 Task: Look for space in Belawan, Indonesia from 6th September, 2023 to 15th September, 2023 for 6 adults in price range Rs.8000 to Rs.12000. Place can be entire place or private room with 6 bedrooms having 6 beds and 6 bathrooms. Property type can be house, flat, guest house. Amenities needed are: wifi, TV, free parkinig on premises, gym, breakfast. Booking option can be shelf check-in. Required host language is English.
Action: Mouse moved to (537, 112)
Screenshot: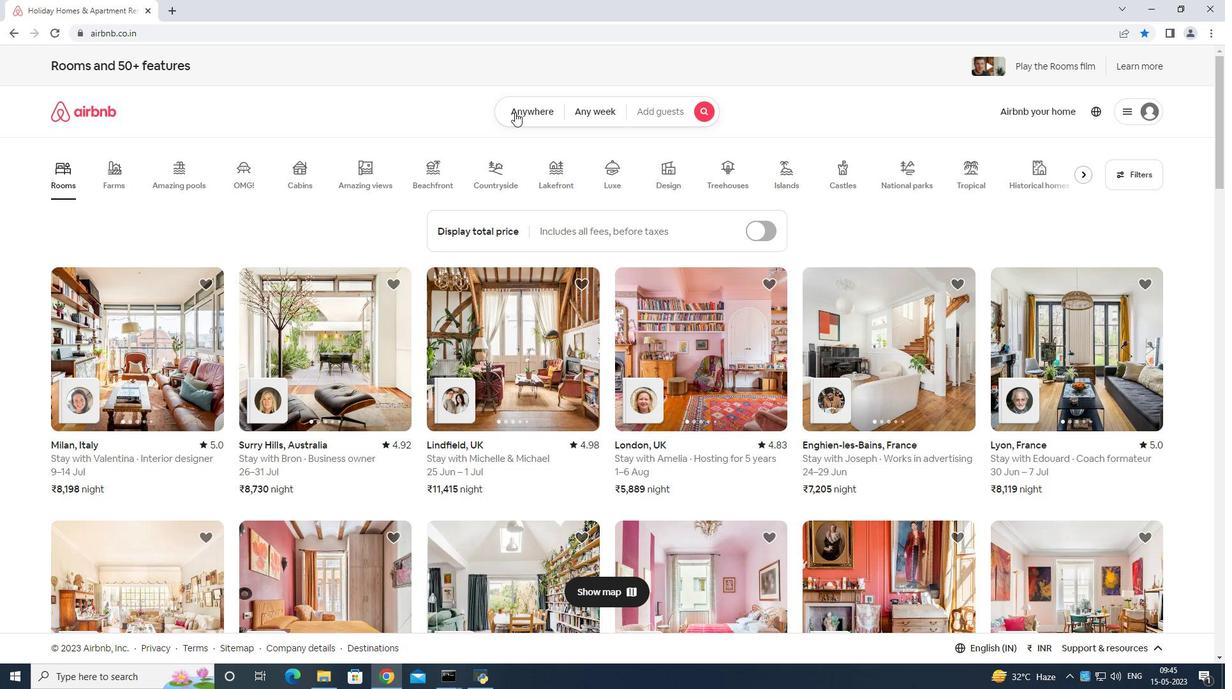 
Action: Mouse pressed left at (537, 112)
Screenshot: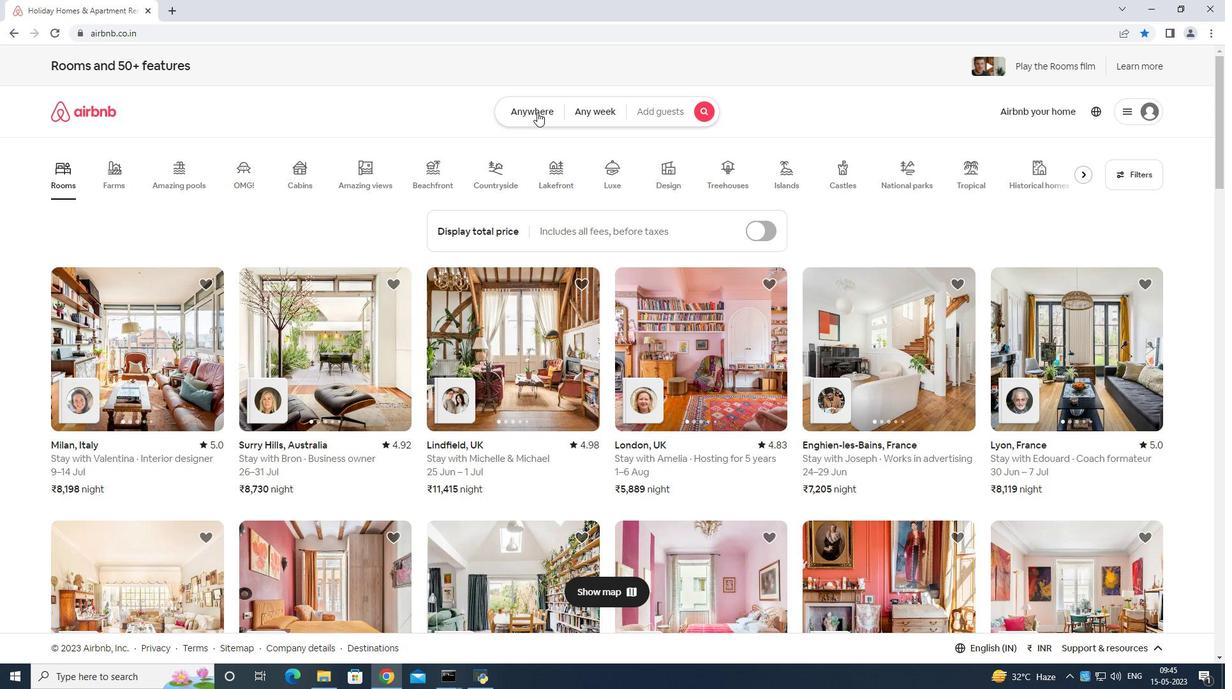 
Action: Mouse moved to (492, 149)
Screenshot: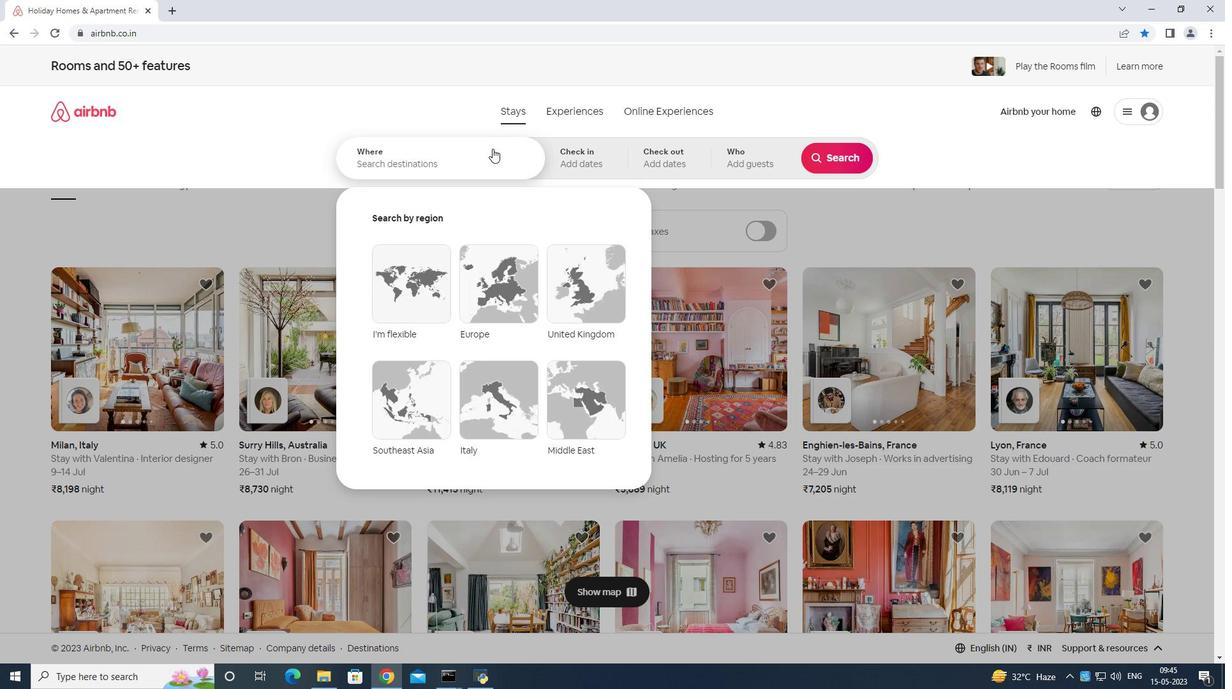 
Action: Mouse pressed left at (492, 149)
Screenshot: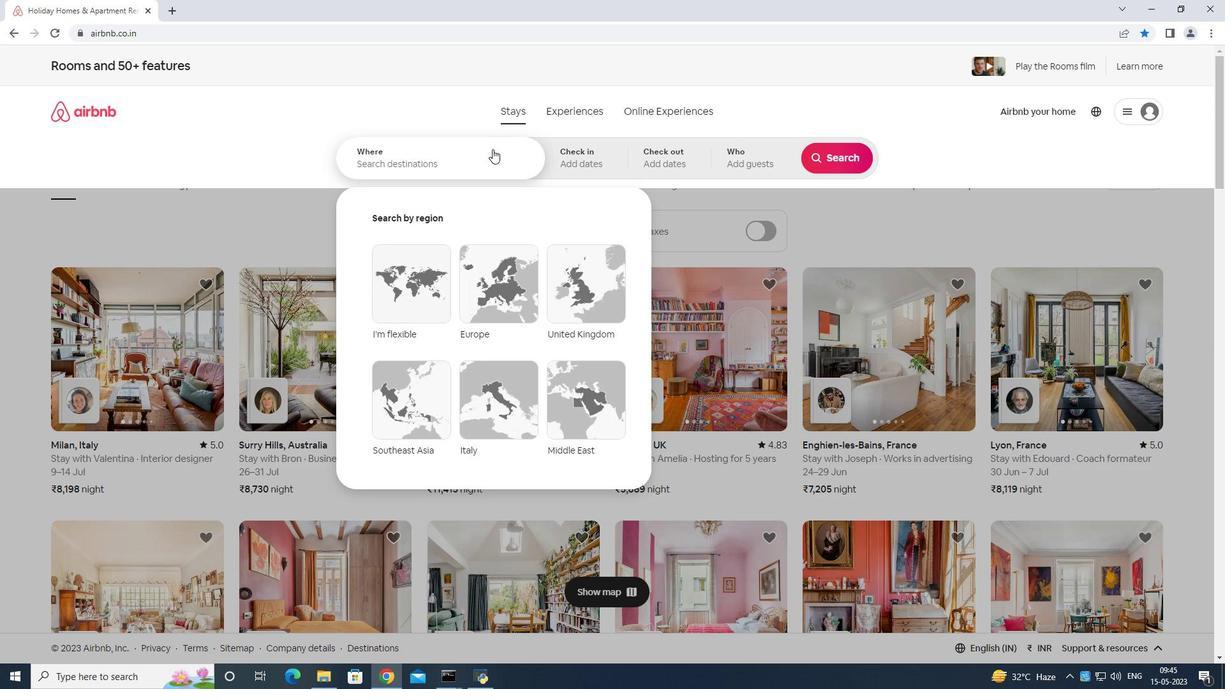 
Action: Key pressed <Key.shift>Belawan<Key.space>indonesia<Key.enter>
Screenshot: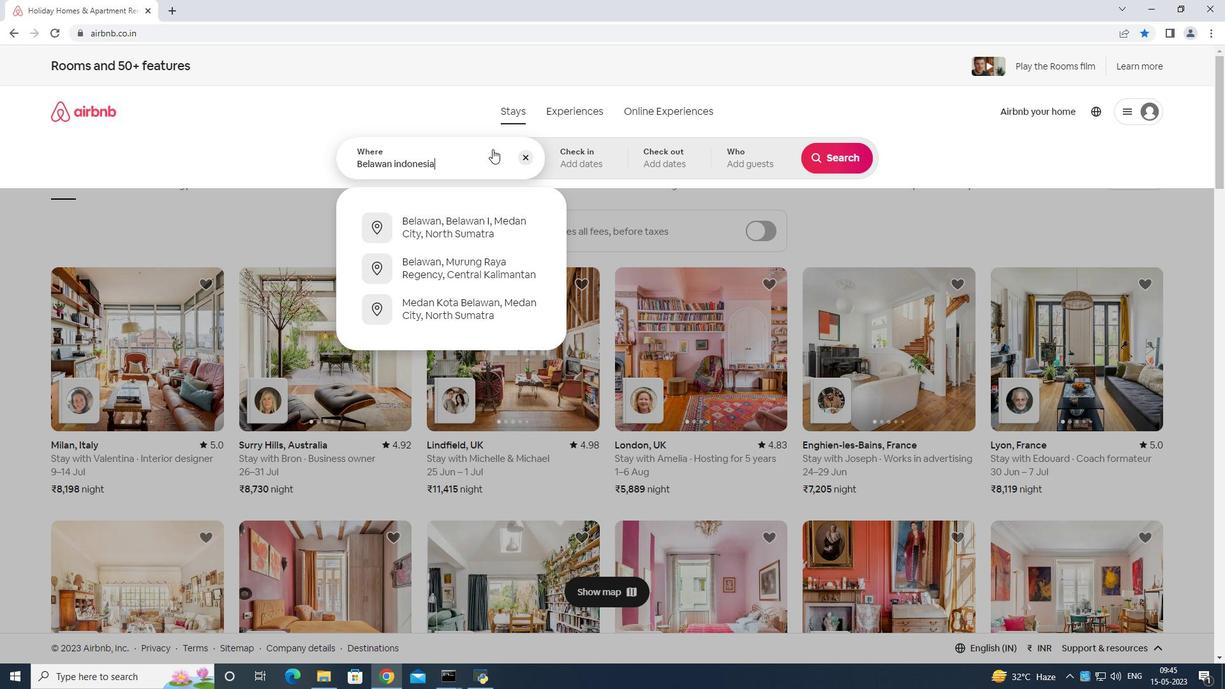 
Action: Mouse moved to (866, 266)
Screenshot: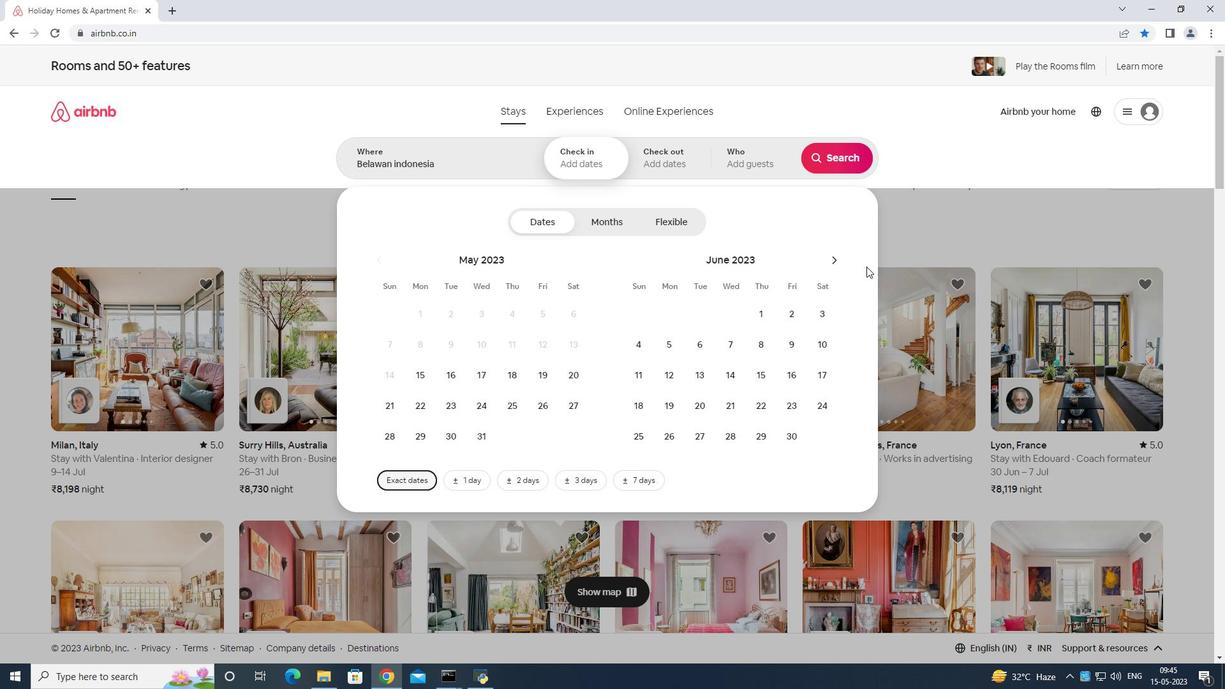 
Action: Mouse pressed left at (866, 266)
Screenshot: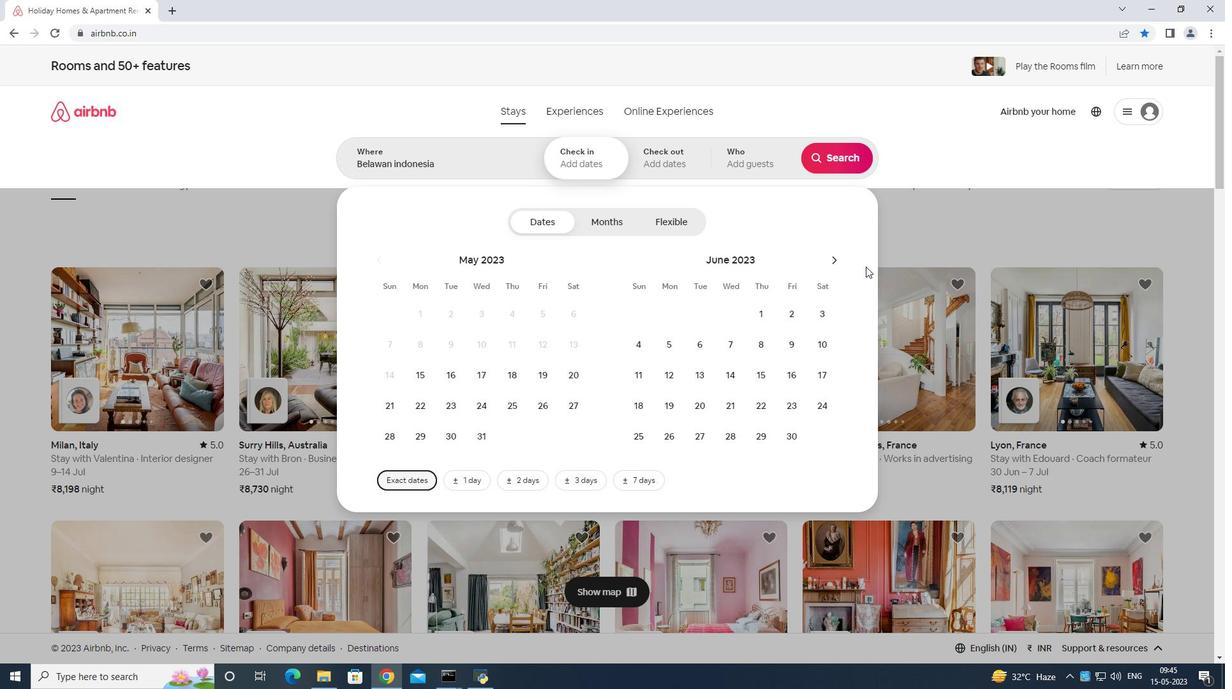 
Action: Mouse moved to (843, 261)
Screenshot: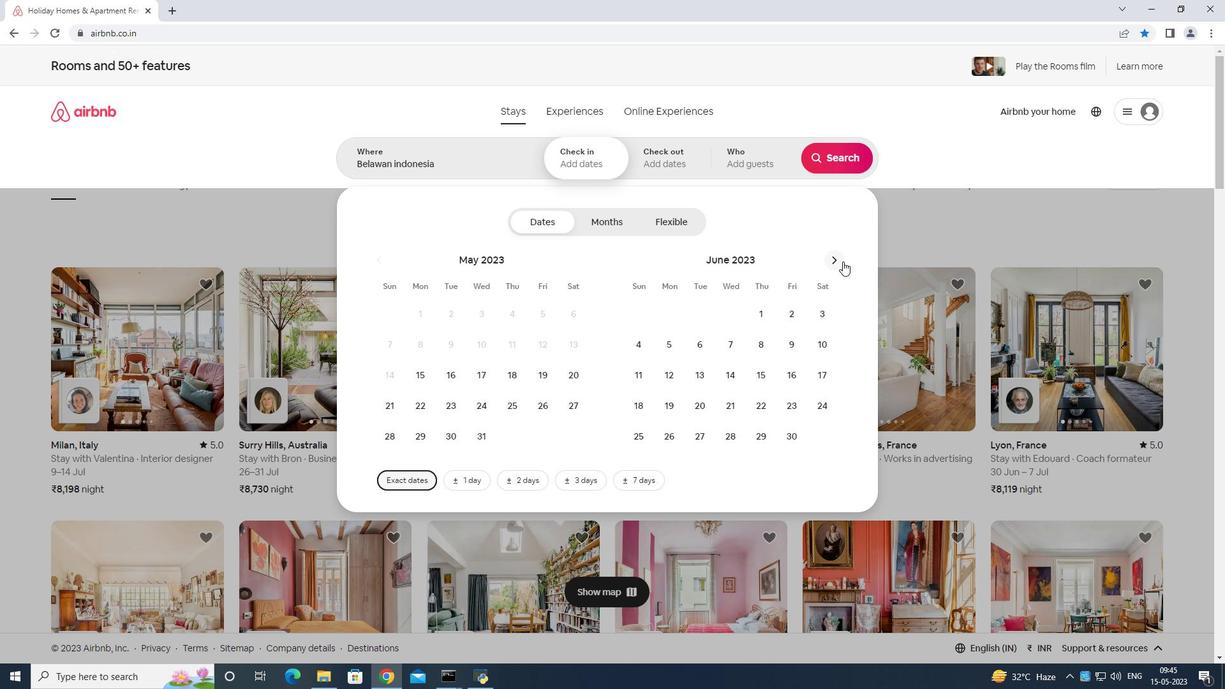 
Action: Mouse pressed left at (843, 261)
Screenshot: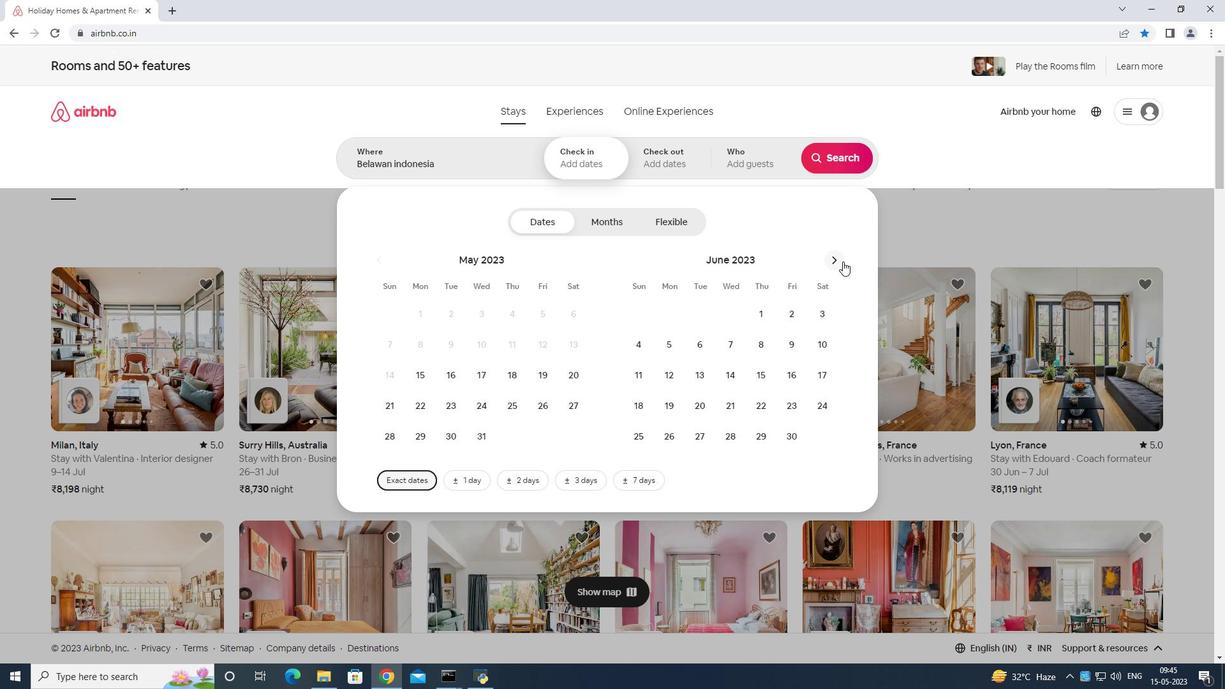 
Action: Mouse pressed left at (843, 261)
Screenshot: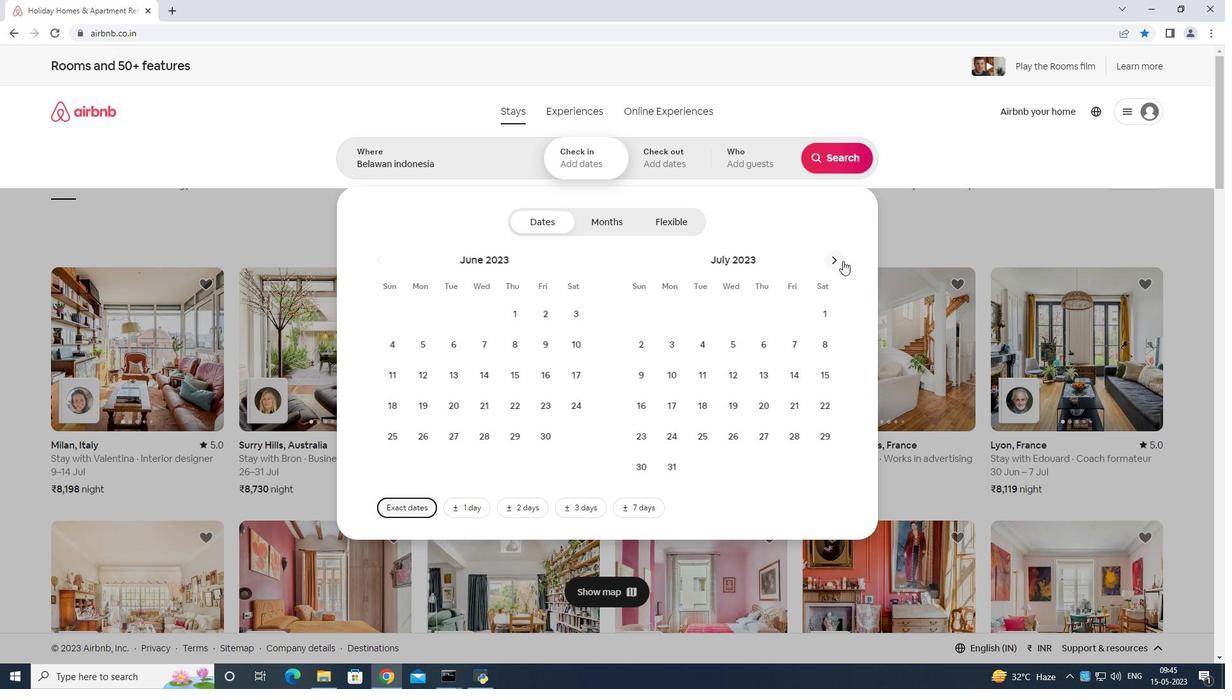 
Action: Mouse pressed left at (843, 261)
Screenshot: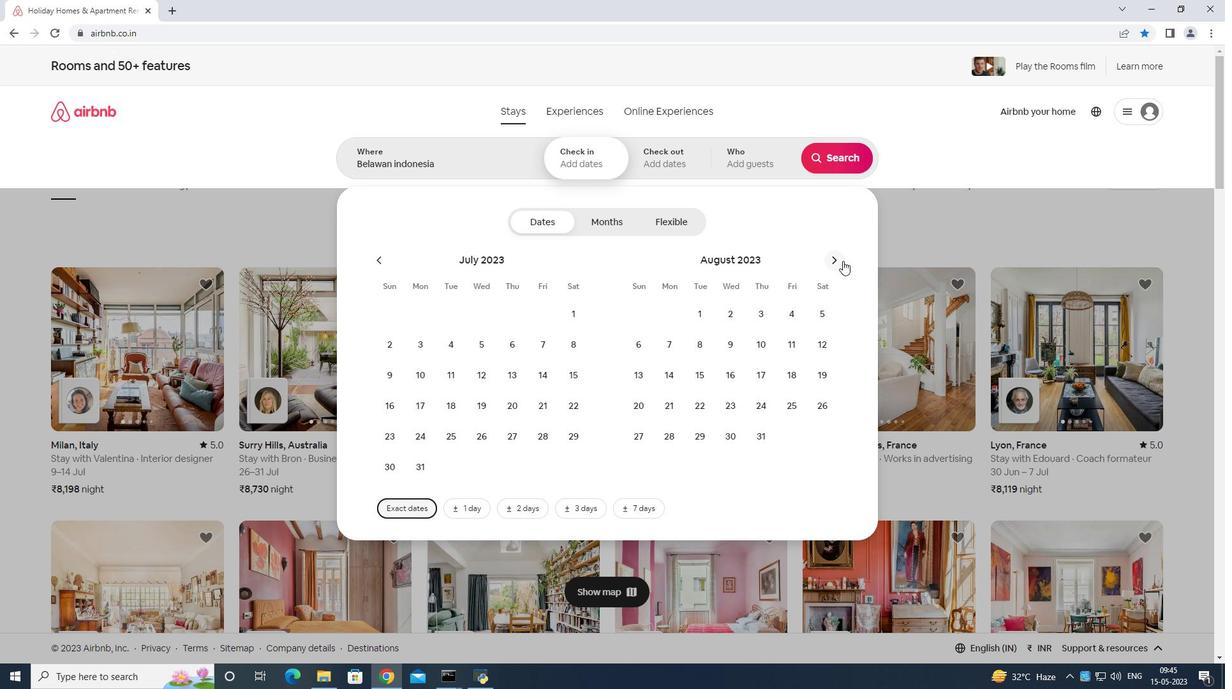 
Action: Mouse moved to (734, 331)
Screenshot: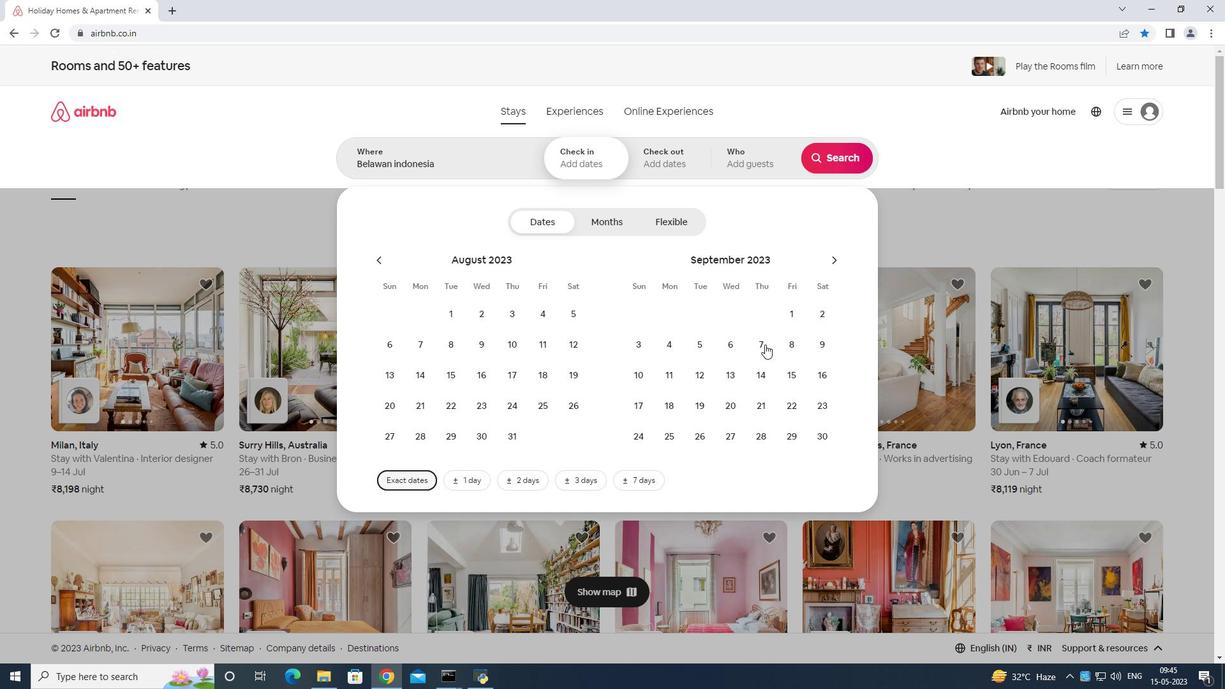 
Action: Mouse pressed left at (734, 331)
Screenshot: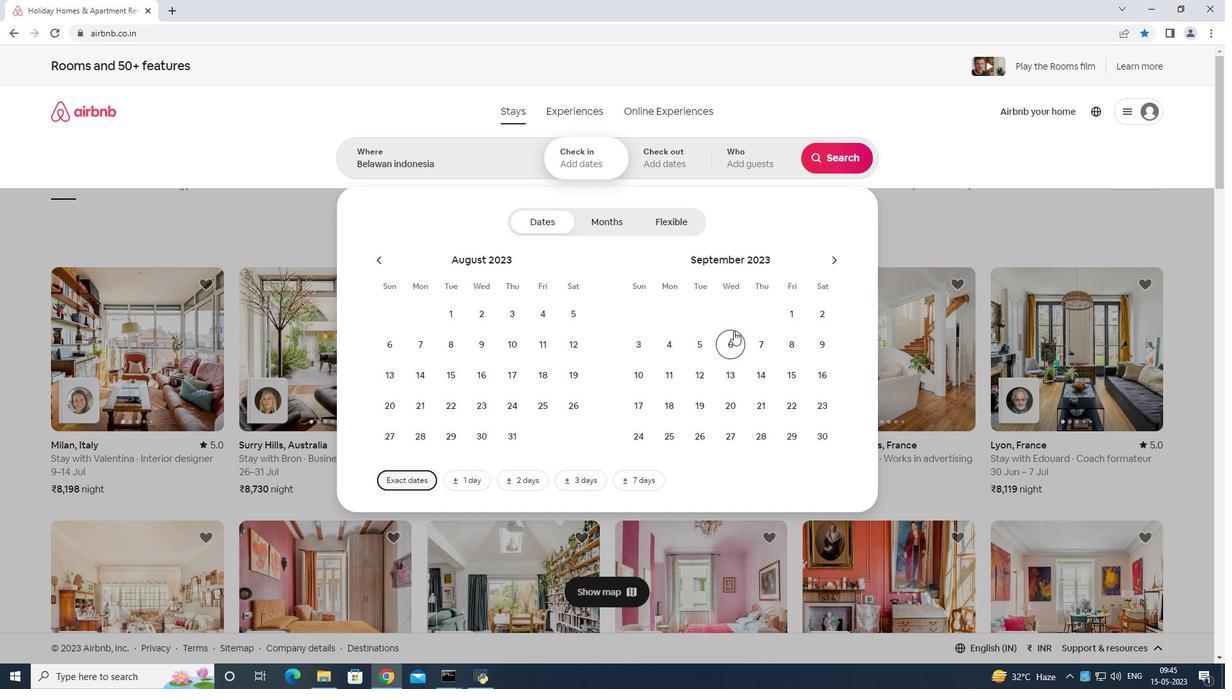 
Action: Mouse moved to (792, 375)
Screenshot: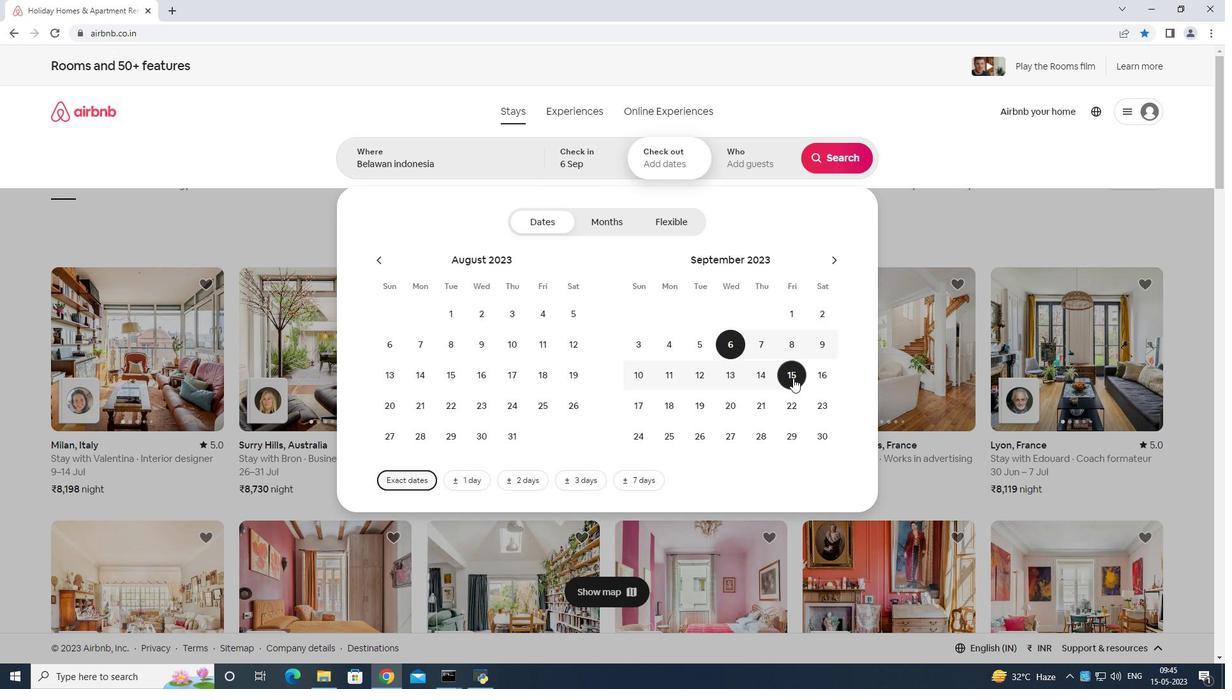 
Action: Mouse pressed left at (792, 375)
Screenshot: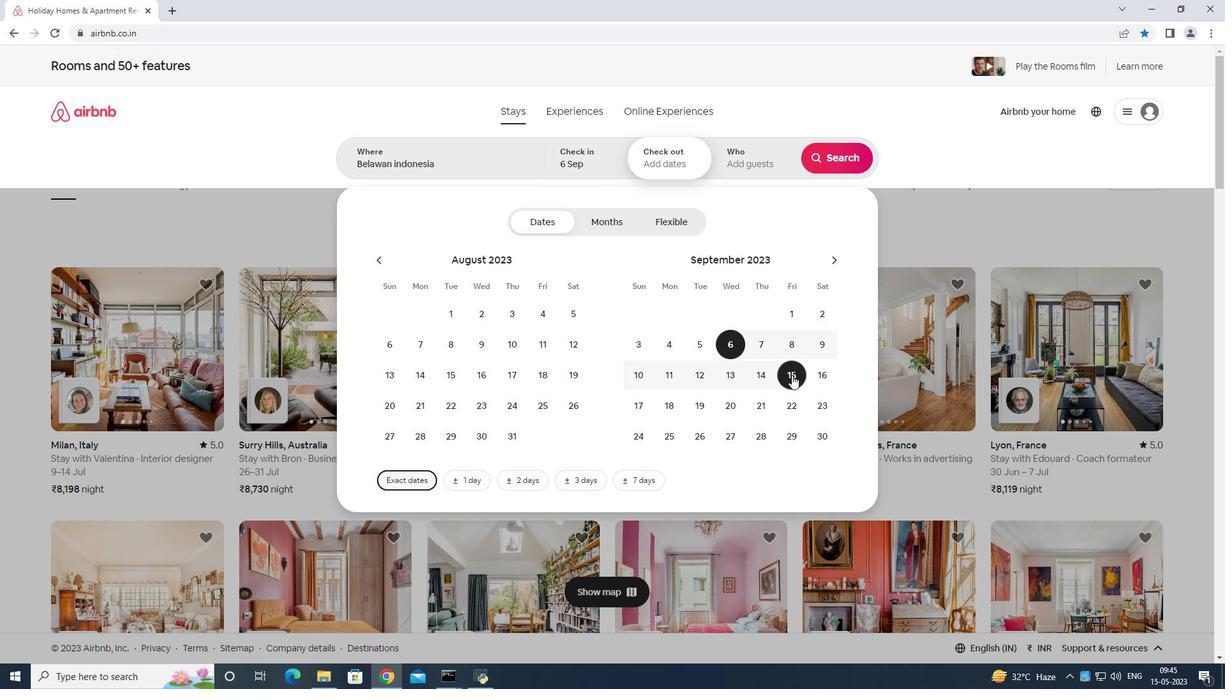 
Action: Mouse moved to (739, 156)
Screenshot: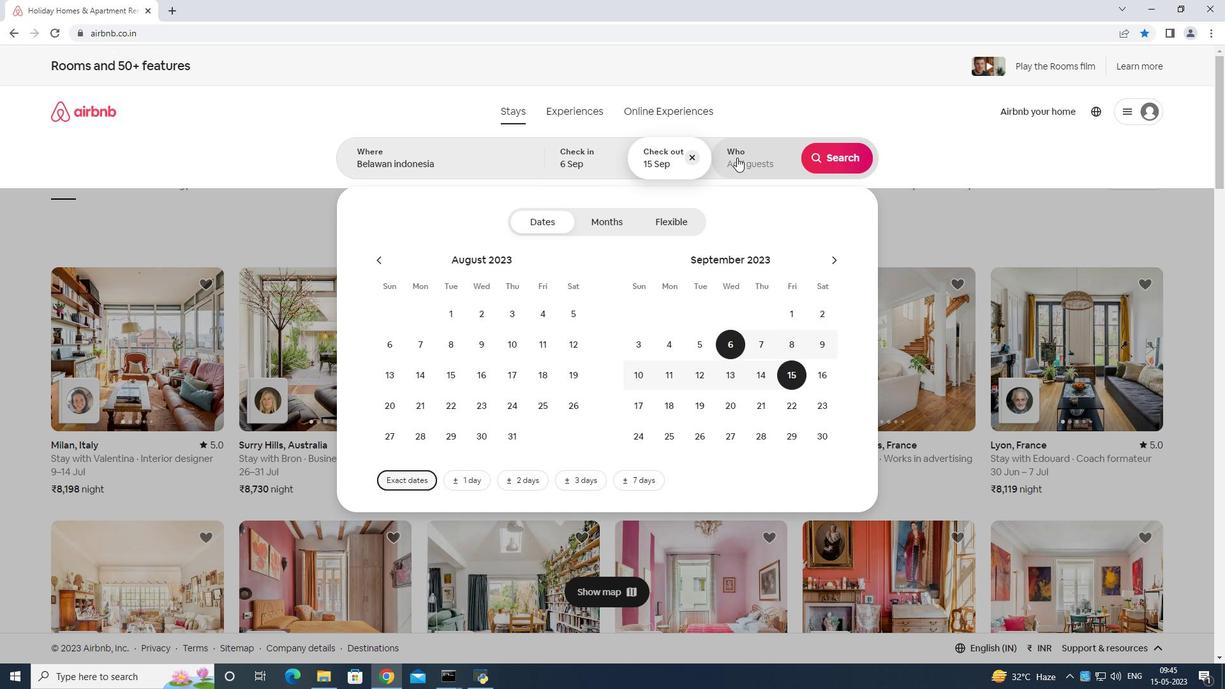 
Action: Mouse pressed left at (739, 156)
Screenshot: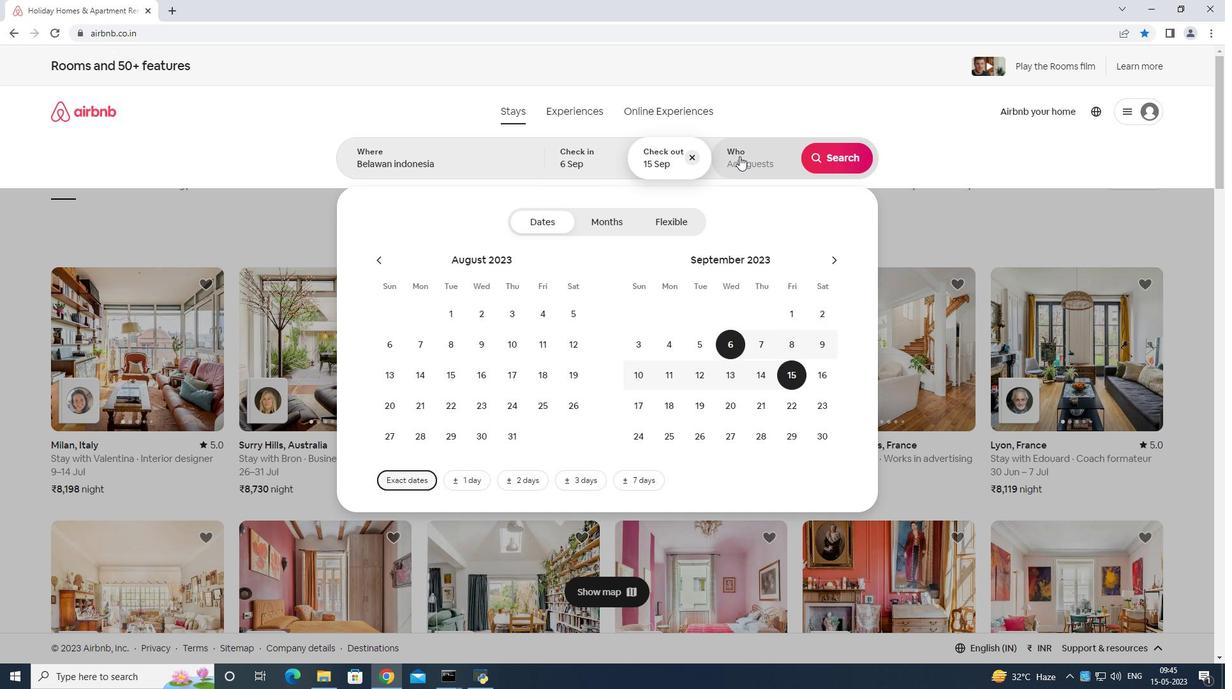 
Action: Mouse moved to (844, 220)
Screenshot: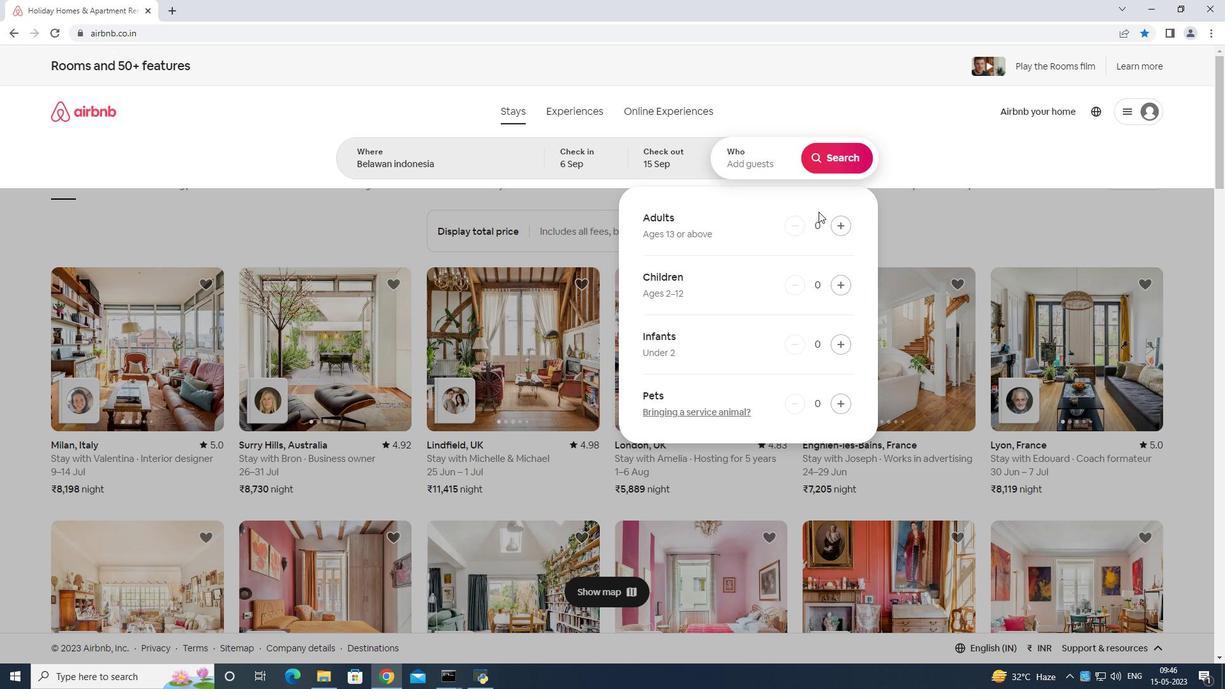 
Action: Mouse pressed left at (844, 220)
Screenshot: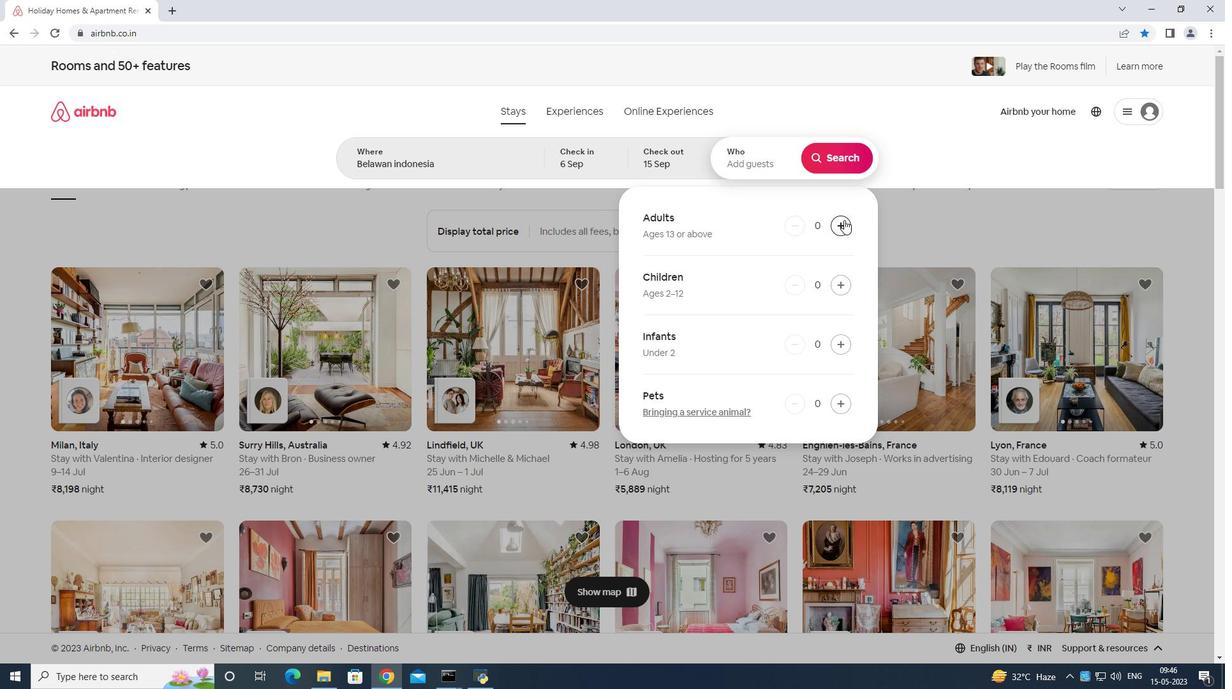 
Action: Mouse pressed left at (844, 220)
Screenshot: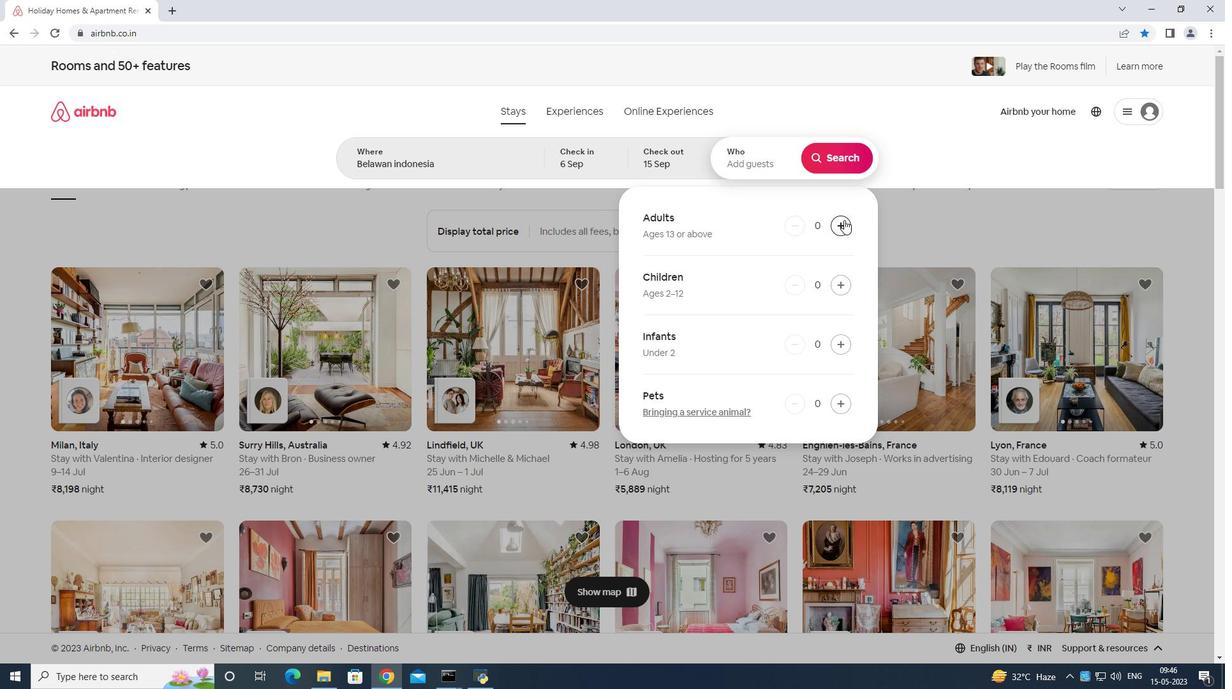 
Action: Mouse pressed left at (844, 220)
Screenshot: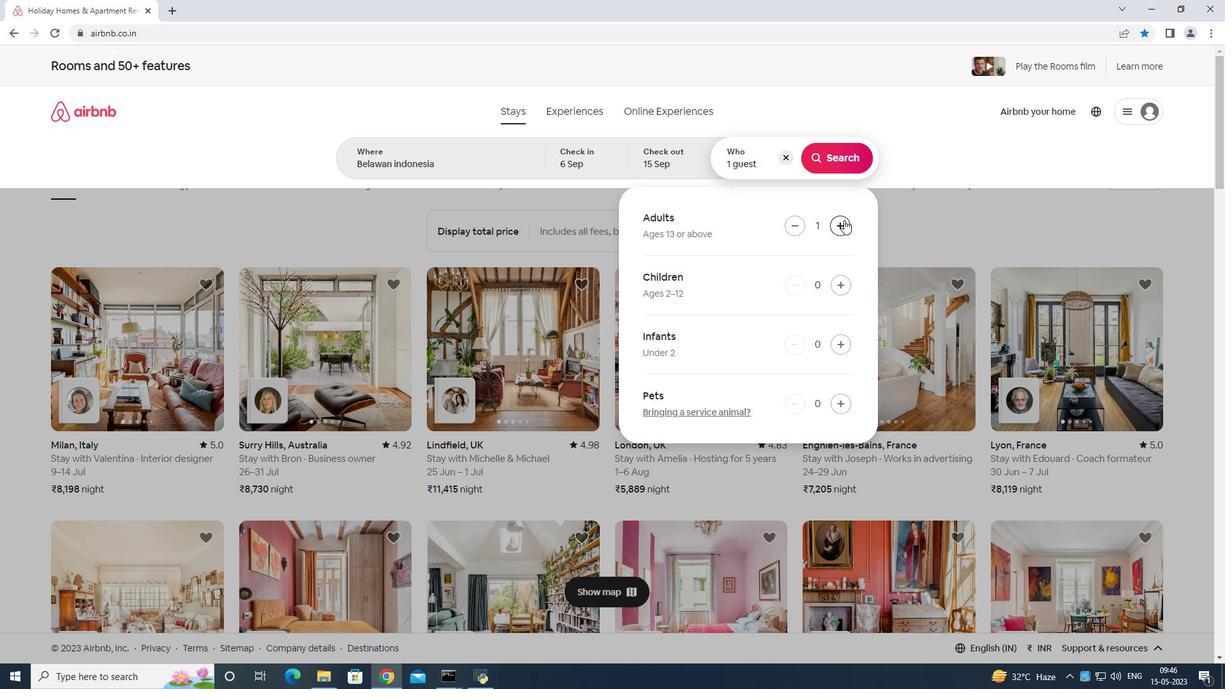 
Action: Mouse pressed left at (844, 220)
Screenshot: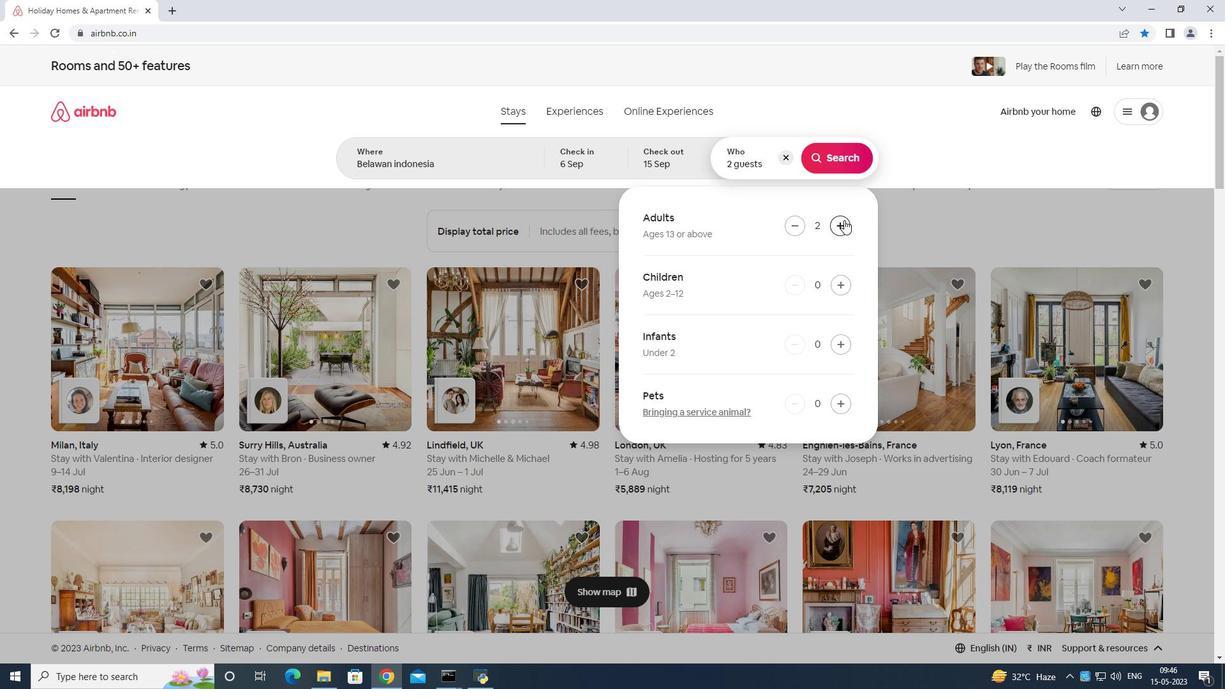 
Action: Mouse pressed left at (844, 220)
Screenshot: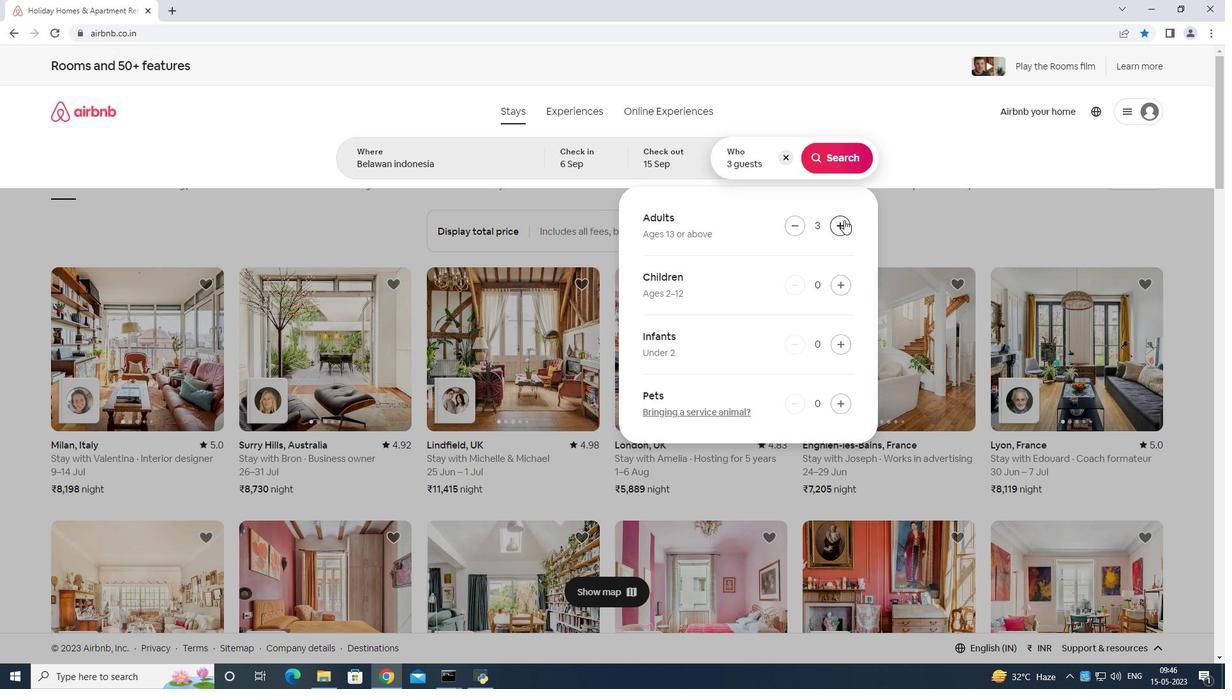 
Action: Mouse pressed left at (844, 220)
Screenshot: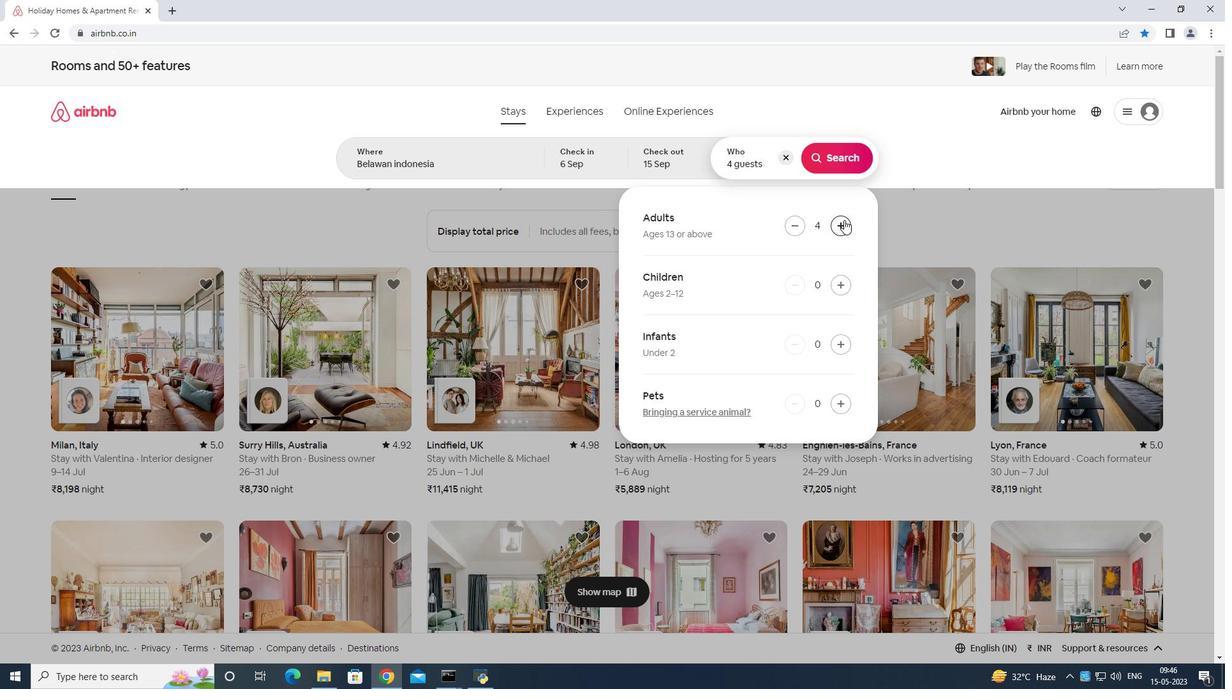 
Action: Mouse moved to (851, 156)
Screenshot: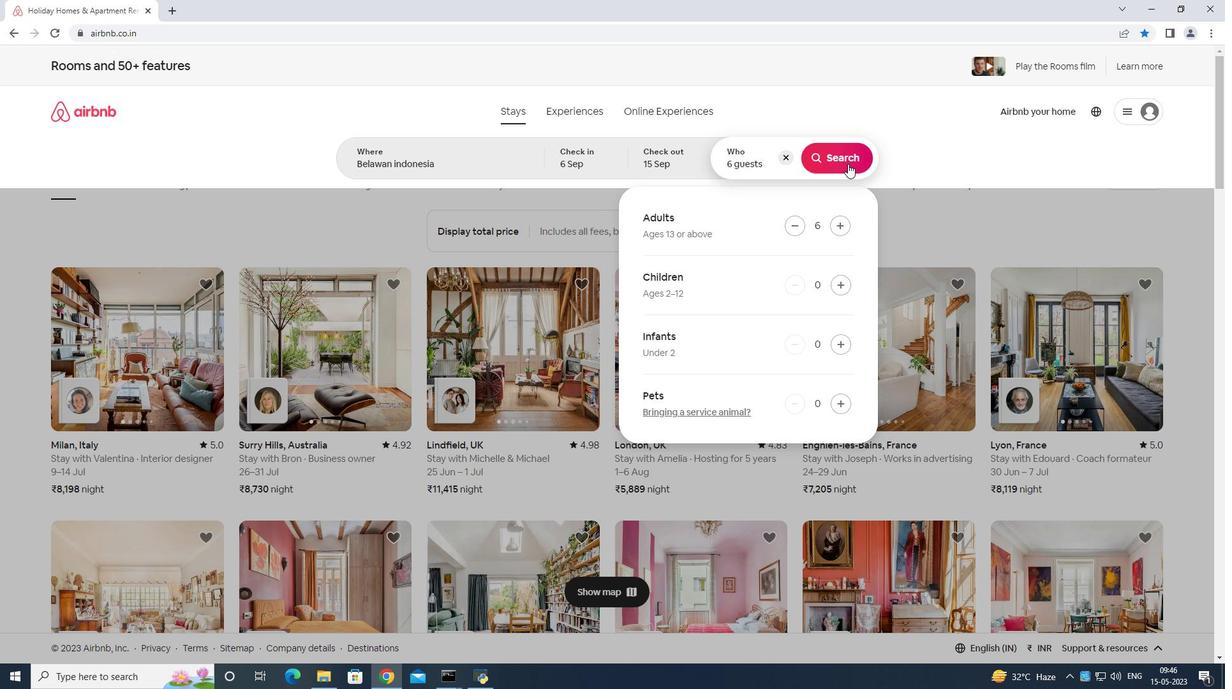 
Action: Mouse pressed left at (851, 156)
Screenshot: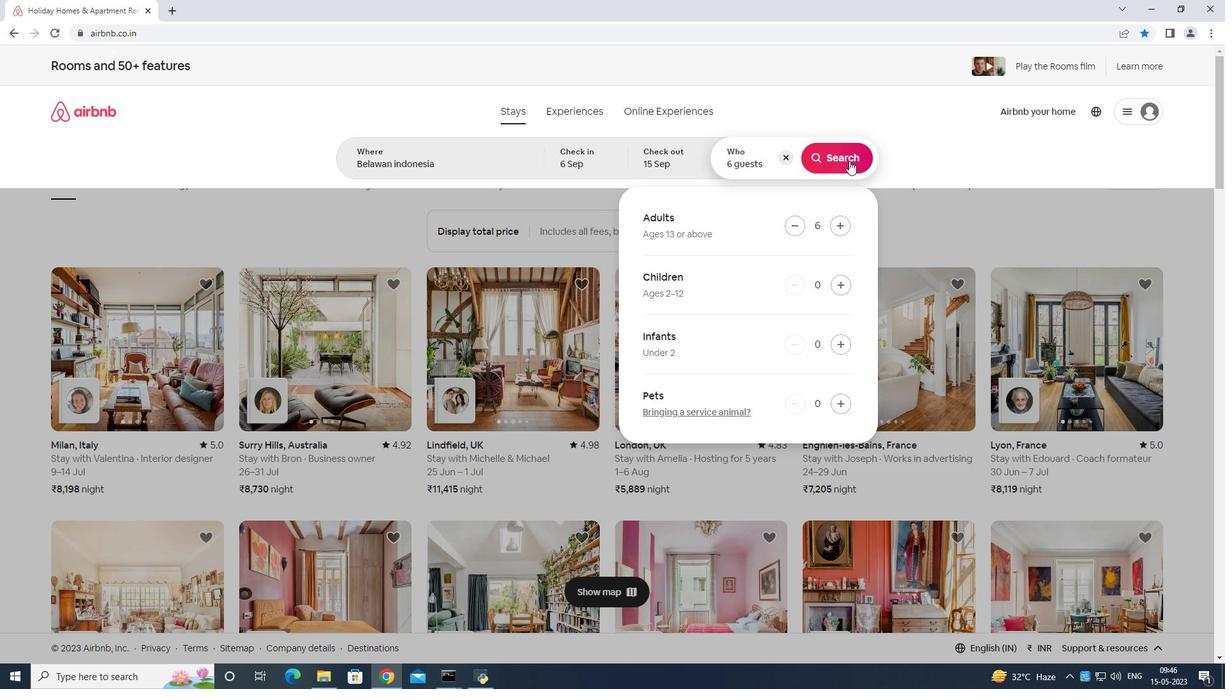 
Action: Mouse moved to (1143, 114)
Screenshot: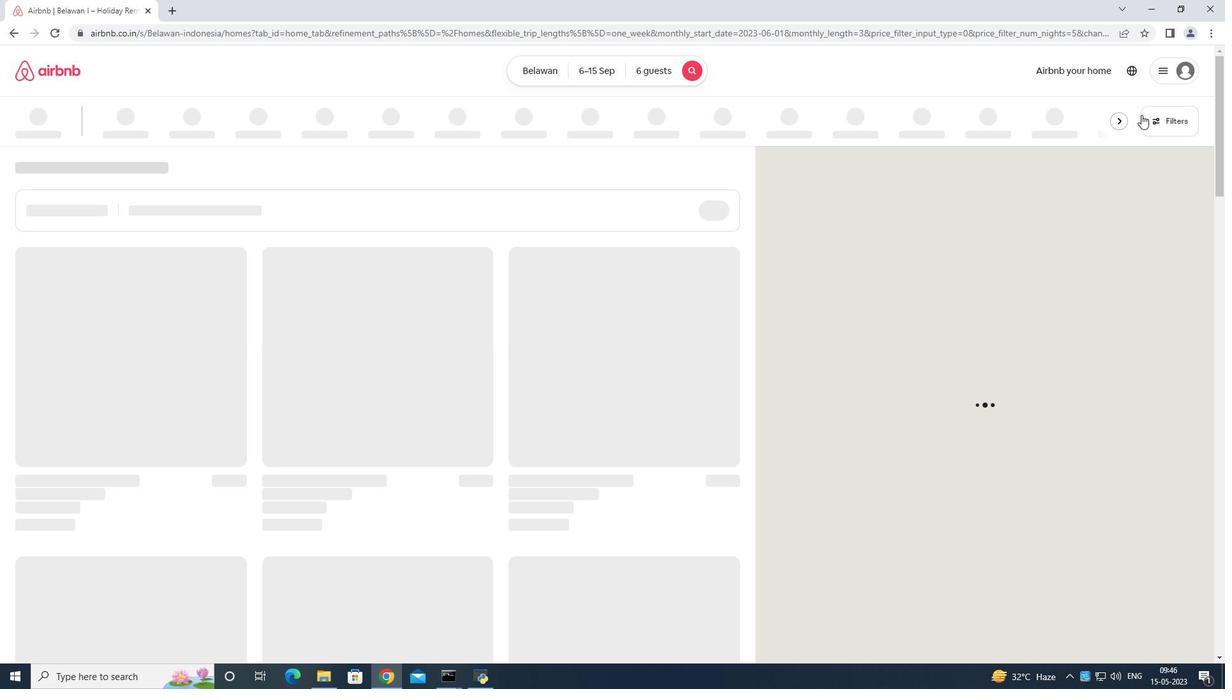 
Action: Mouse pressed left at (1143, 114)
Screenshot: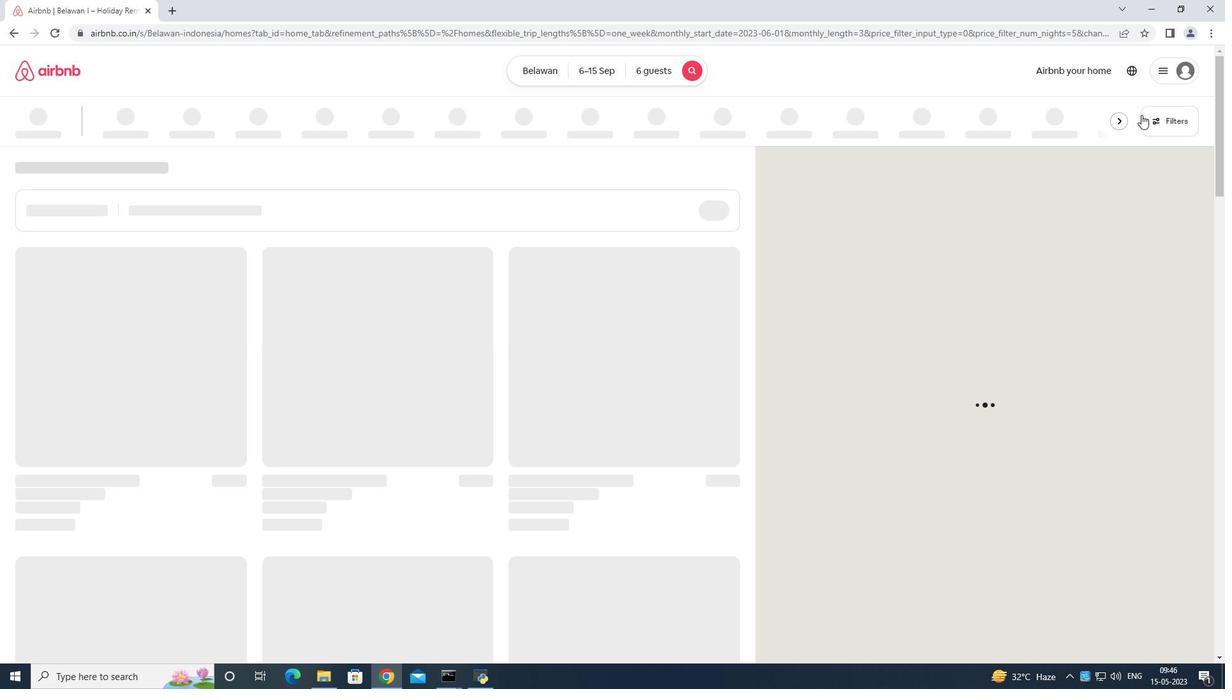 
Action: Mouse moved to (515, 432)
Screenshot: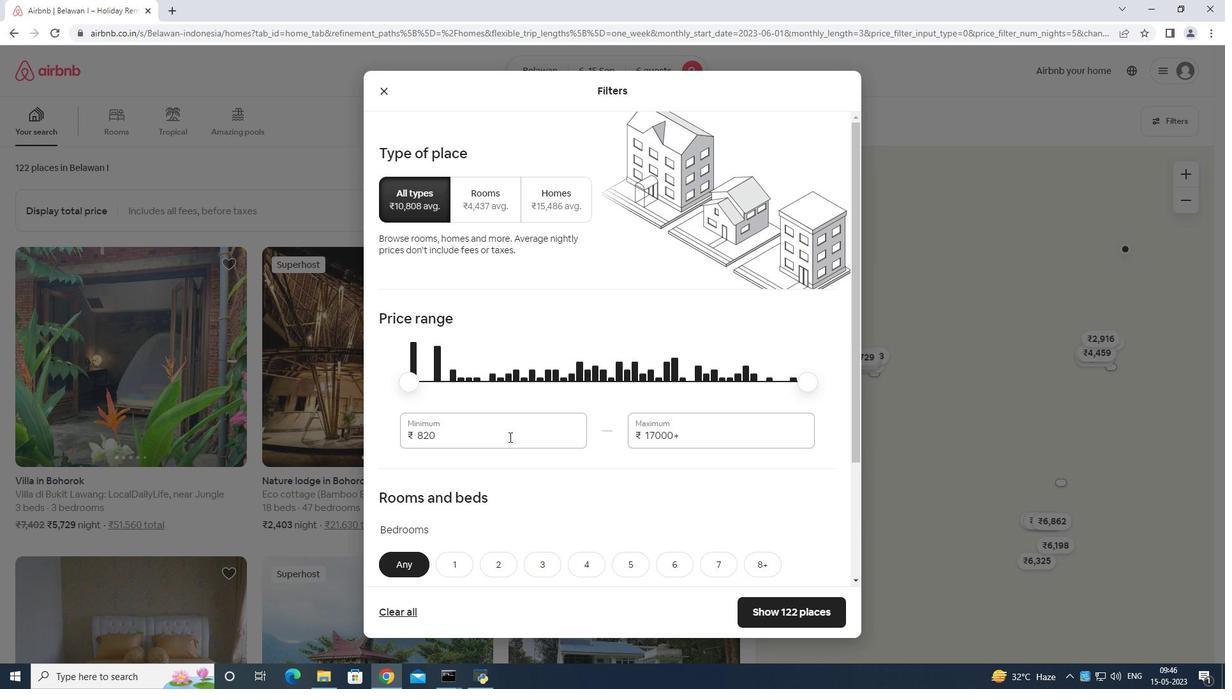 
Action: Mouse pressed left at (515, 432)
Screenshot: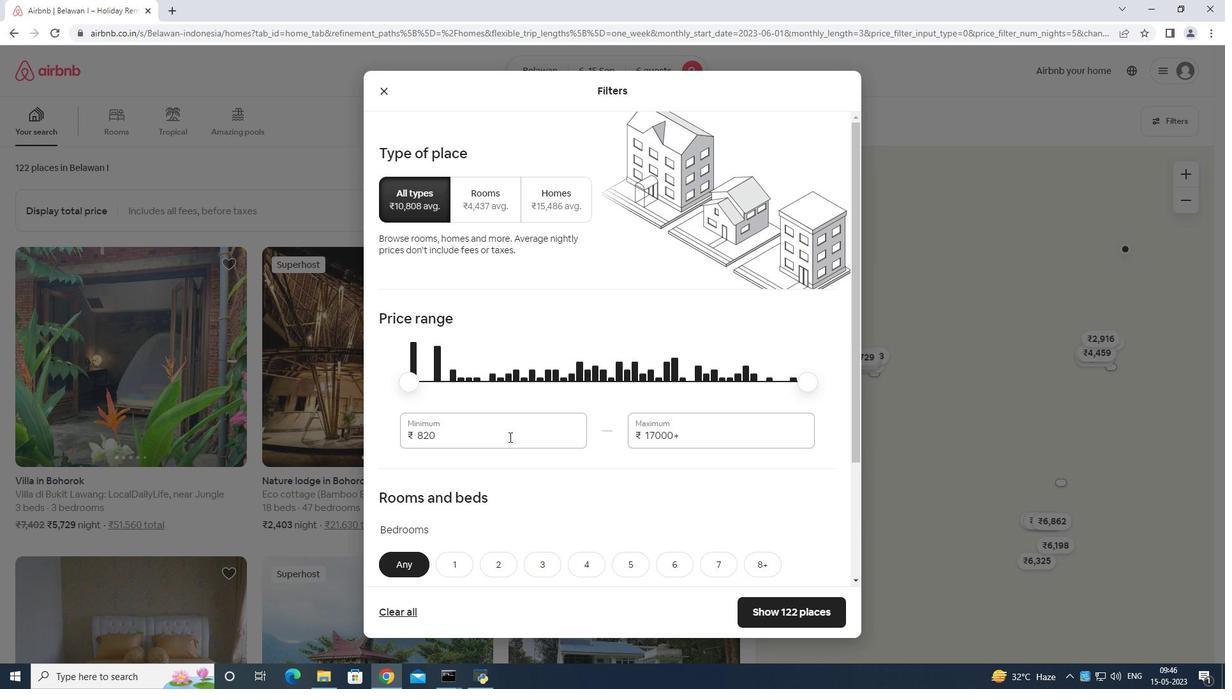 
Action: Key pressed <Key.backspace><Key.backspace><Key.backspace><Key.backspace><Key.backspace><Key.backspace><Key.backspace><Key.backspace>8000
Screenshot: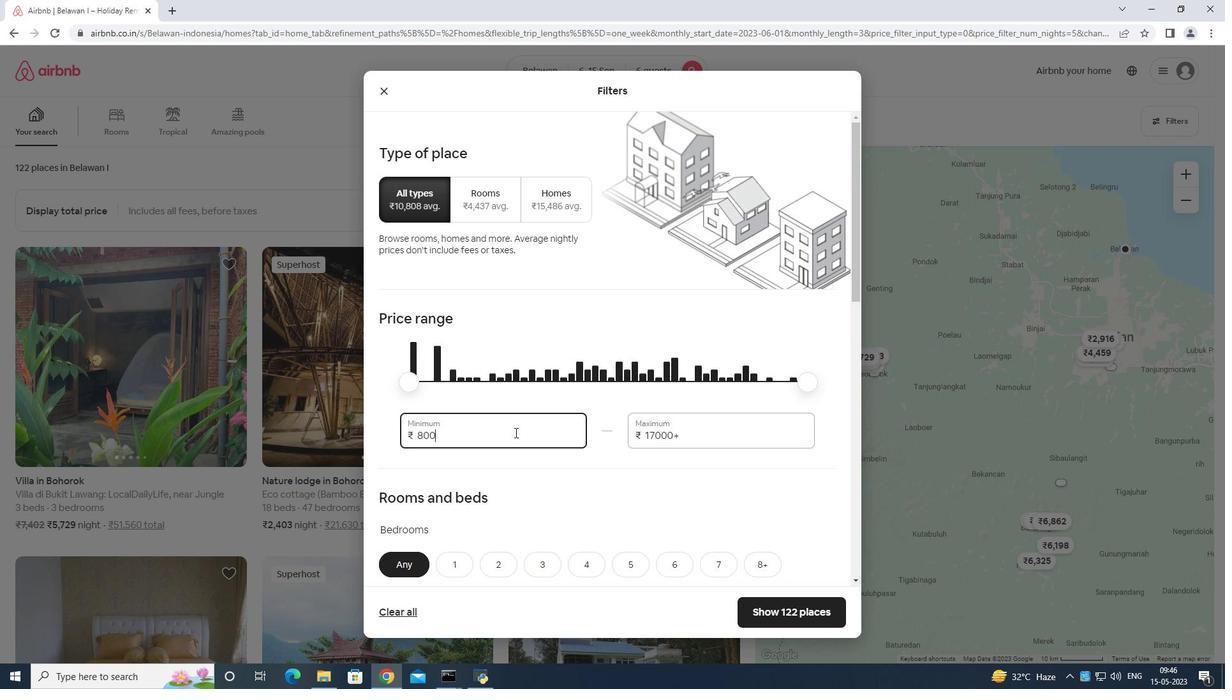 
Action: Mouse moved to (698, 435)
Screenshot: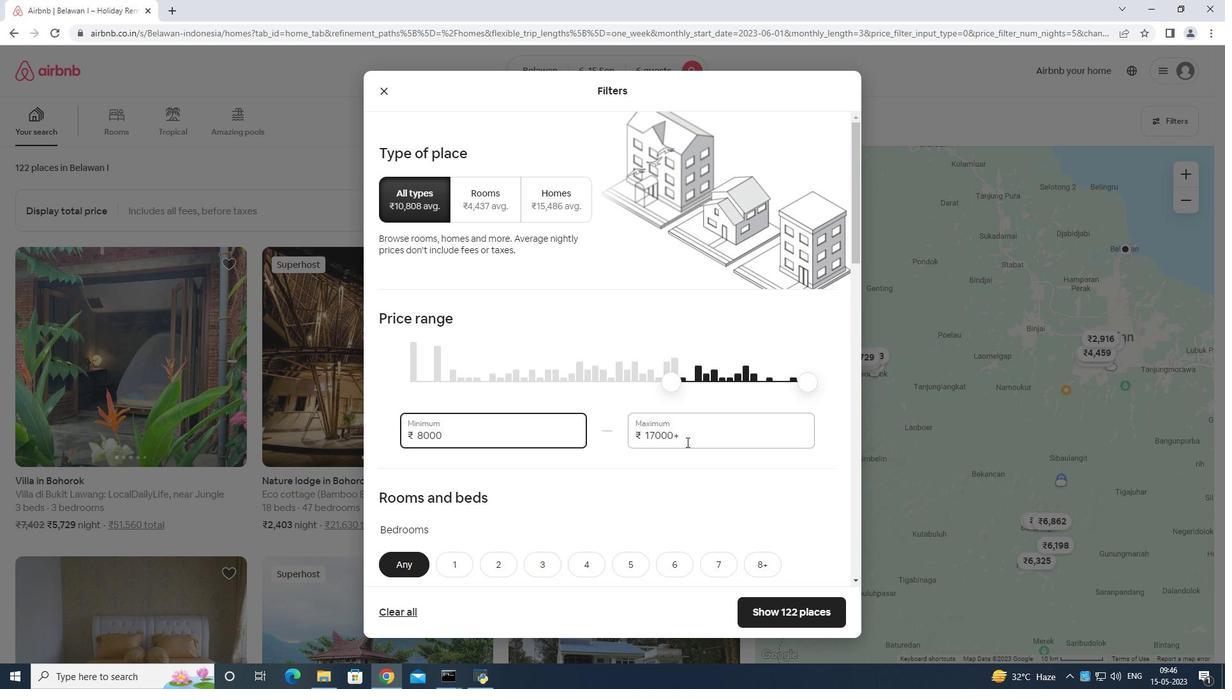 
Action: Mouse pressed left at (698, 435)
Screenshot: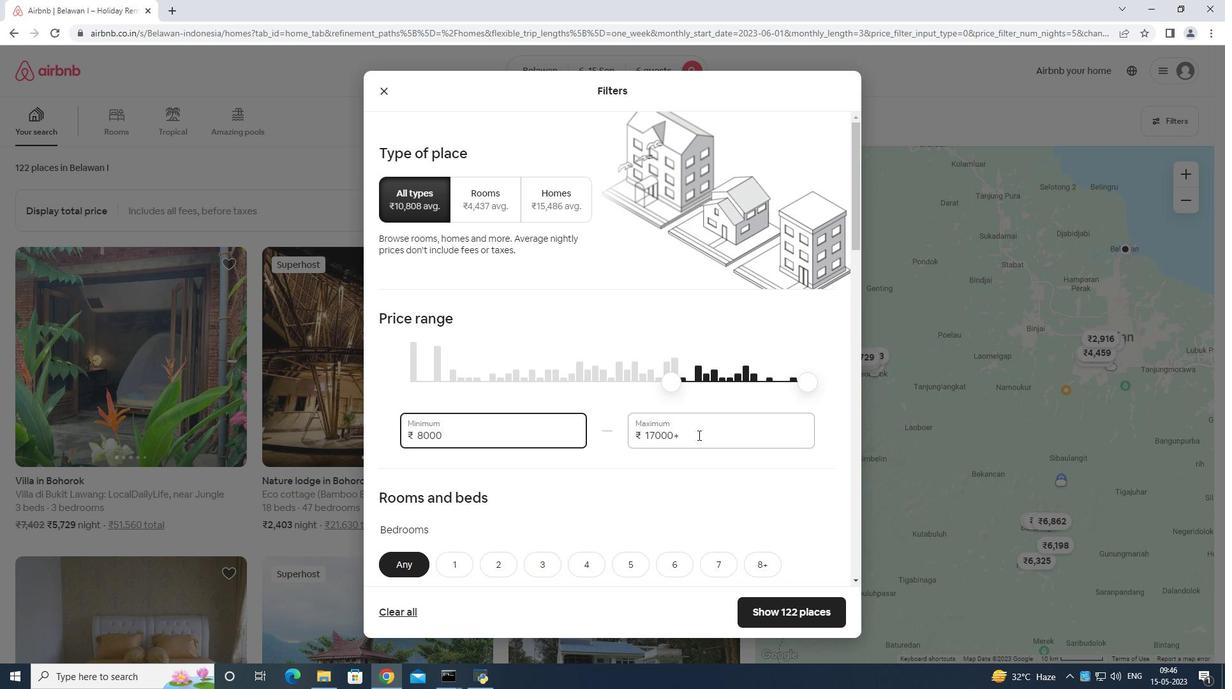 
Action: Key pressed <Key.backspace><Key.backspace><Key.backspace><Key.backspace><Key.backspace><Key.backspace><Key.backspace><Key.backspace><Key.backspace><Key.backspace>12000
Screenshot: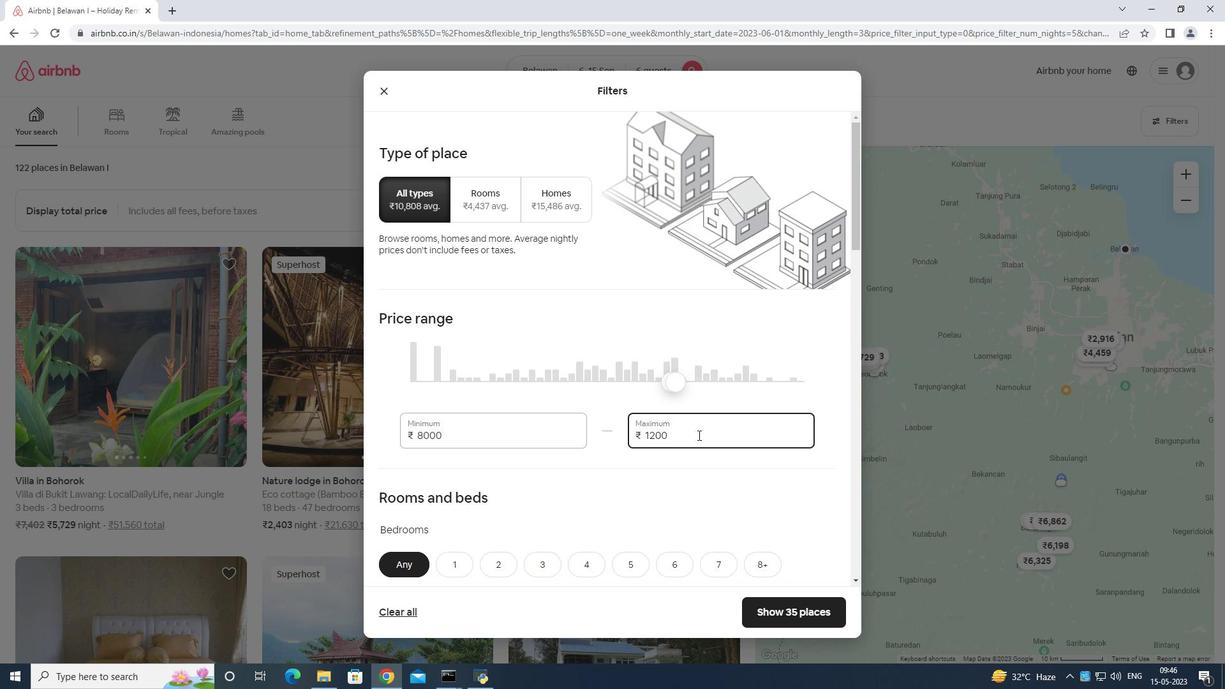 
Action: Mouse scrolled (698, 434) with delta (0, 0)
Screenshot: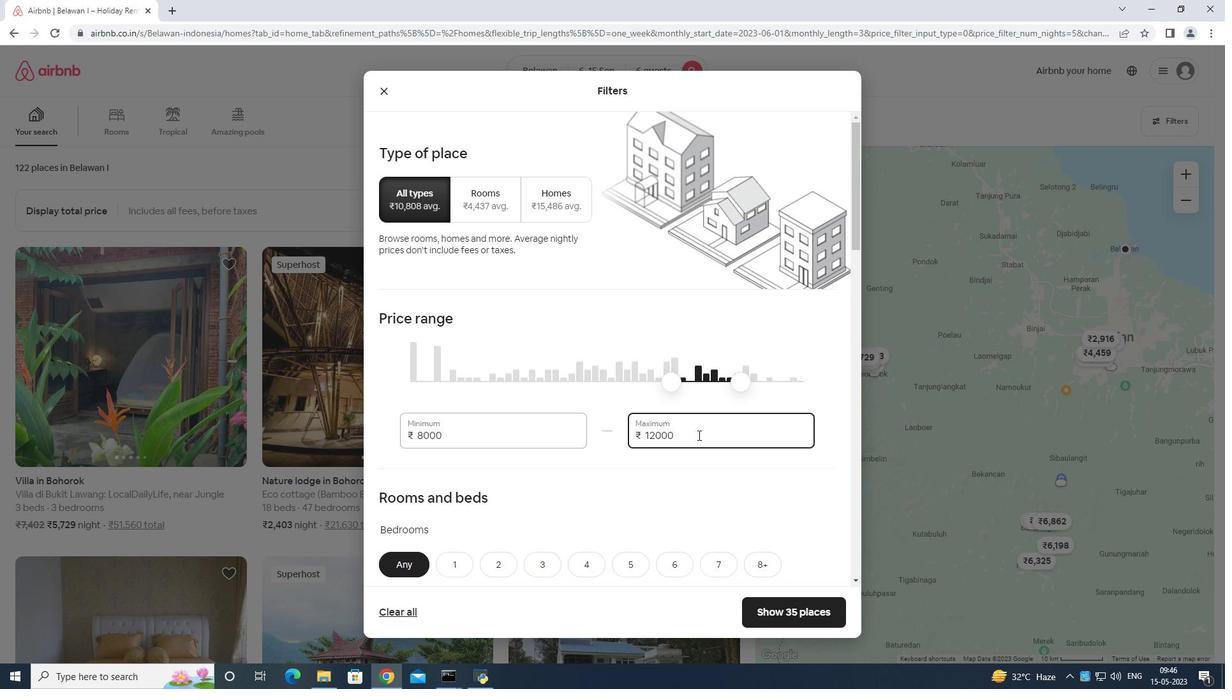 
Action: Mouse scrolled (698, 434) with delta (0, 0)
Screenshot: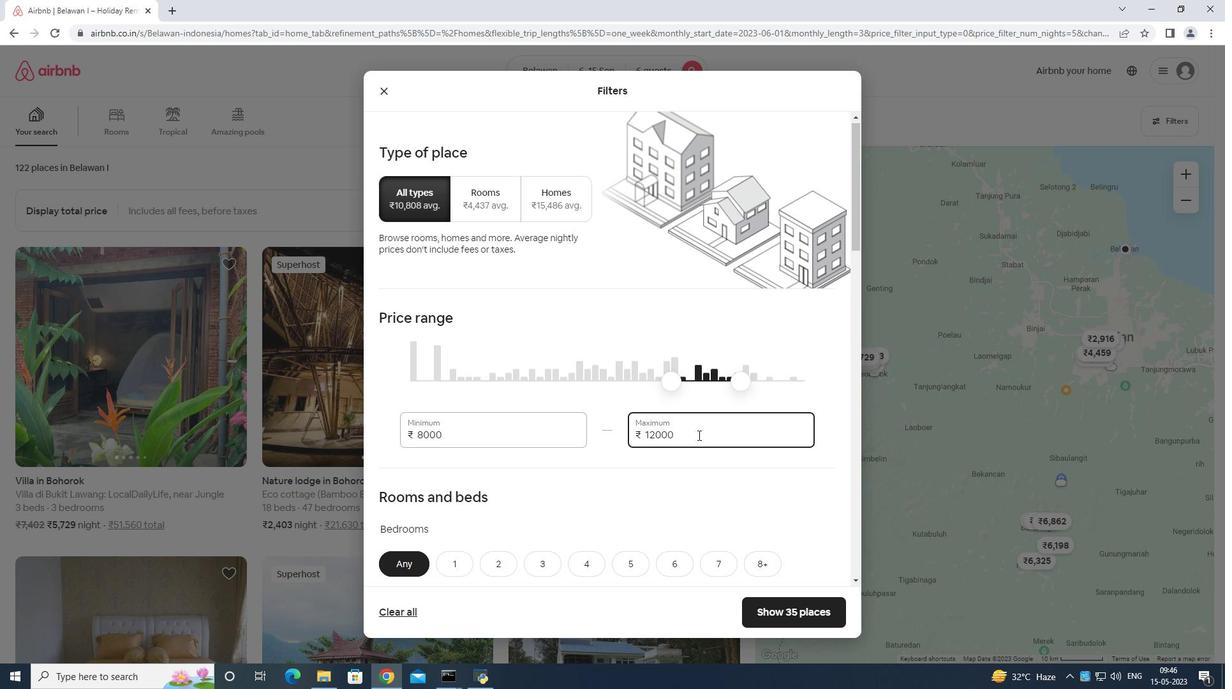 
Action: Mouse scrolled (698, 434) with delta (0, 0)
Screenshot: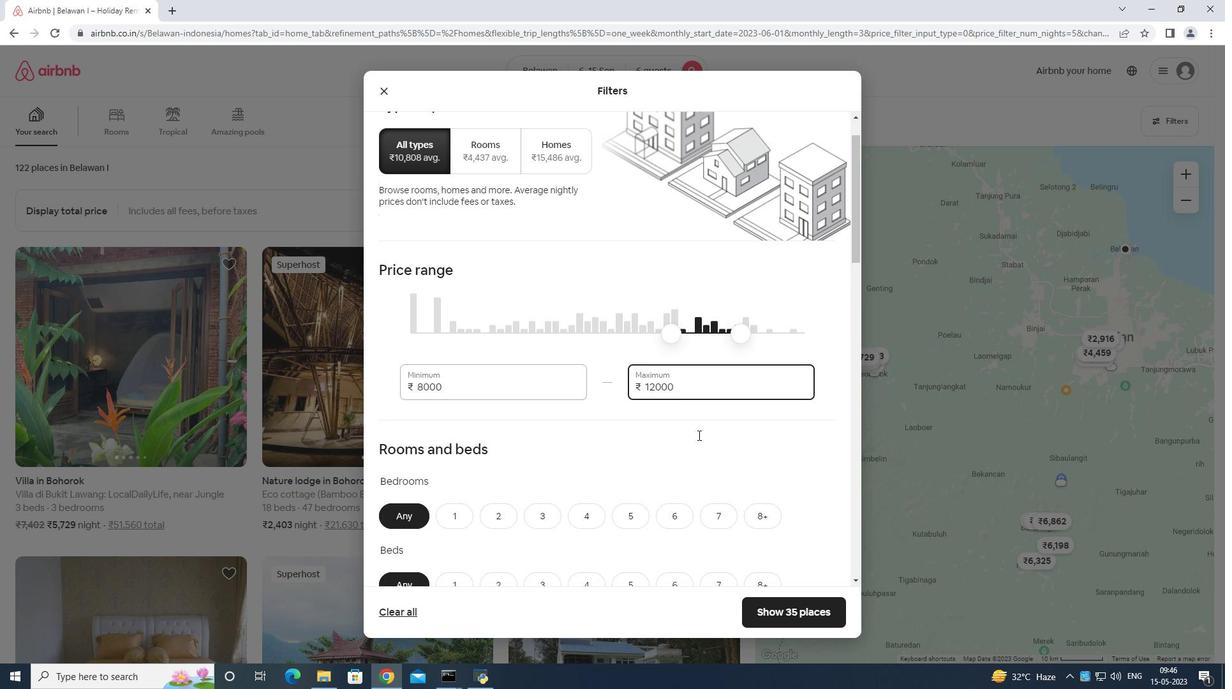 
Action: Mouse scrolled (698, 434) with delta (0, 0)
Screenshot: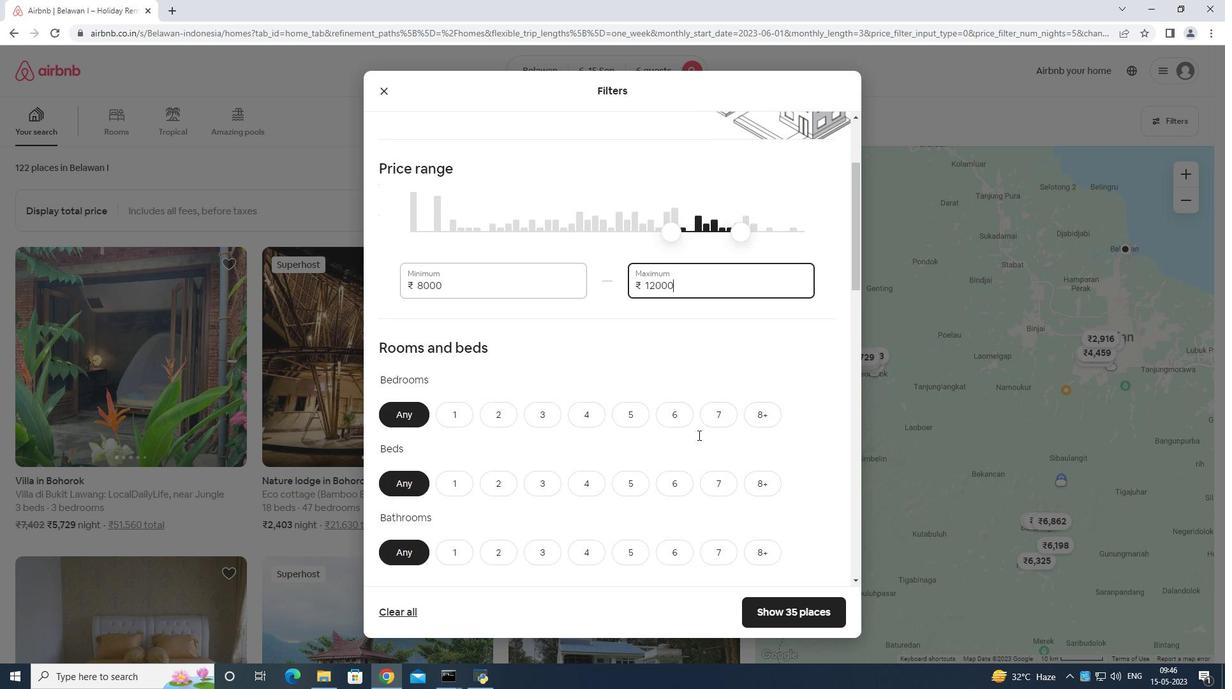
Action: Mouse scrolled (698, 434) with delta (0, 0)
Screenshot: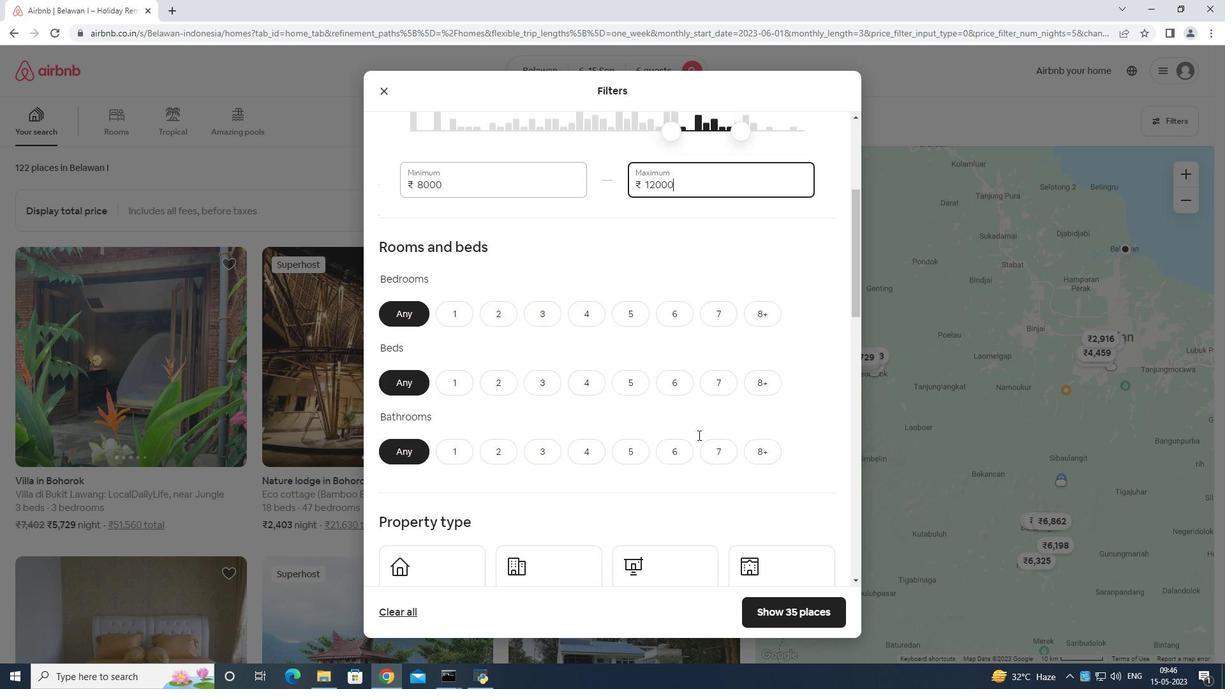 
Action: Mouse scrolled (698, 434) with delta (0, 0)
Screenshot: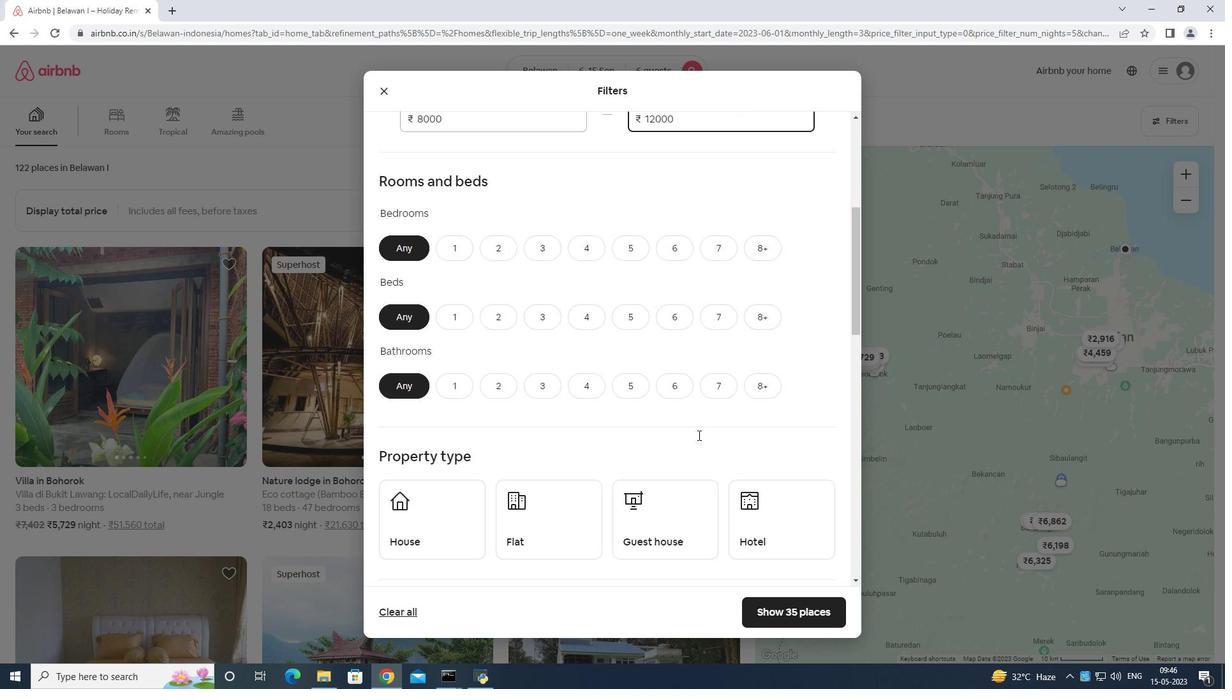 
Action: Mouse moved to (670, 177)
Screenshot: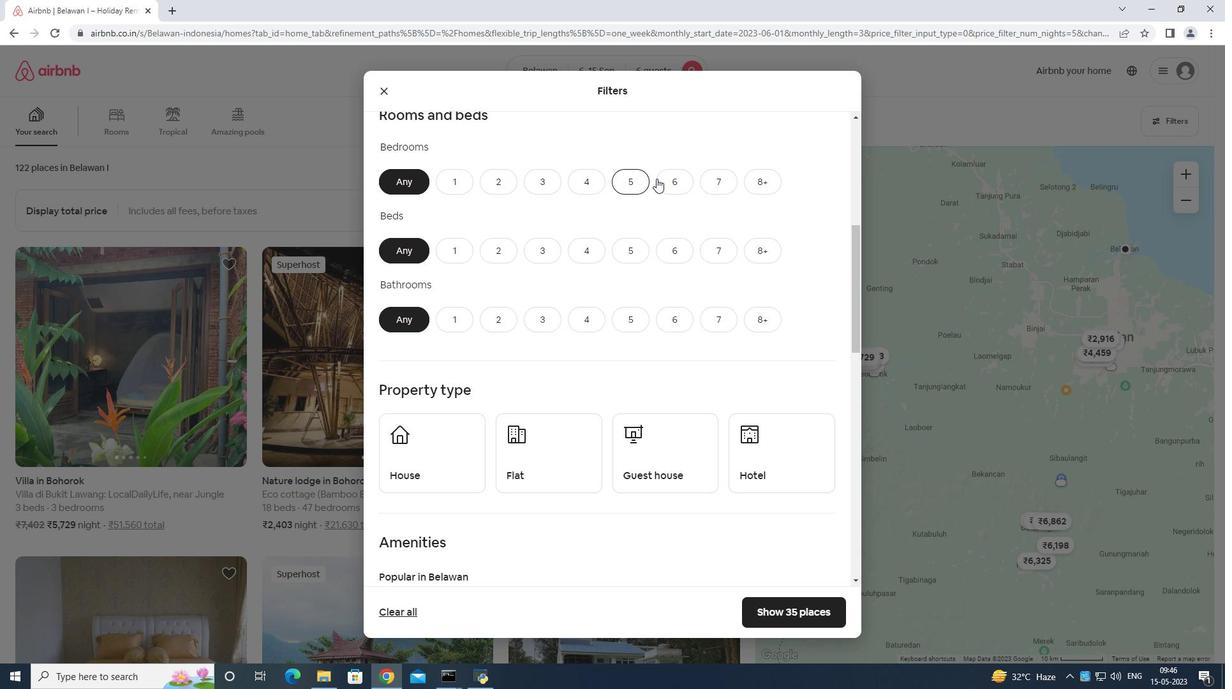 
Action: Mouse pressed left at (670, 177)
Screenshot: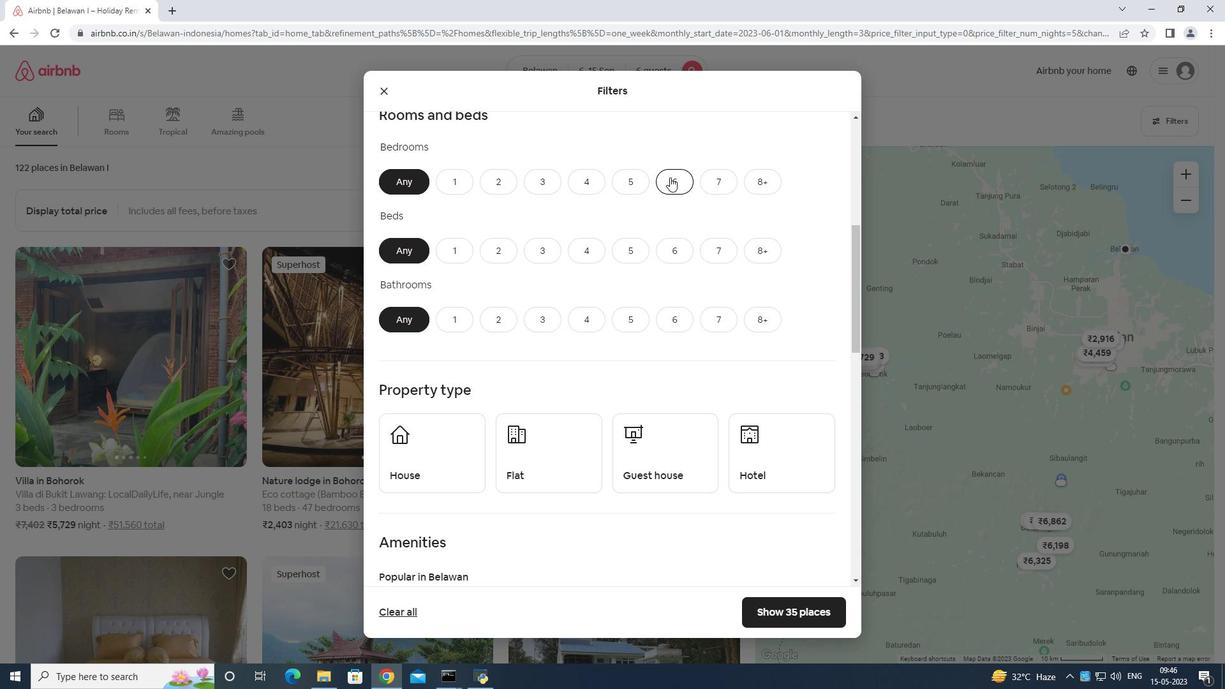 
Action: Mouse moved to (676, 247)
Screenshot: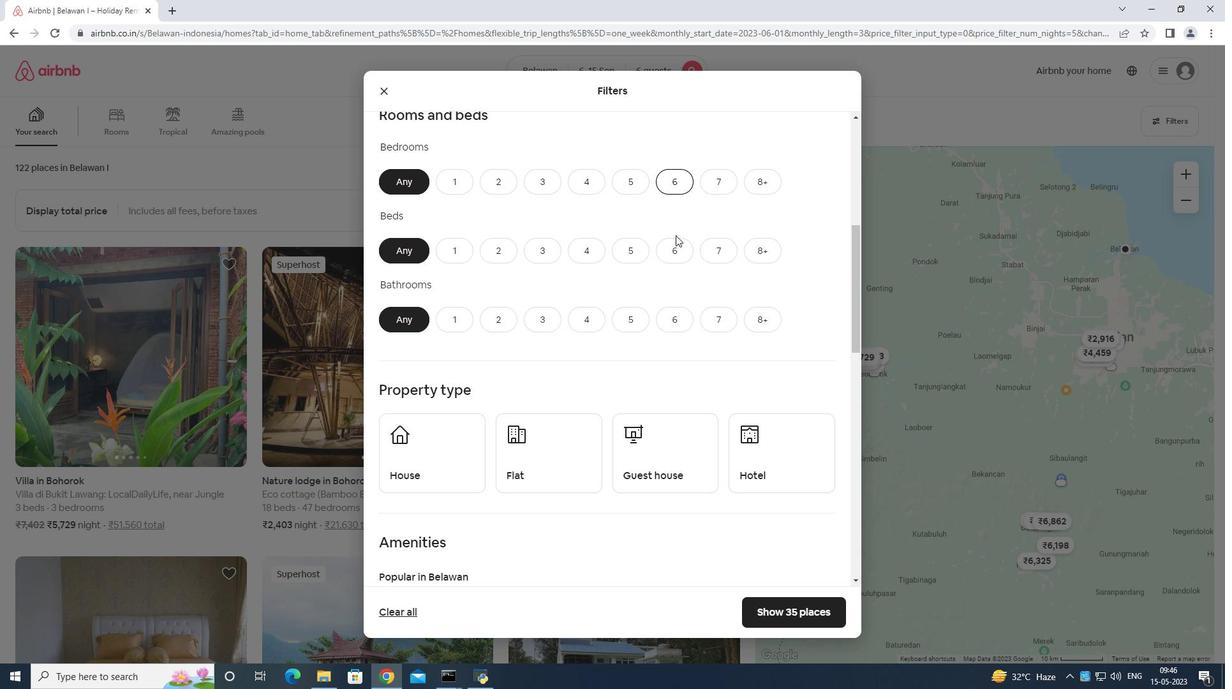 
Action: Mouse pressed left at (676, 247)
Screenshot: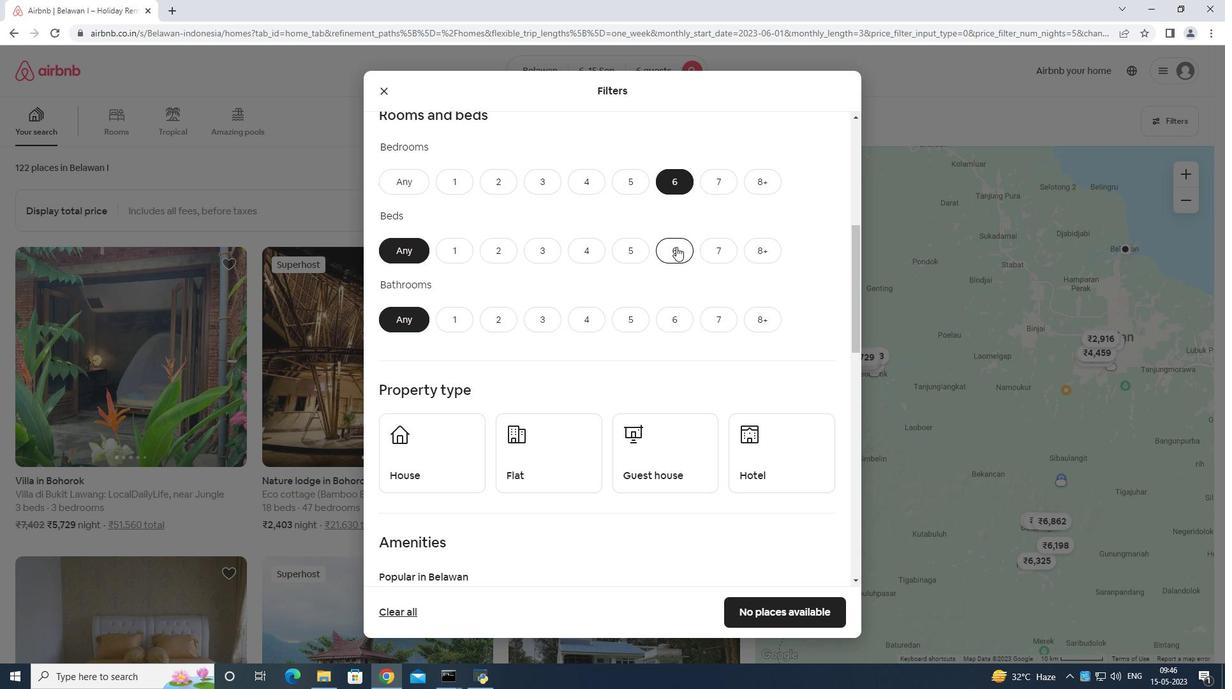 
Action: Mouse moved to (660, 324)
Screenshot: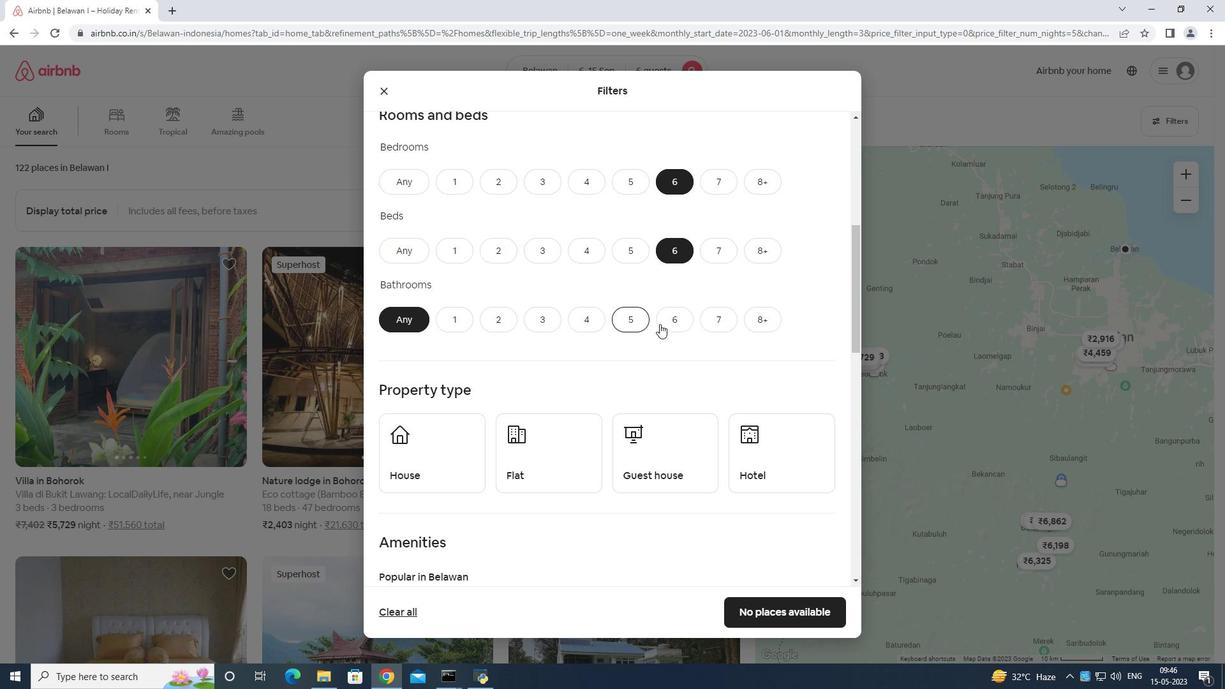 
Action: Mouse pressed left at (660, 324)
Screenshot: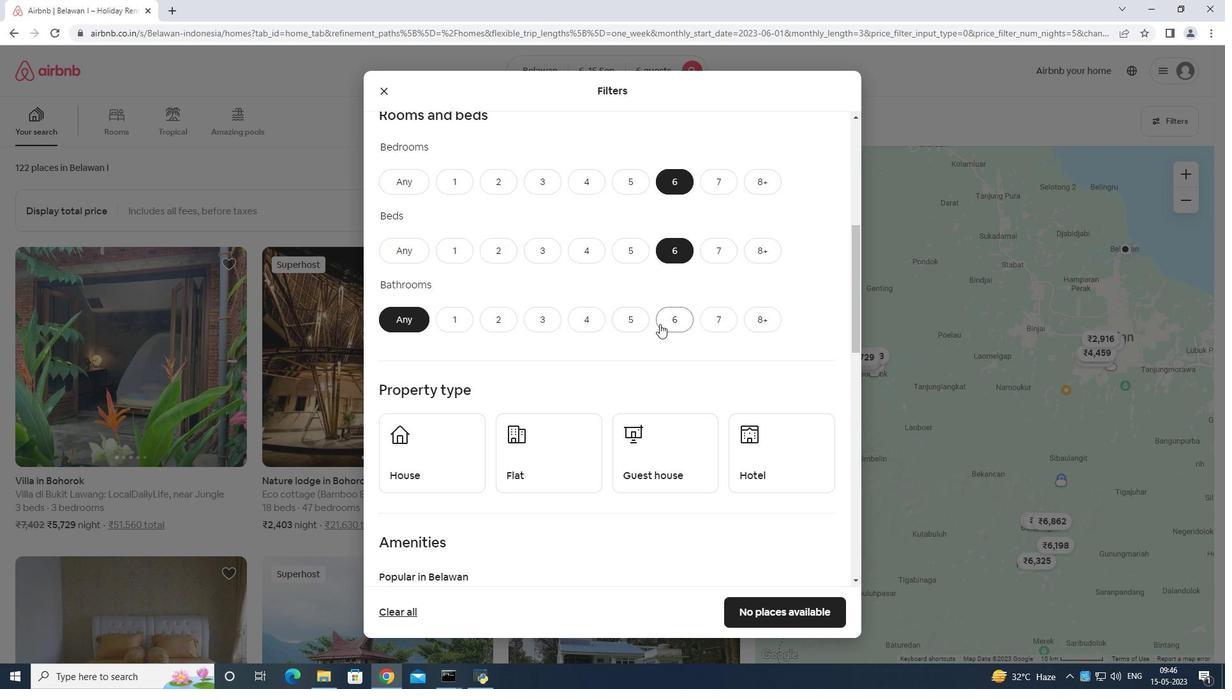 
Action: Mouse moved to (453, 459)
Screenshot: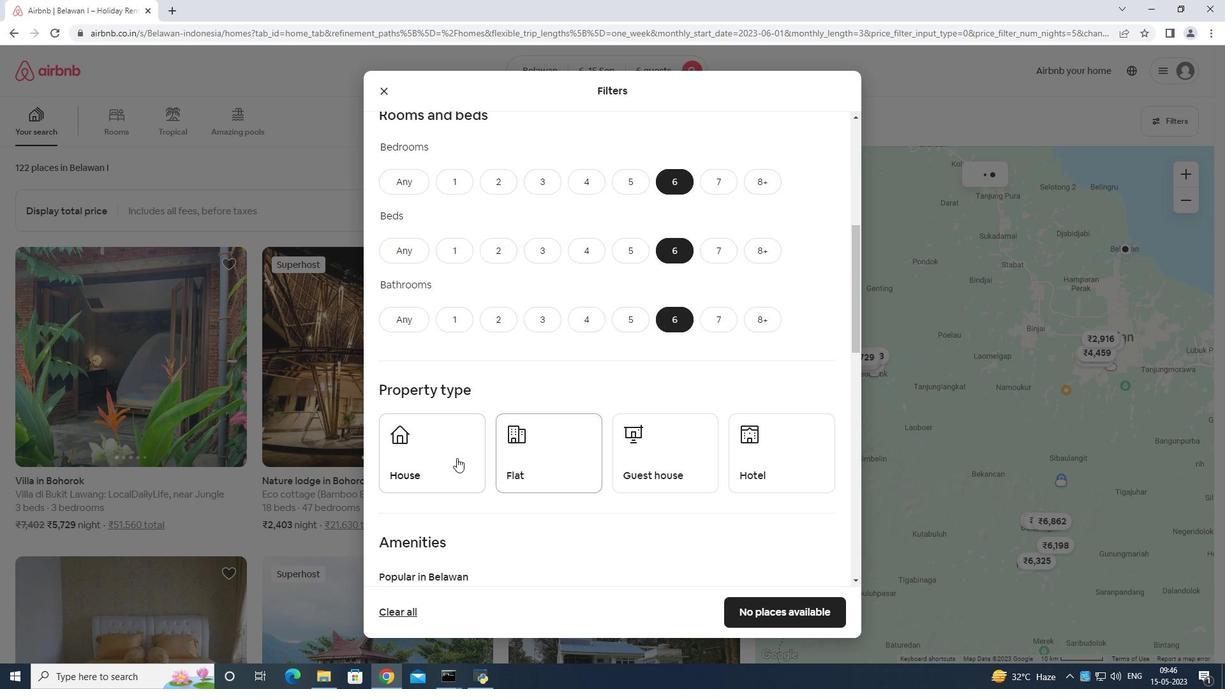 
Action: Mouse pressed left at (453, 459)
Screenshot: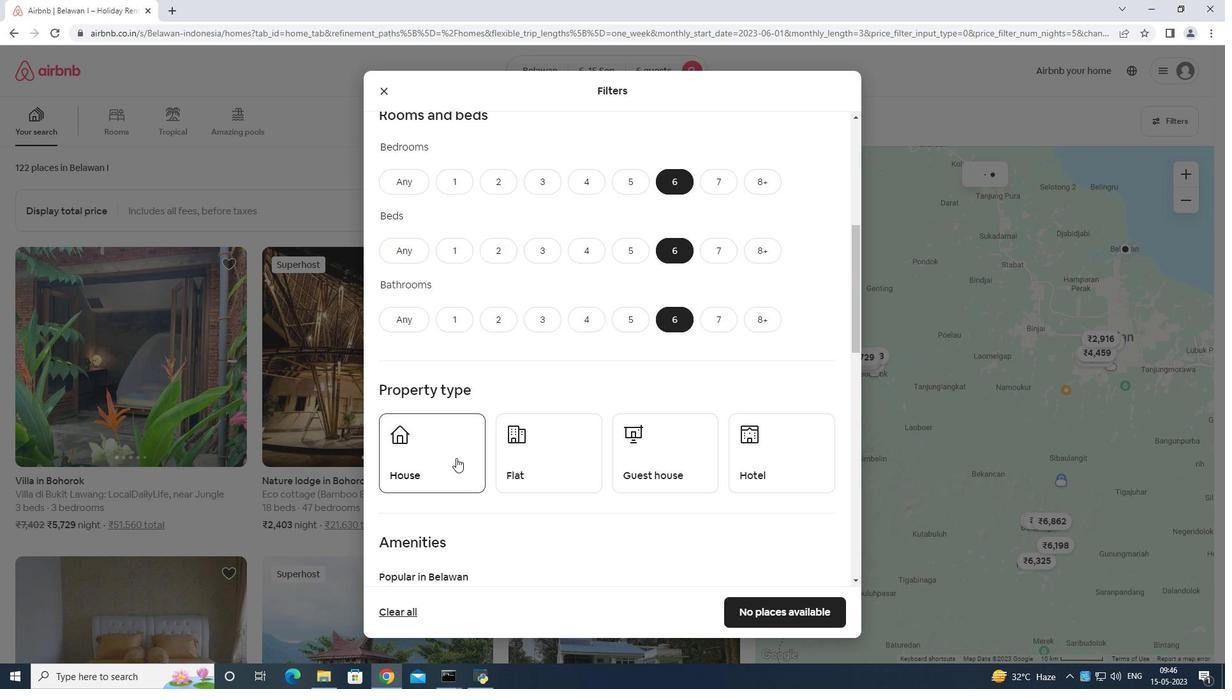 
Action: Mouse moved to (568, 448)
Screenshot: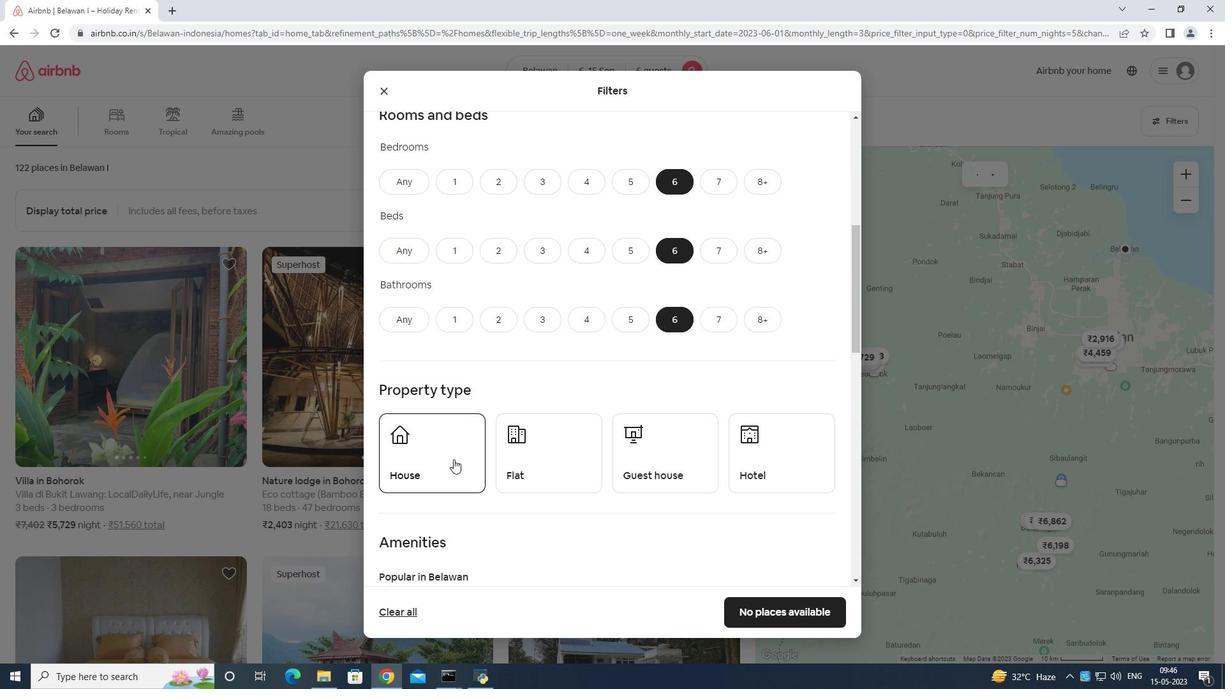 
Action: Mouse pressed left at (568, 448)
Screenshot: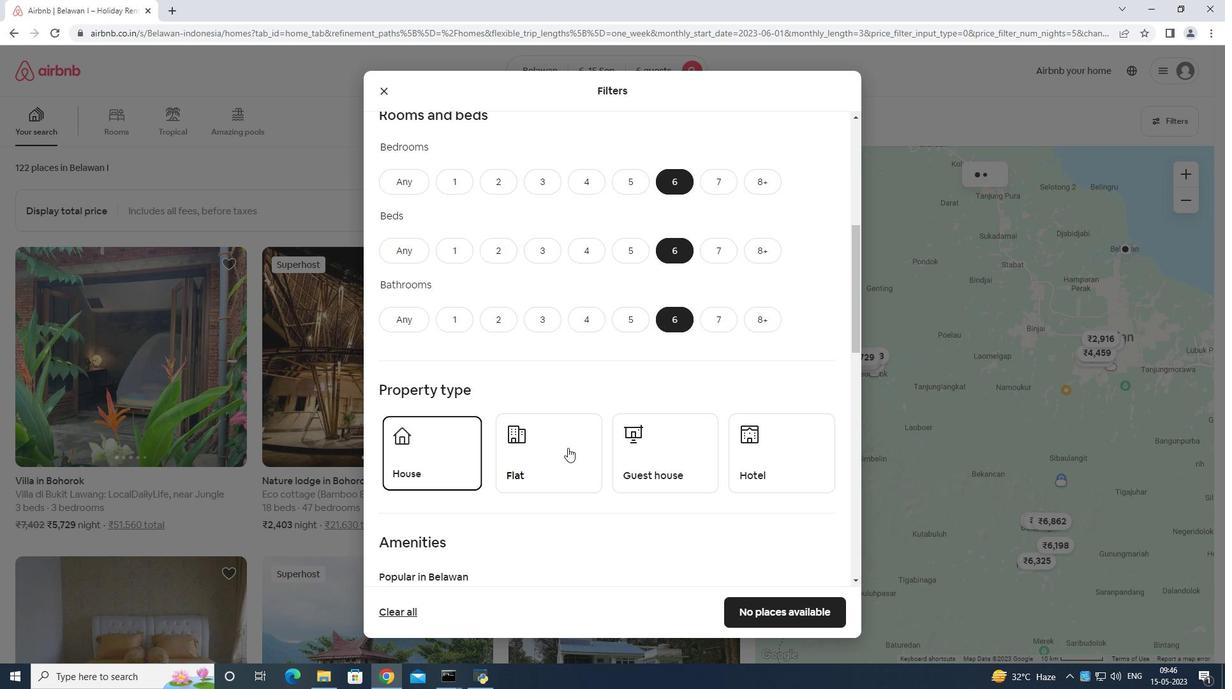 
Action: Mouse moved to (623, 435)
Screenshot: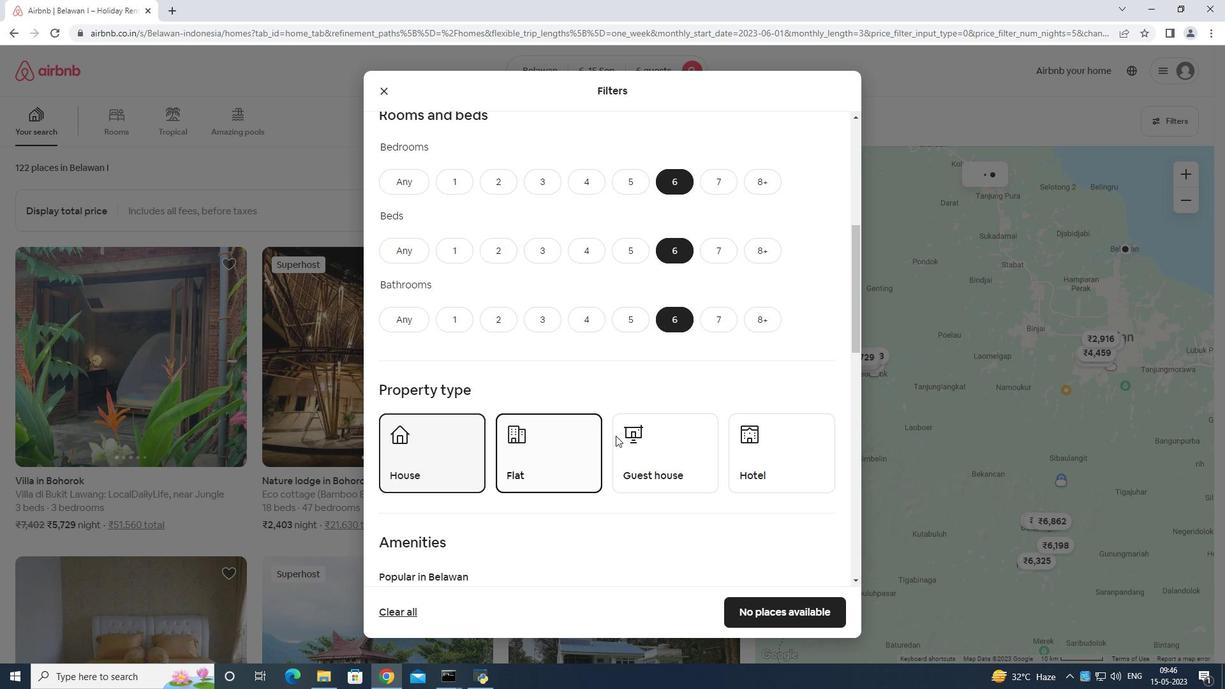 
Action: Mouse pressed left at (623, 435)
Screenshot: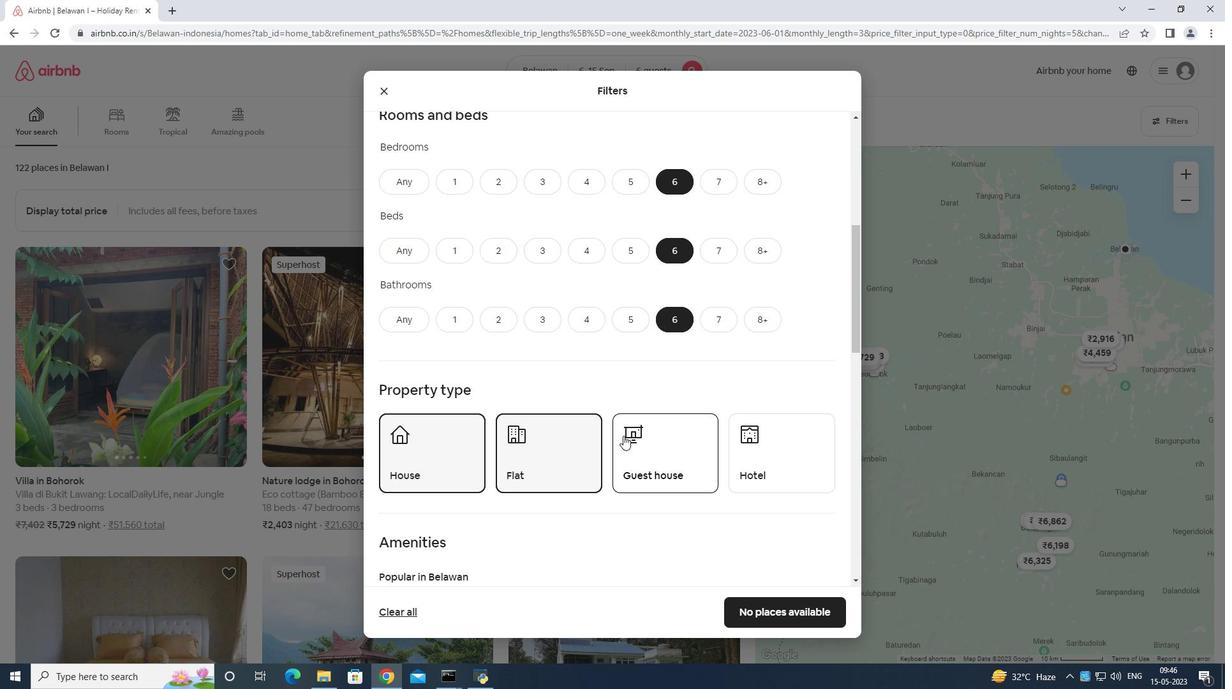 
Action: Mouse moved to (626, 435)
Screenshot: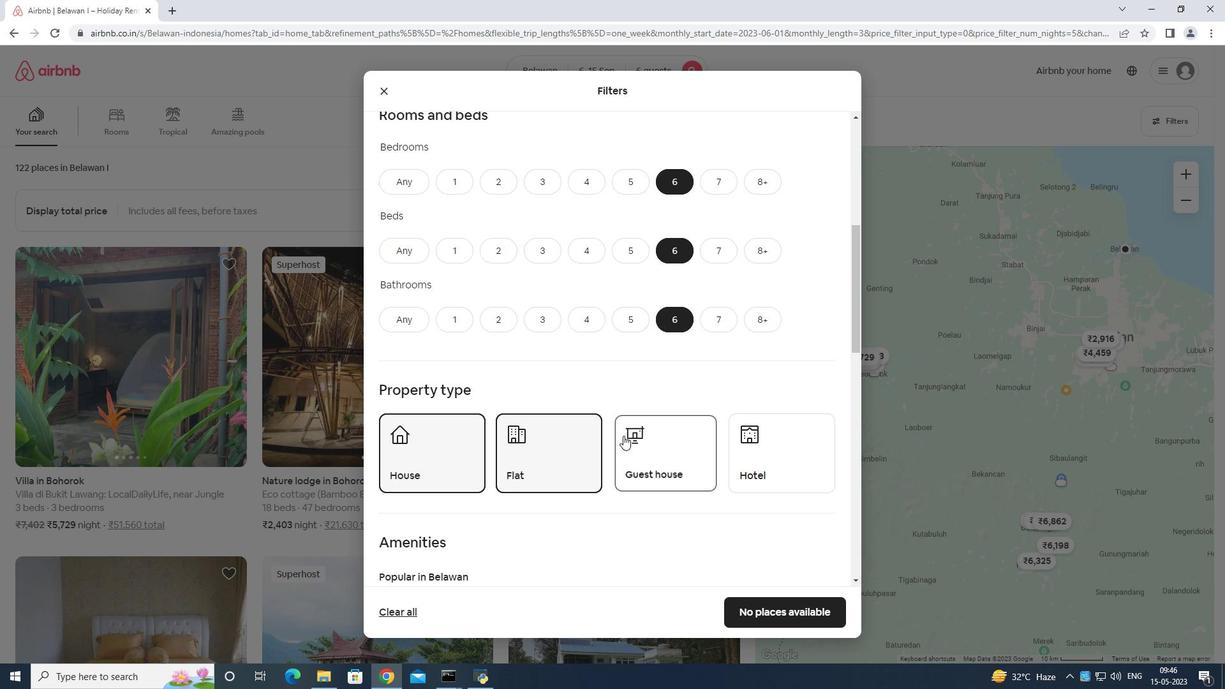 
Action: Mouse scrolled (626, 434) with delta (0, 0)
Screenshot: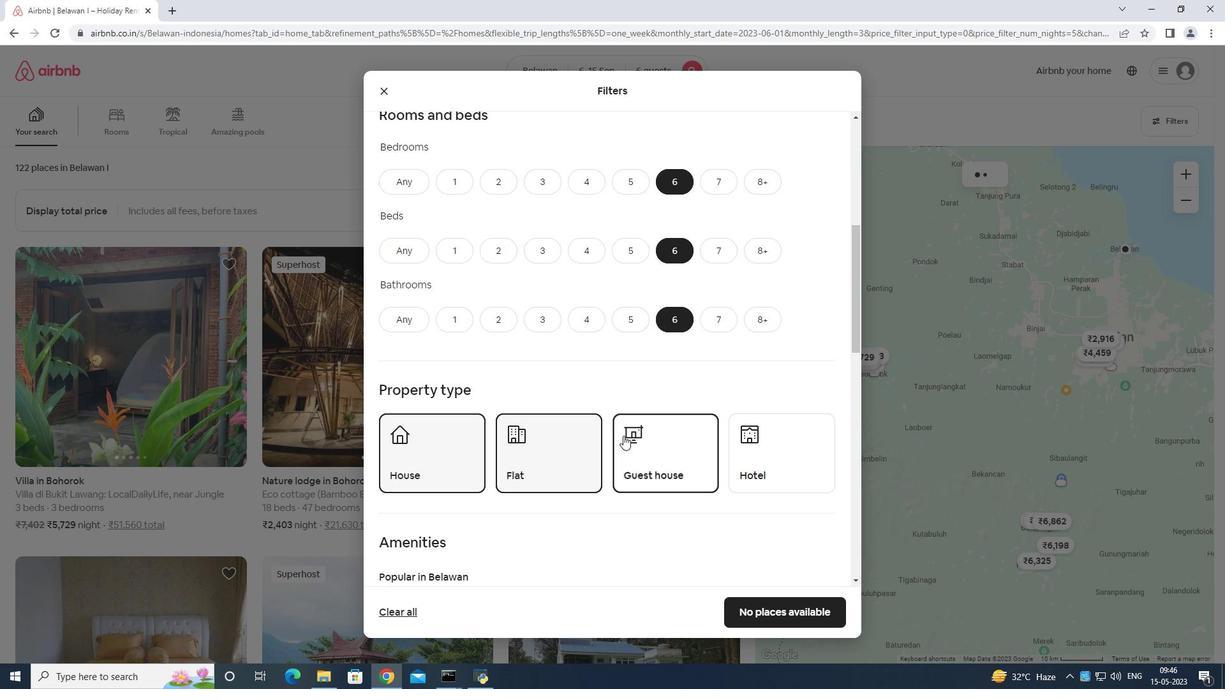 
Action: Mouse scrolled (626, 434) with delta (0, 0)
Screenshot: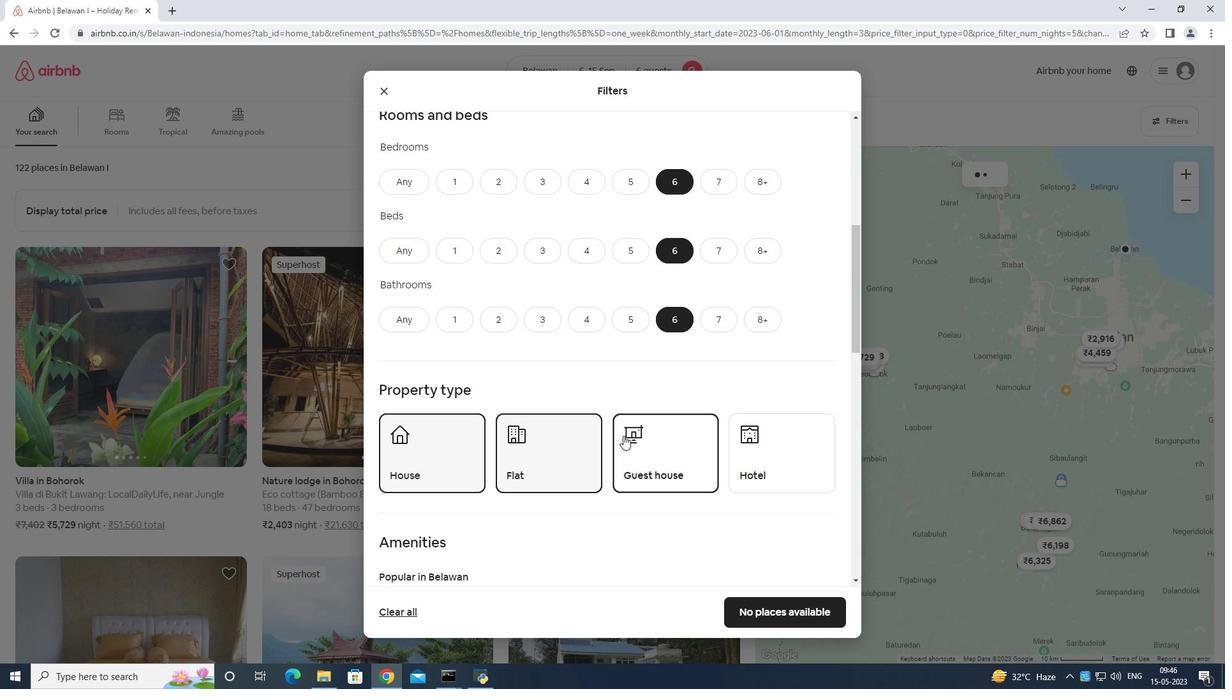 
Action: Mouse scrolled (626, 434) with delta (0, 0)
Screenshot: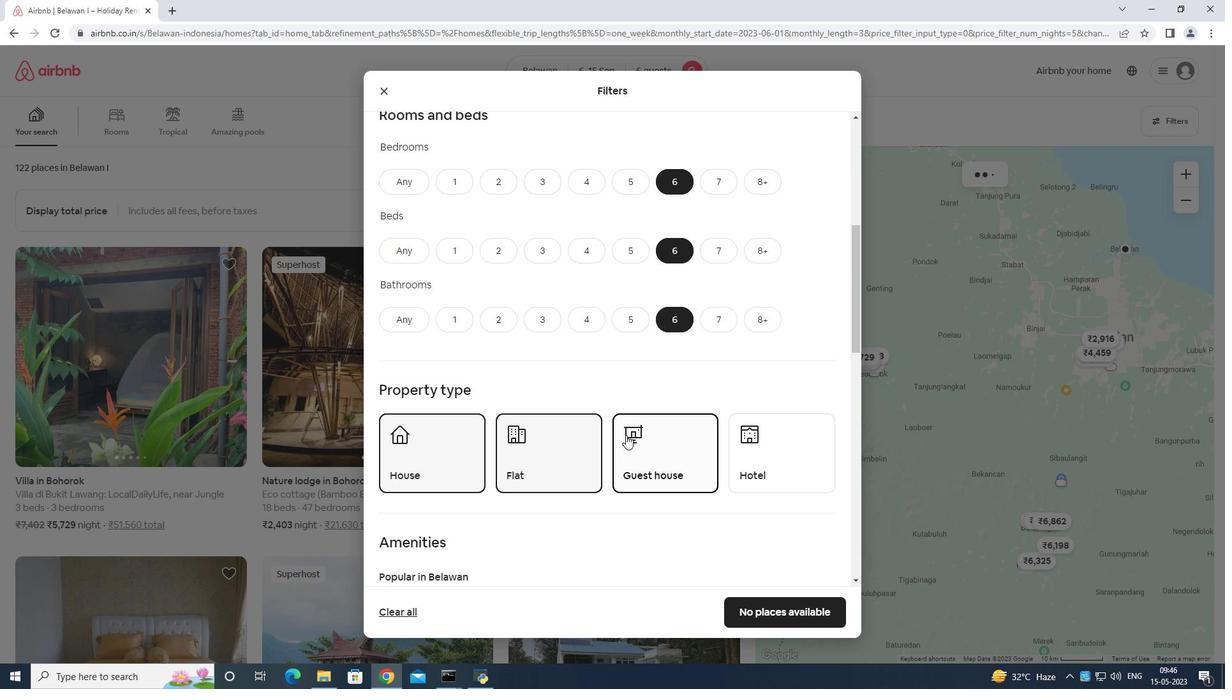 
Action: Mouse moved to (629, 433)
Screenshot: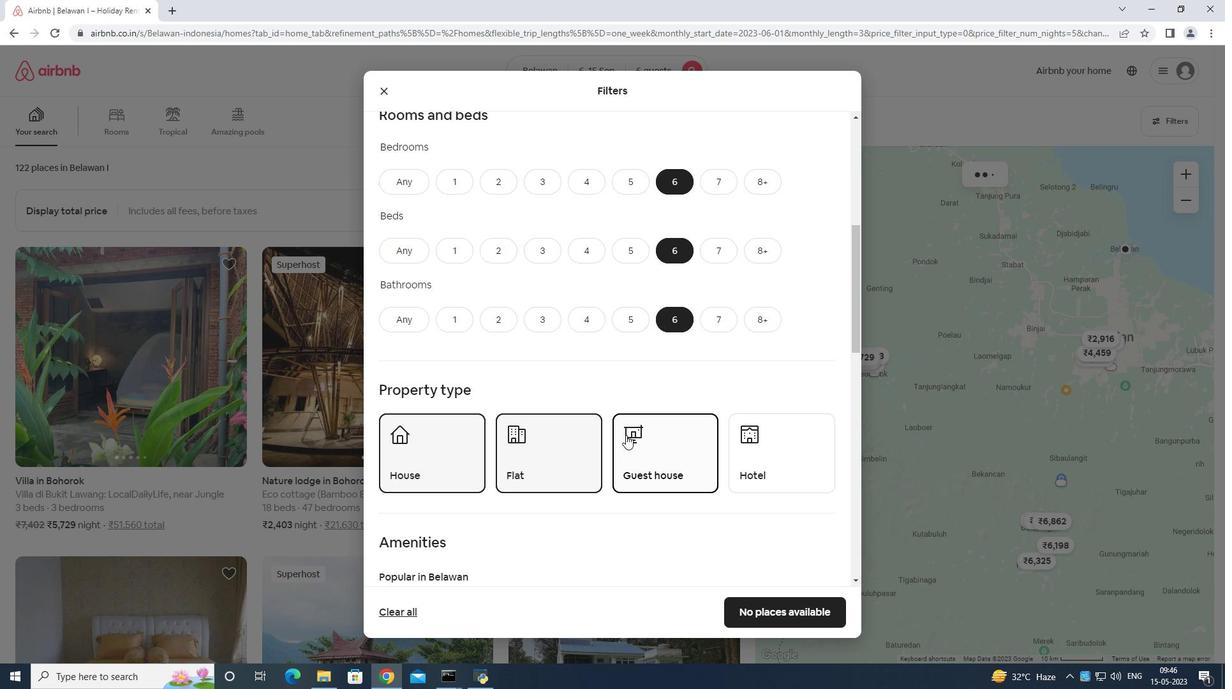 
Action: Mouse scrolled (629, 432) with delta (0, 0)
Screenshot: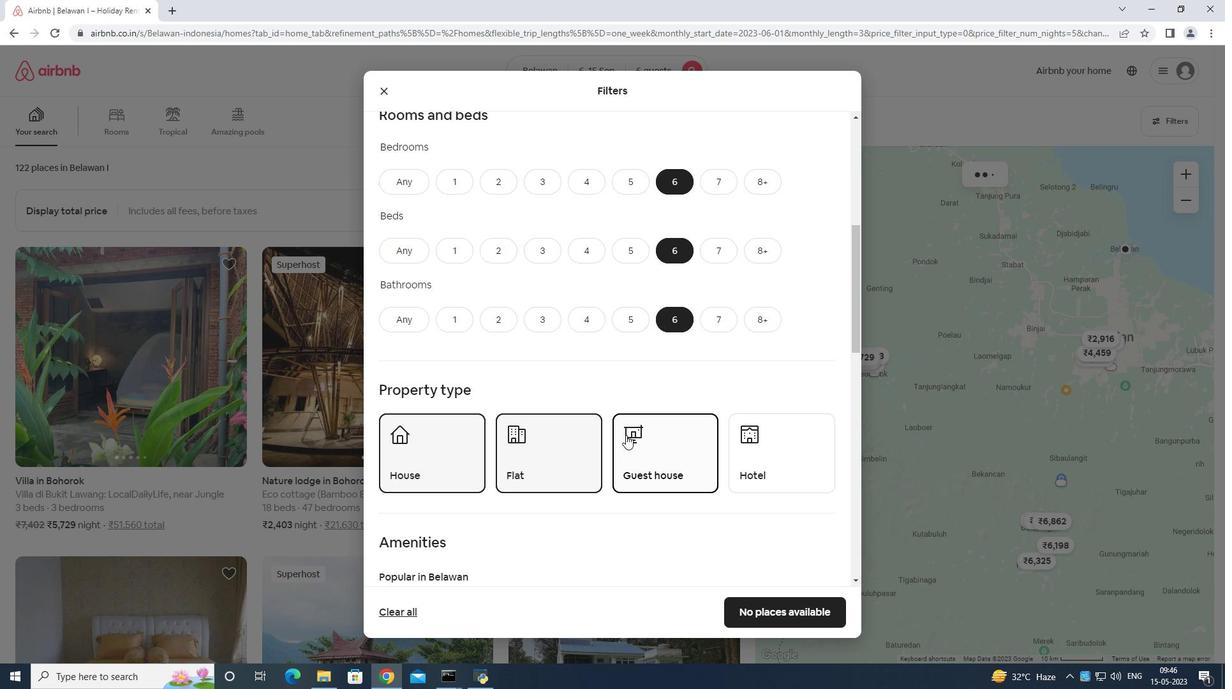 
Action: Mouse moved to (381, 379)
Screenshot: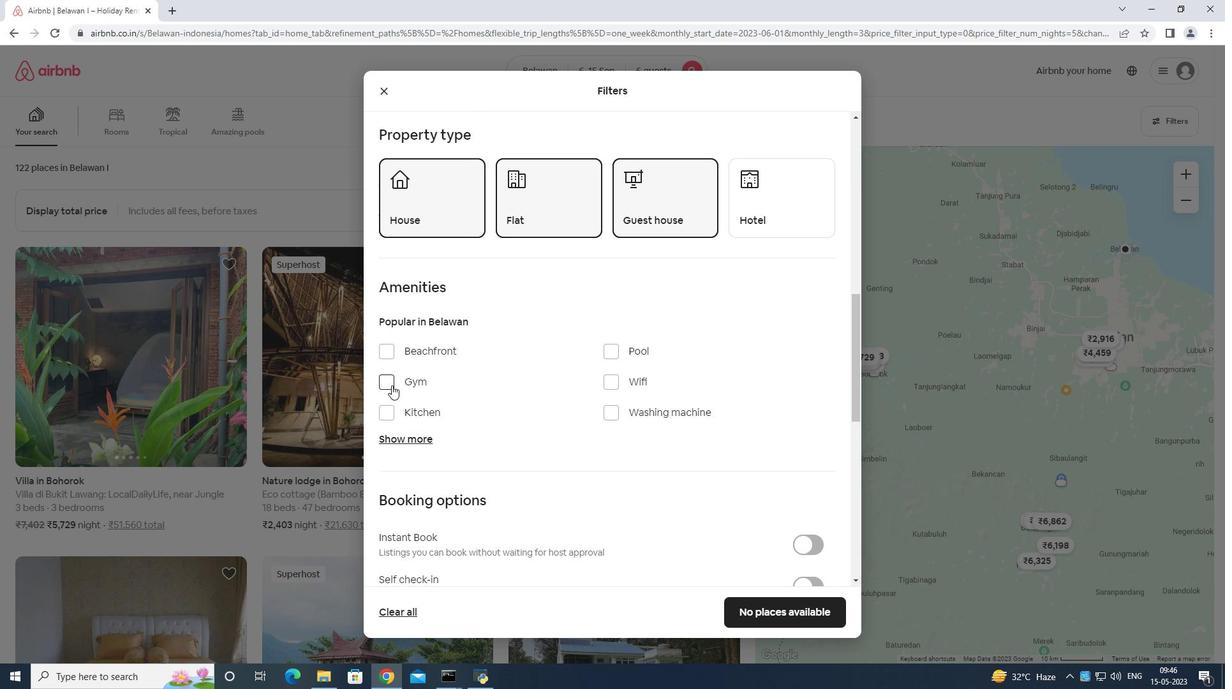 
Action: Mouse pressed left at (381, 379)
Screenshot: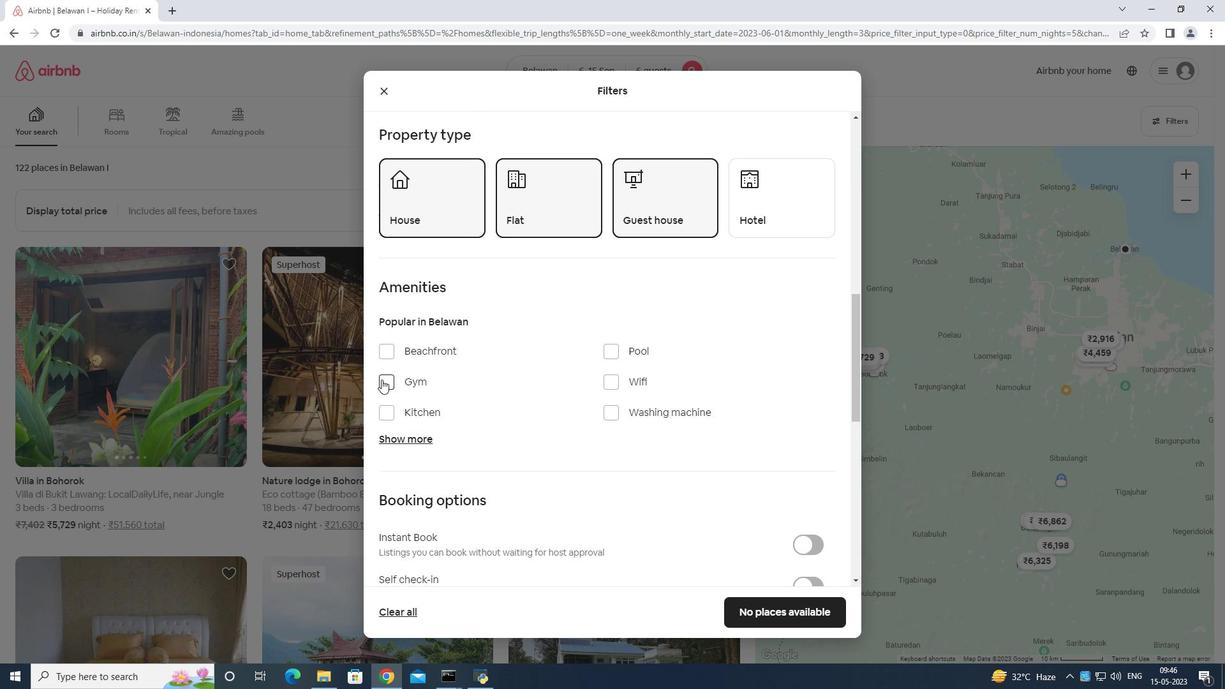 
Action: Mouse moved to (617, 385)
Screenshot: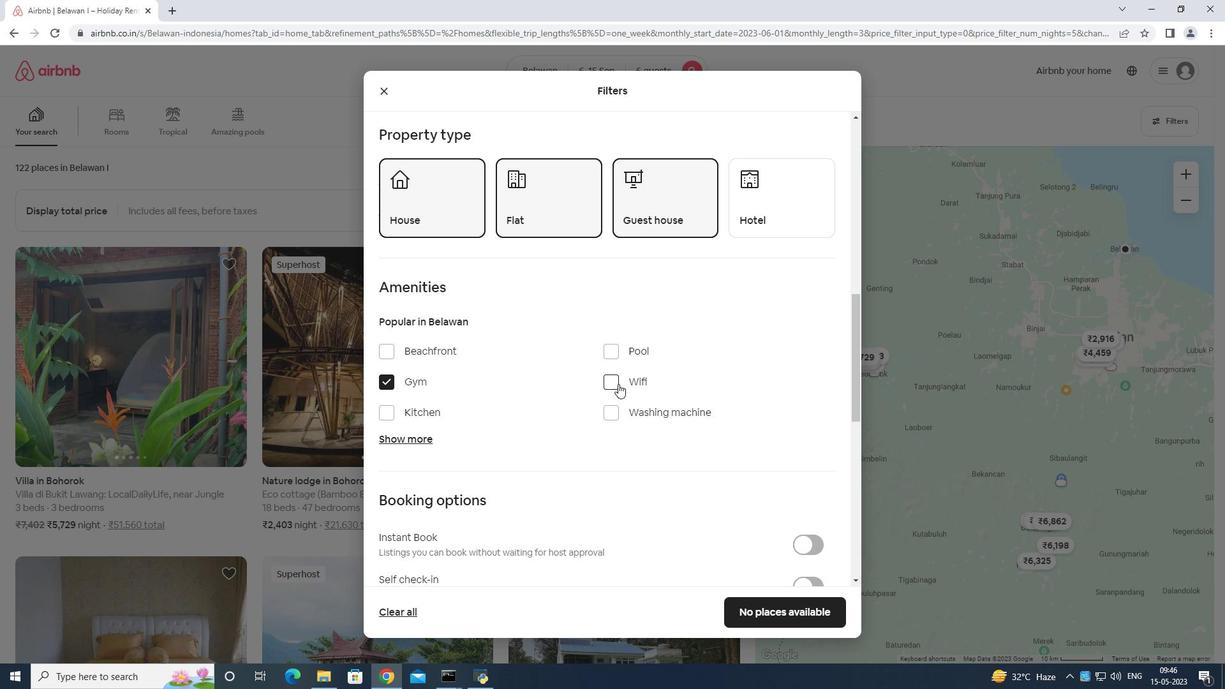 
Action: Mouse pressed left at (617, 385)
Screenshot: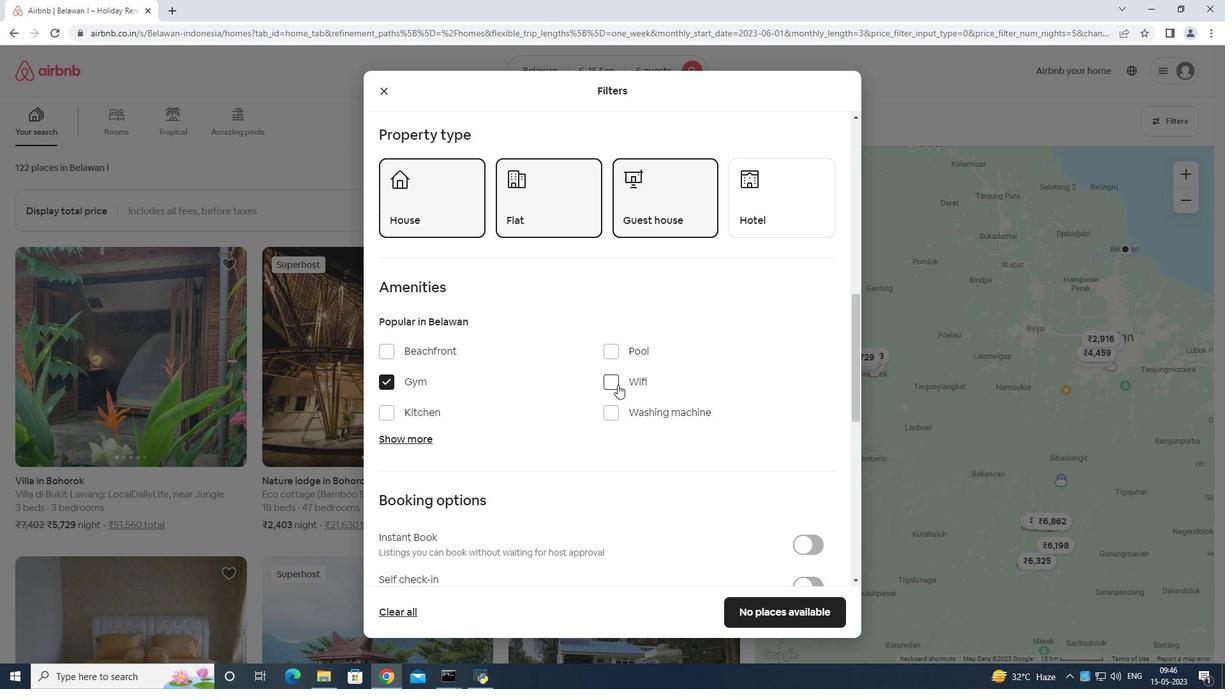 
Action: Mouse moved to (422, 441)
Screenshot: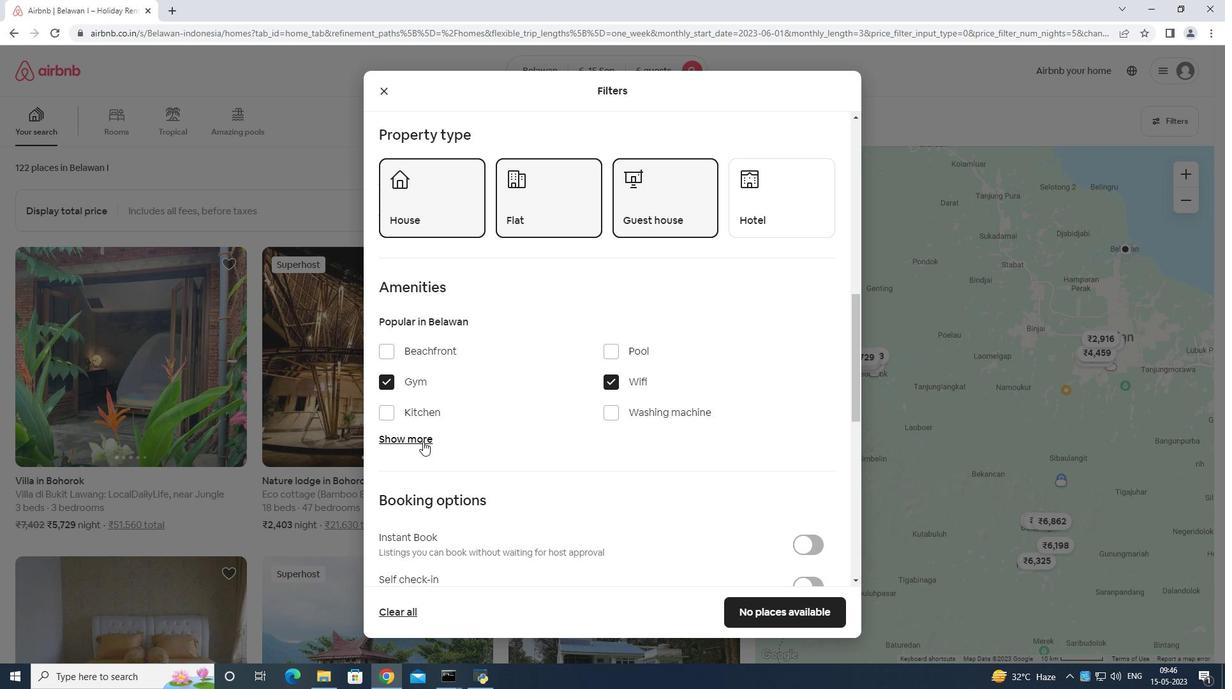 
Action: Mouse pressed left at (422, 441)
Screenshot: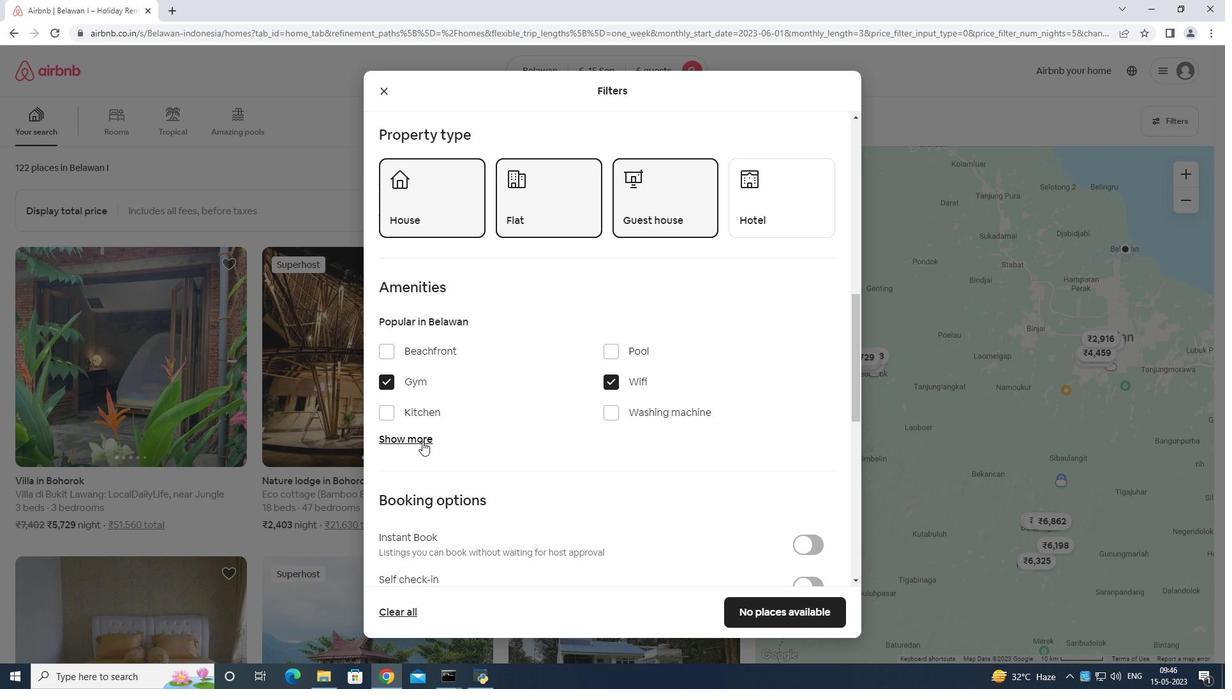 
Action: Mouse scrolled (422, 441) with delta (0, 0)
Screenshot: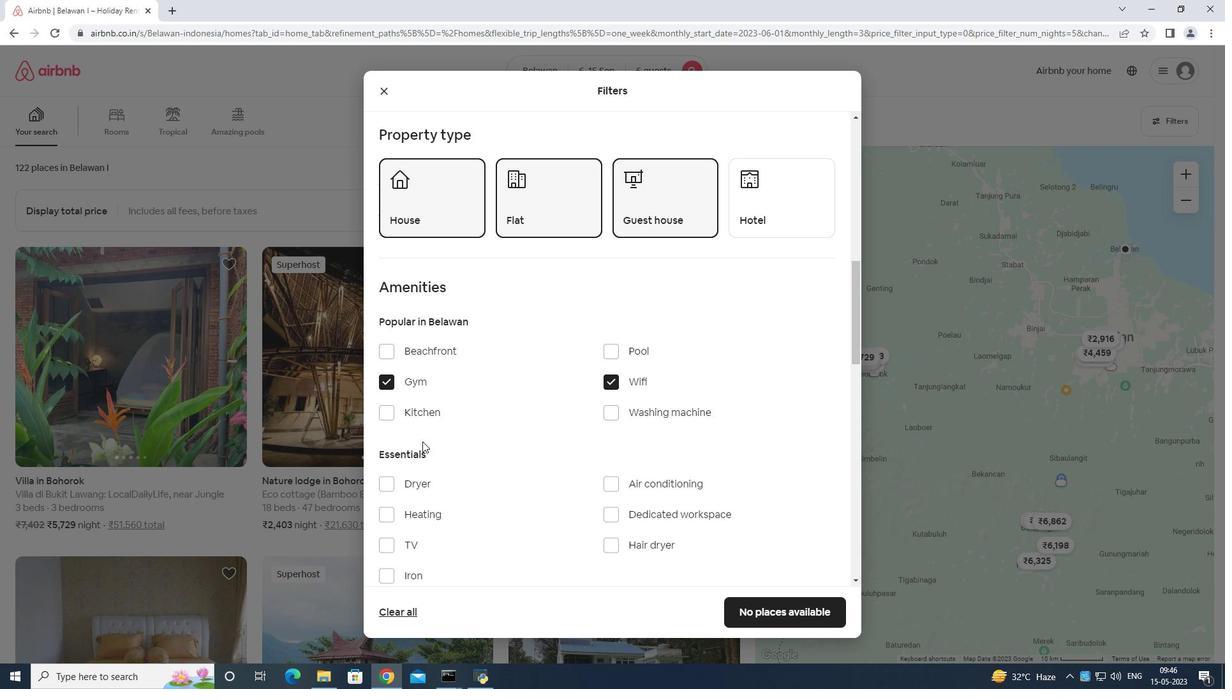 
Action: Mouse scrolled (422, 441) with delta (0, 0)
Screenshot: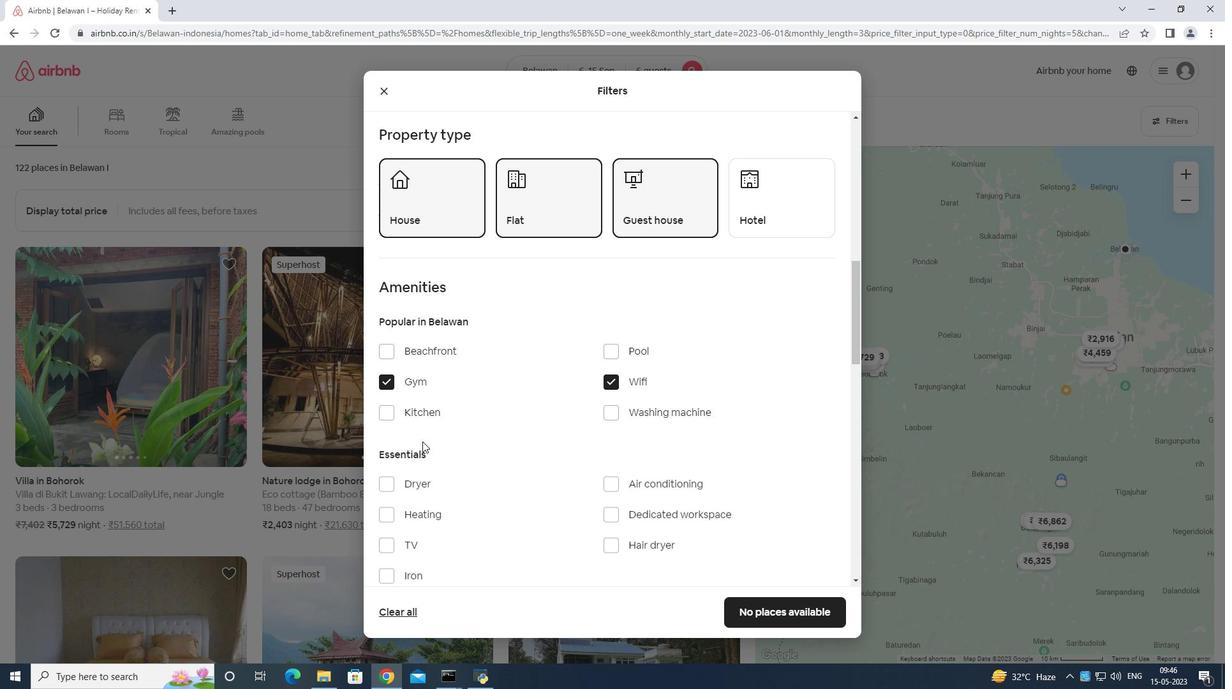 
Action: Mouse scrolled (422, 441) with delta (0, 0)
Screenshot: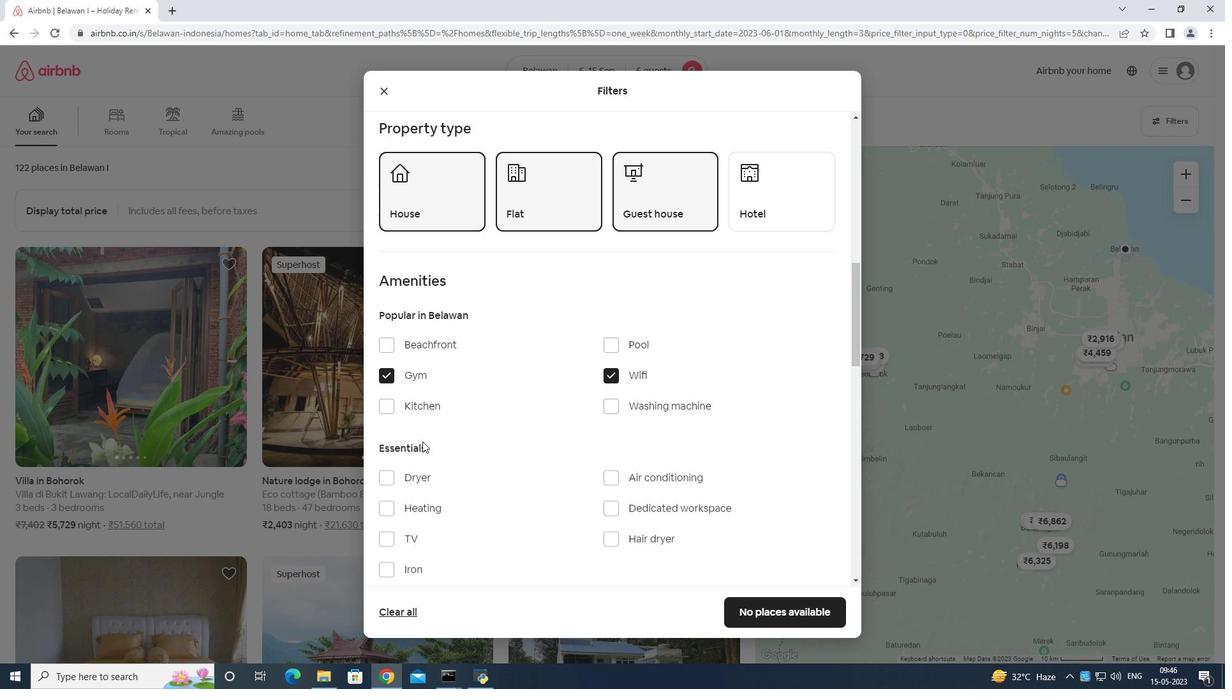 
Action: Mouse moved to (394, 350)
Screenshot: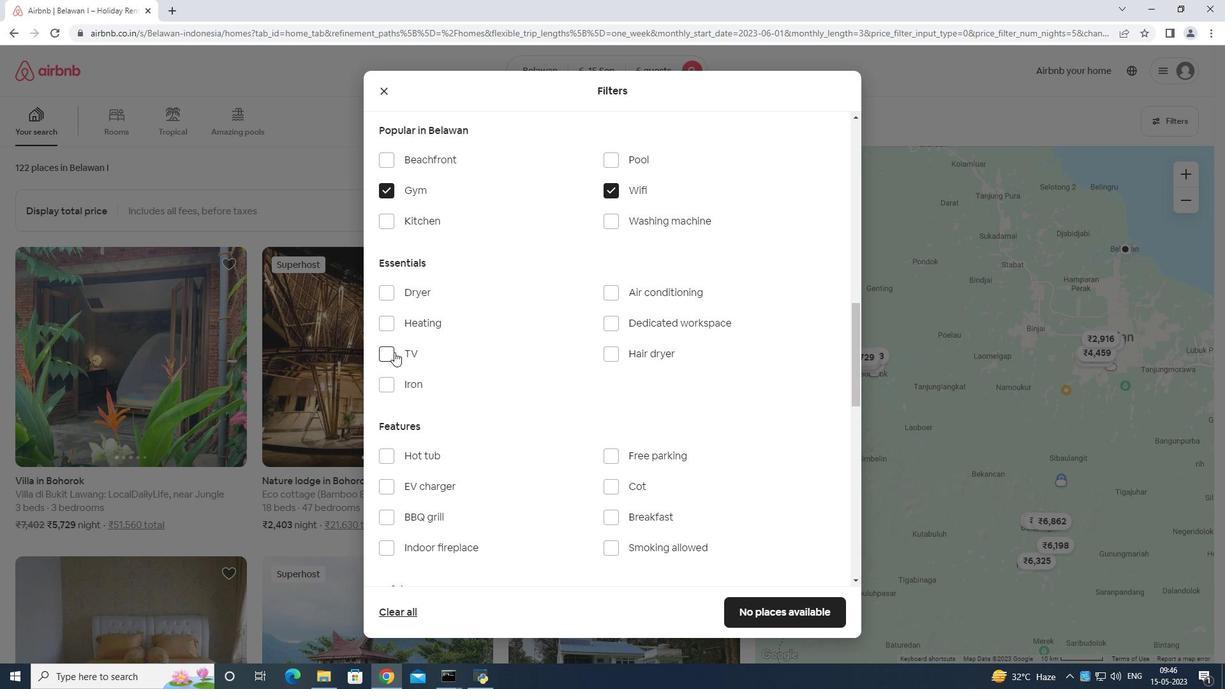 
Action: Mouse pressed left at (394, 350)
Screenshot: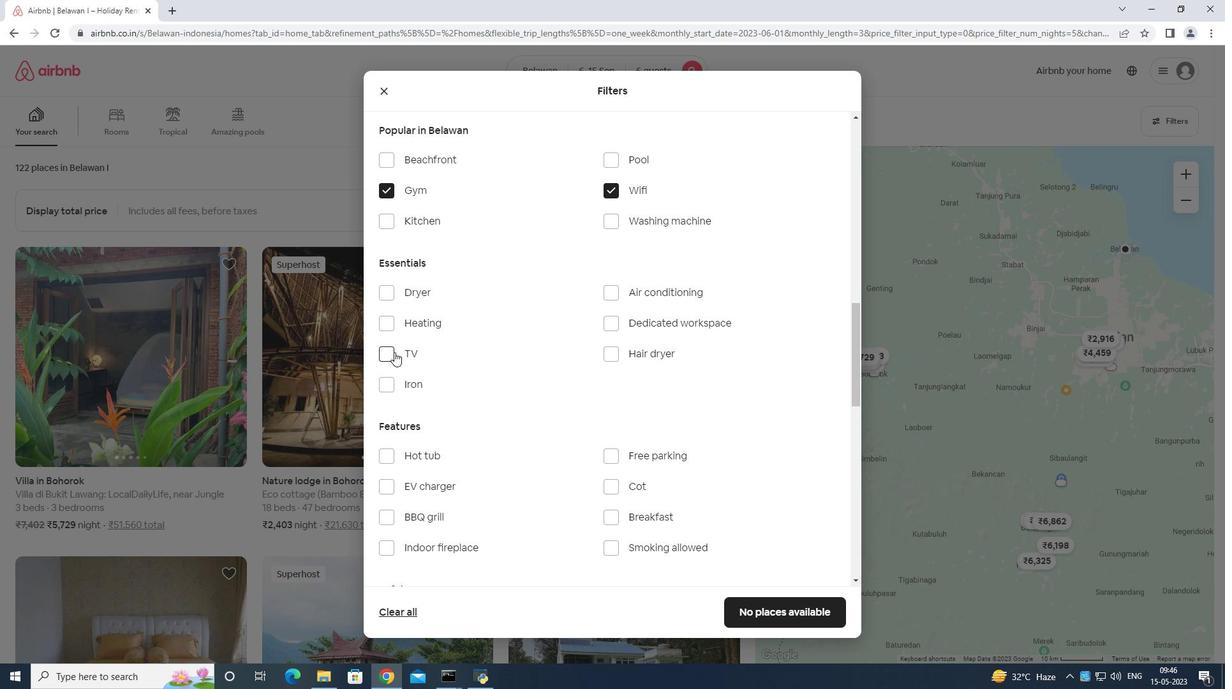 
Action: Mouse moved to (425, 431)
Screenshot: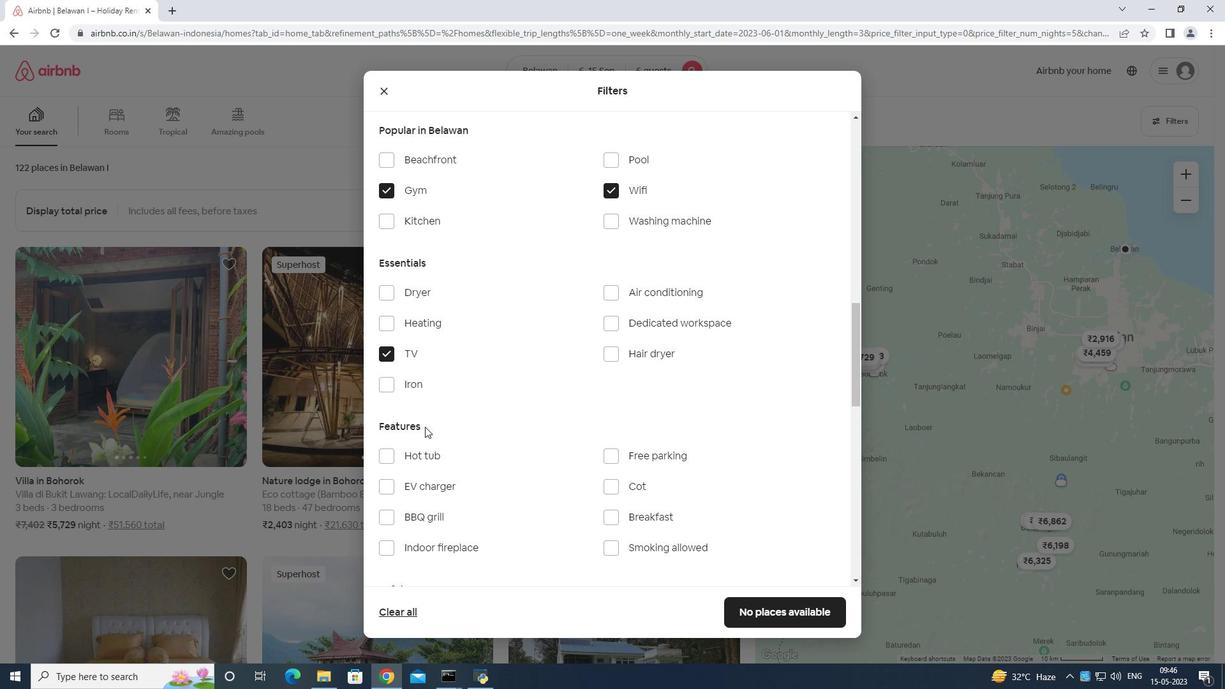 
Action: Mouse scrolled (425, 430) with delta (0, 0)
Screenshot: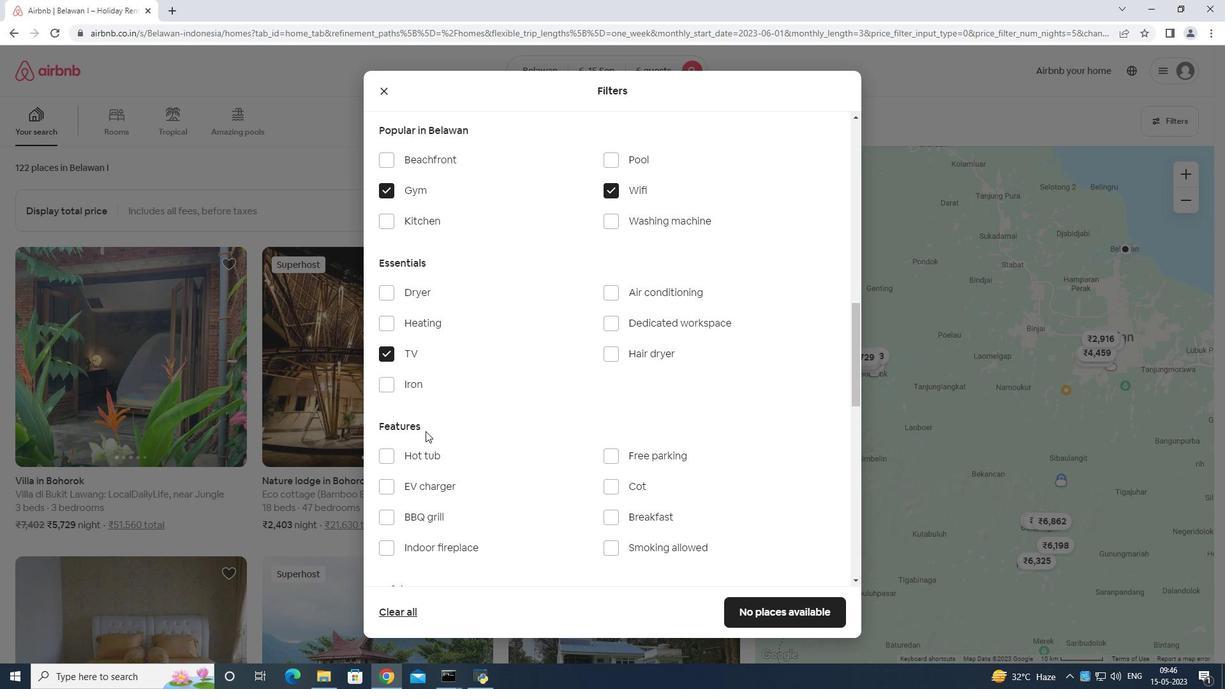 
Action: Mouse moved to (615, 454)
Screenshot: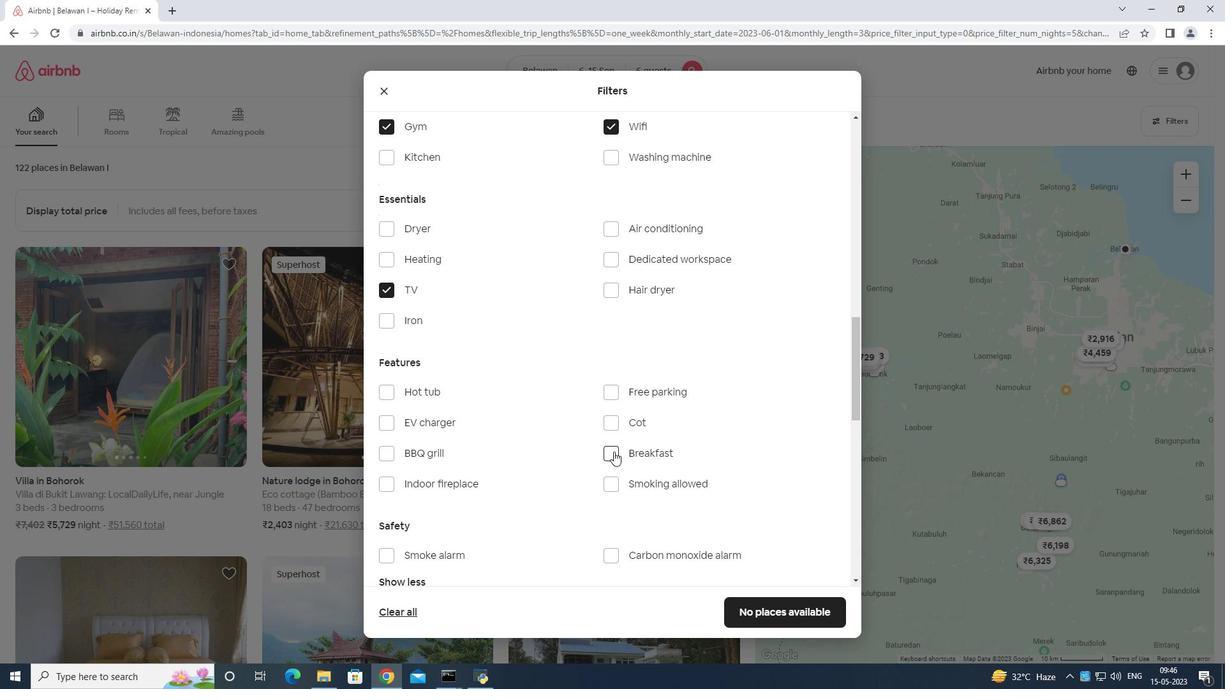 
Action: Mouse pressed left at (615, 454)
Screenshot: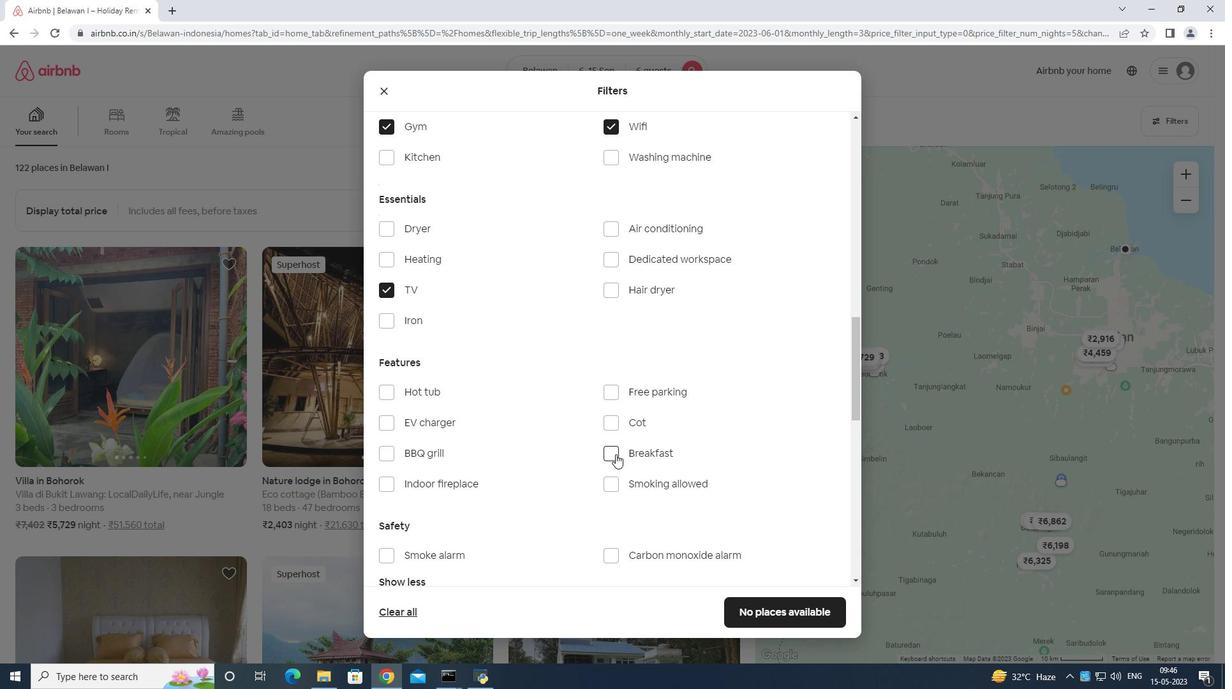 
Action: Mouse moved to (611, 391)
Screenshot: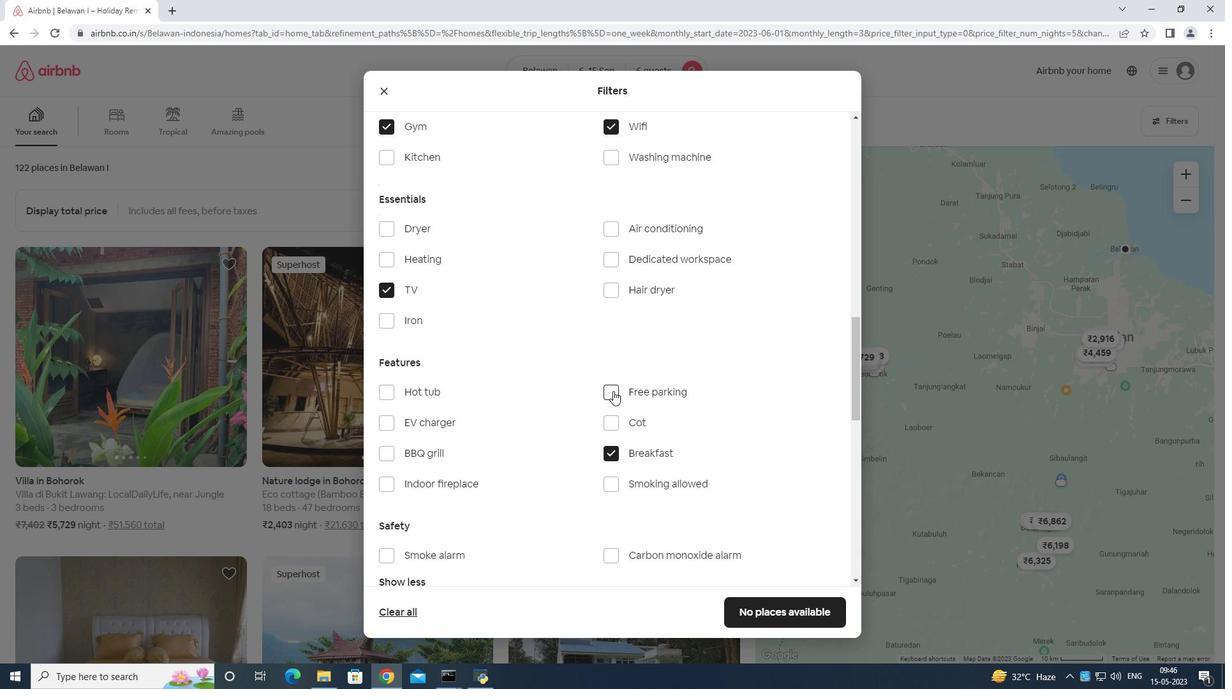 
Action: Mouse pressed left at (611, 391)
Screenshot: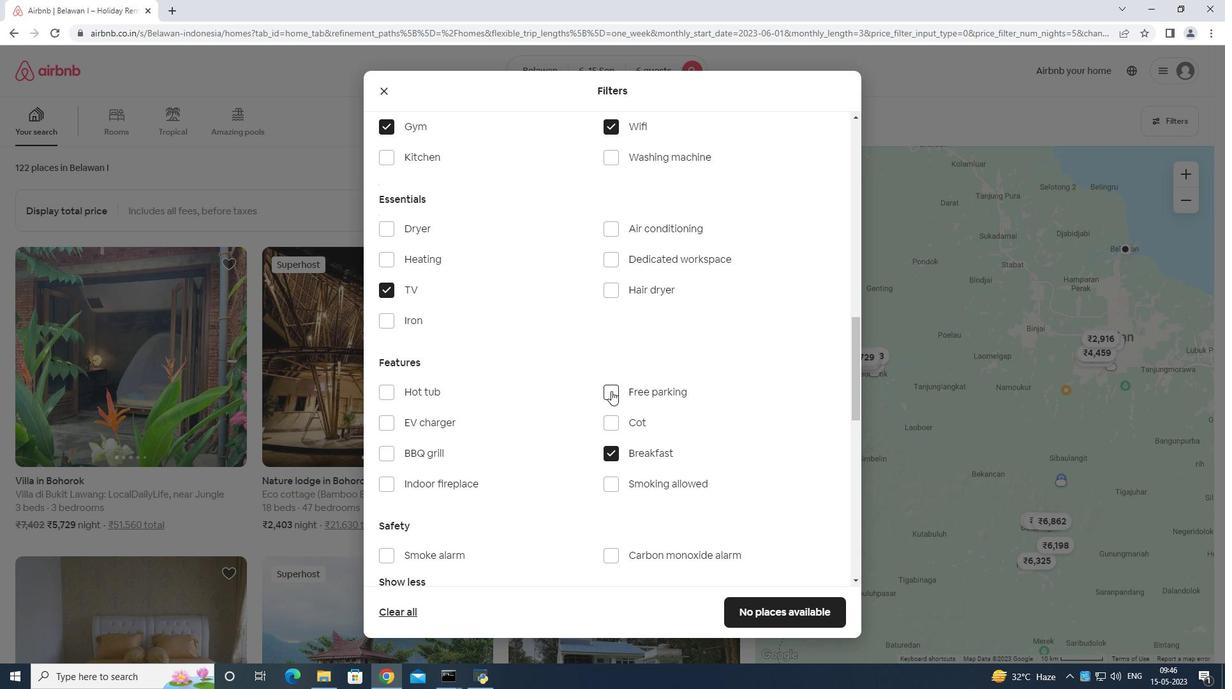 
Action: Mouse moved to (596, 402)
Screenshot: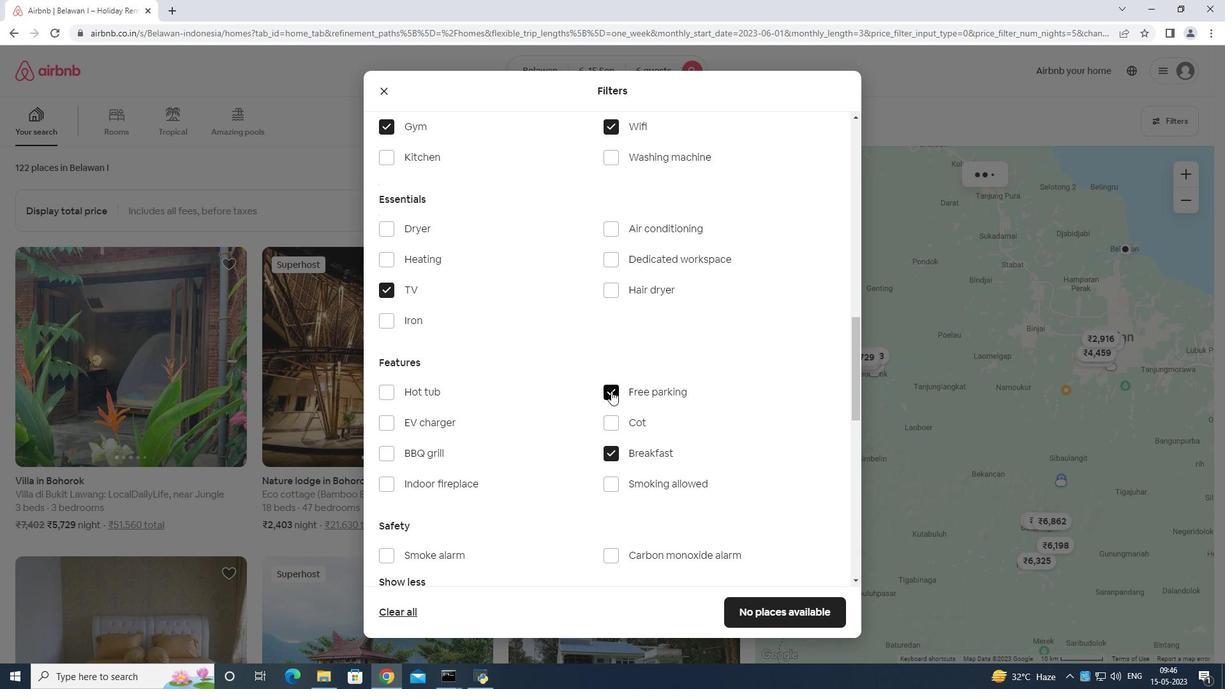 
Action: Mouse scrolled (596, 403) with delta (0, 0)
Screenshot: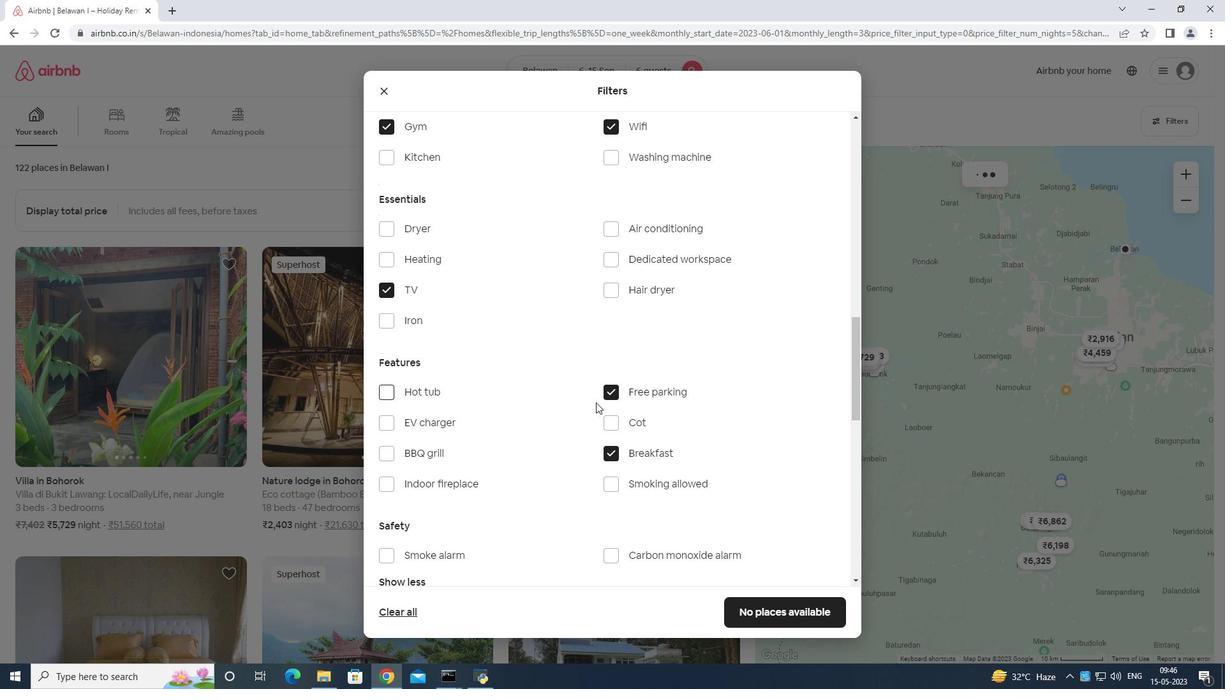 
Action: Mouse scrolled (596, 403) with delta (0, 0)
Screenshot: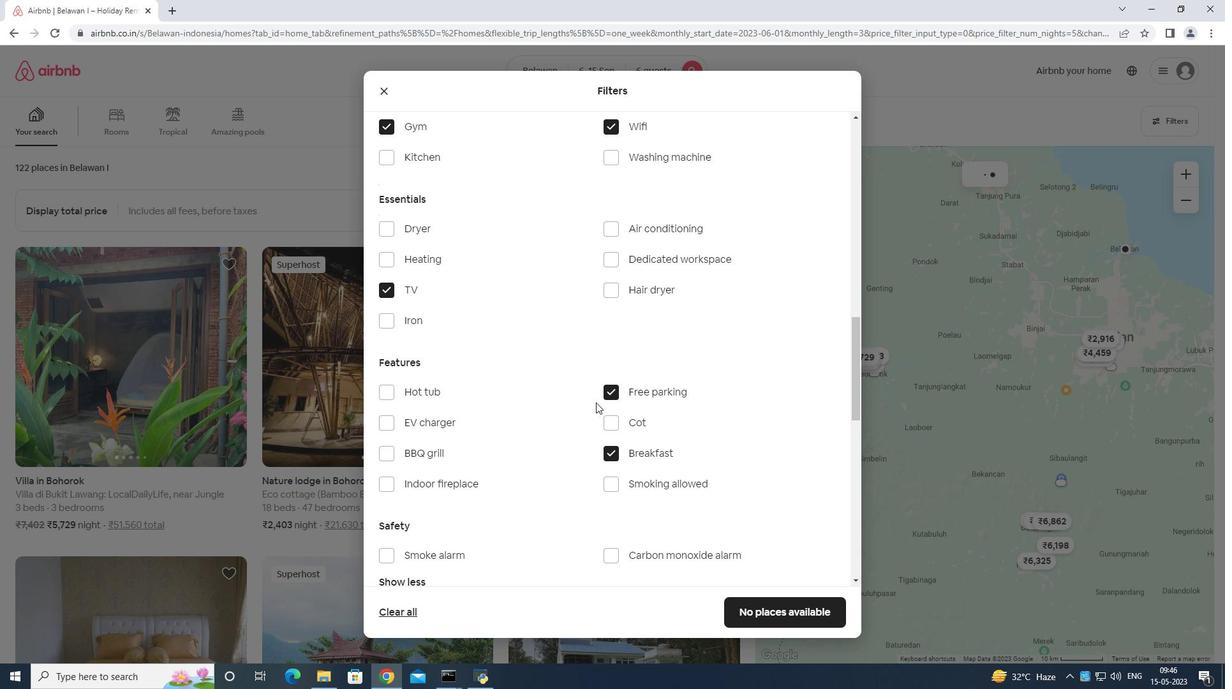 
Action: Mouse scrolled (596, 403) with delta (0, 0)
Screenshot: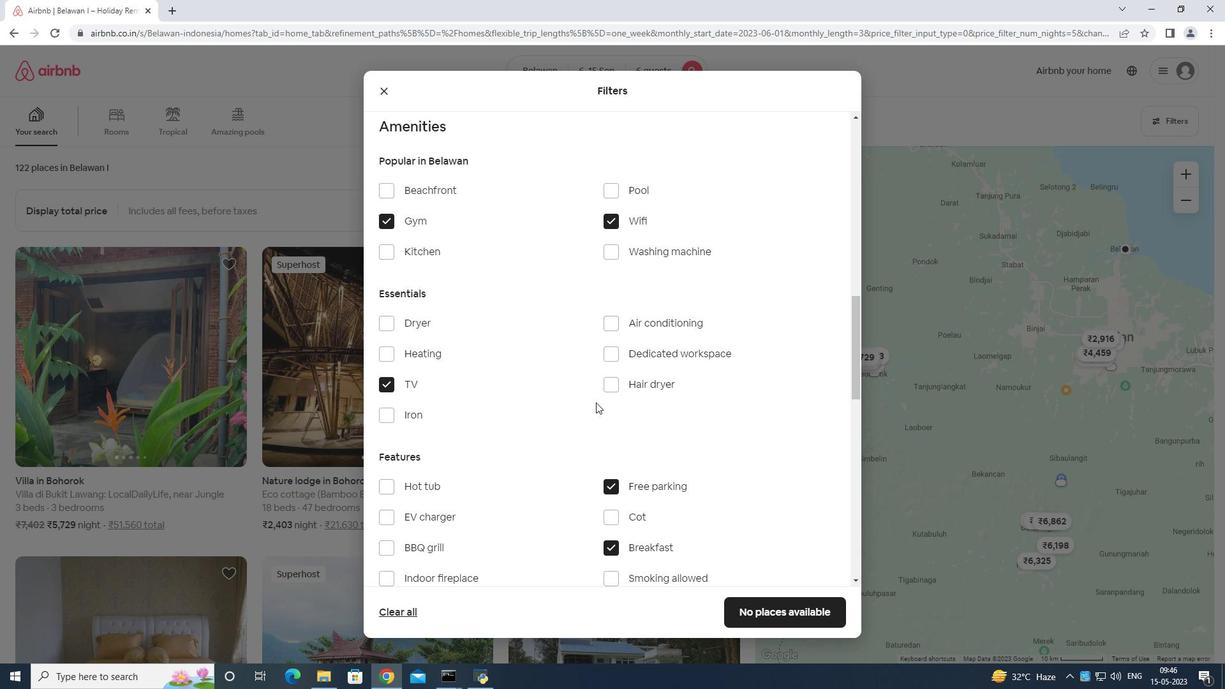 
Action: Mouse scrolled (596, 402) with delta (0, 0)
Screenshot: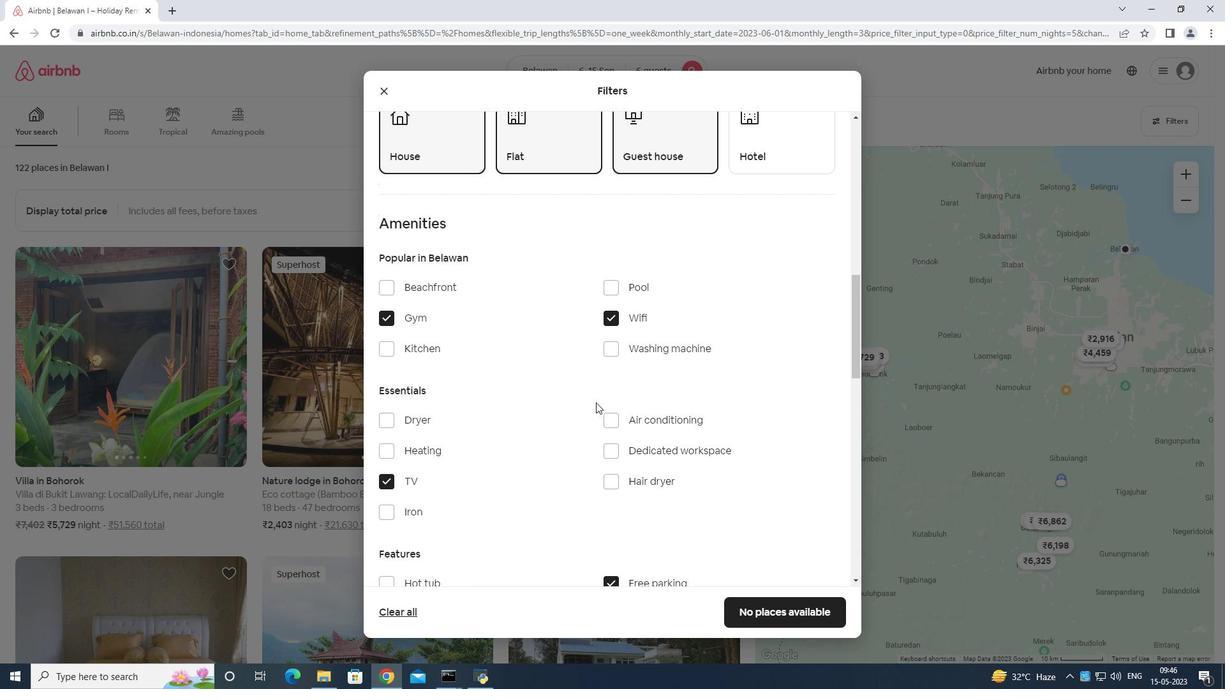 
Action: Mouse scrolled (596, 402) with delta (0, 0)
Screenshot: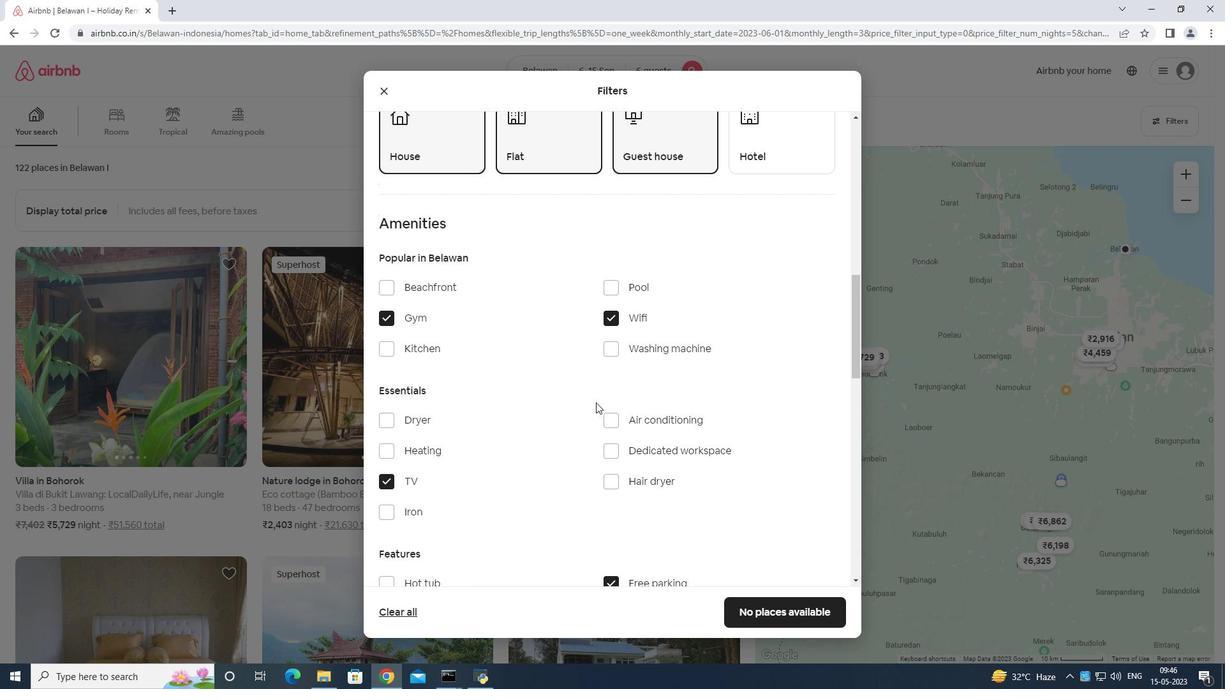 
Action: Mouse scrolled (596, 402) with delta (0, 0)
Screenshot: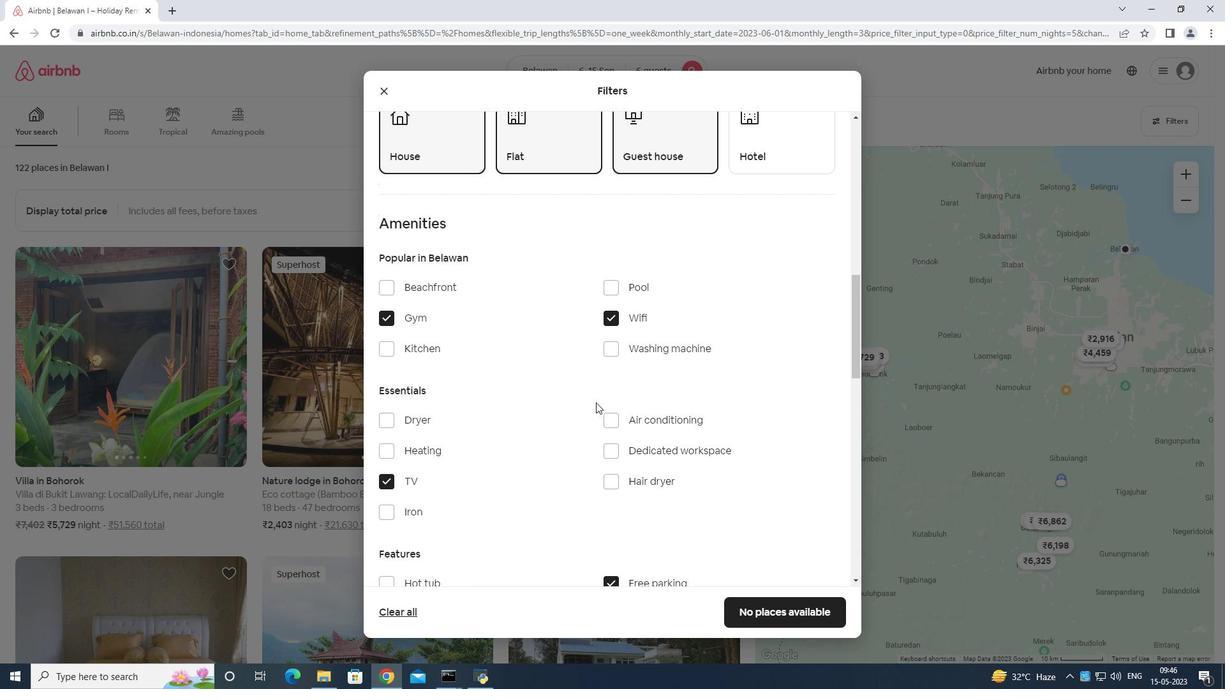 
Action: Mouse scrolled (596, 402) with delta (0, 0)
Screenshot: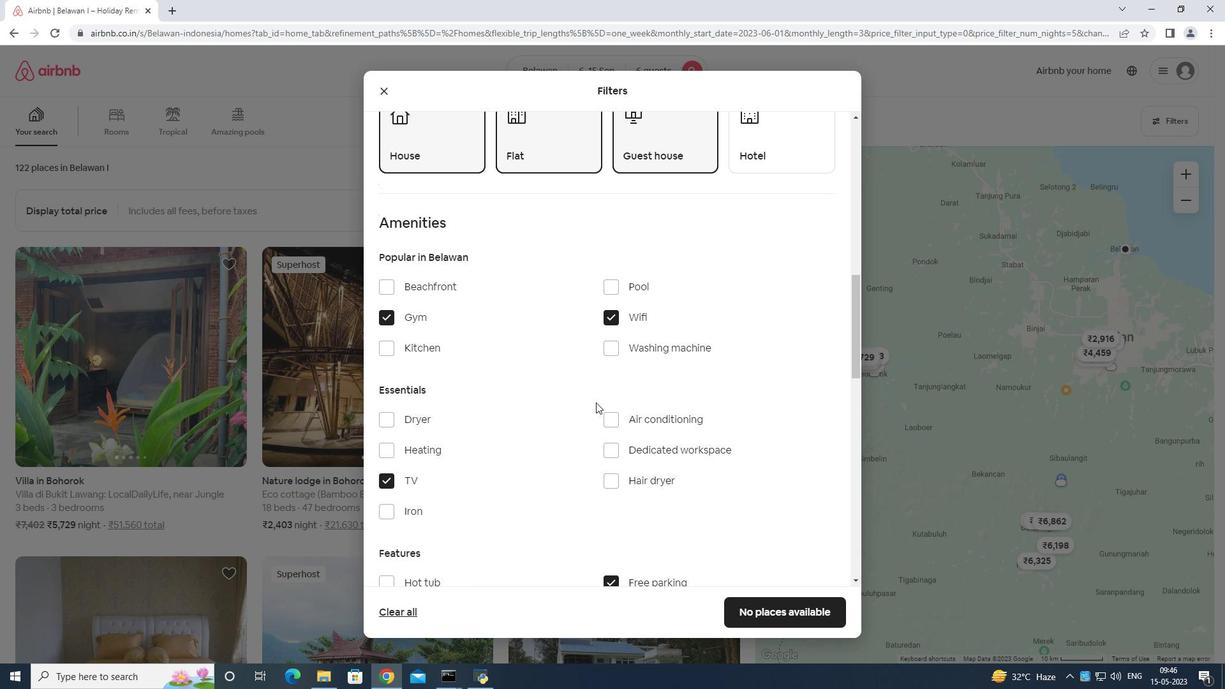 
Action: Mouse scrolled (596, 403) with delta (0, 0)
Screenshot: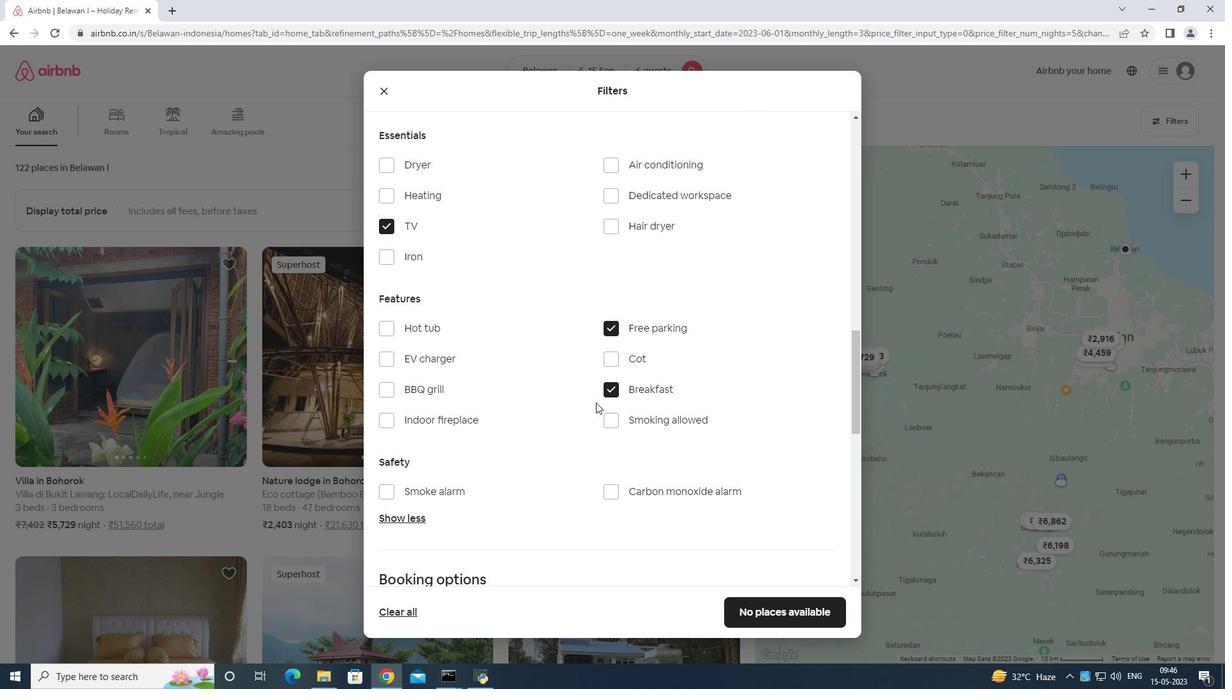 
Action: Mouse scrolled (596, 403) with delta (0, 0)
Screenshot: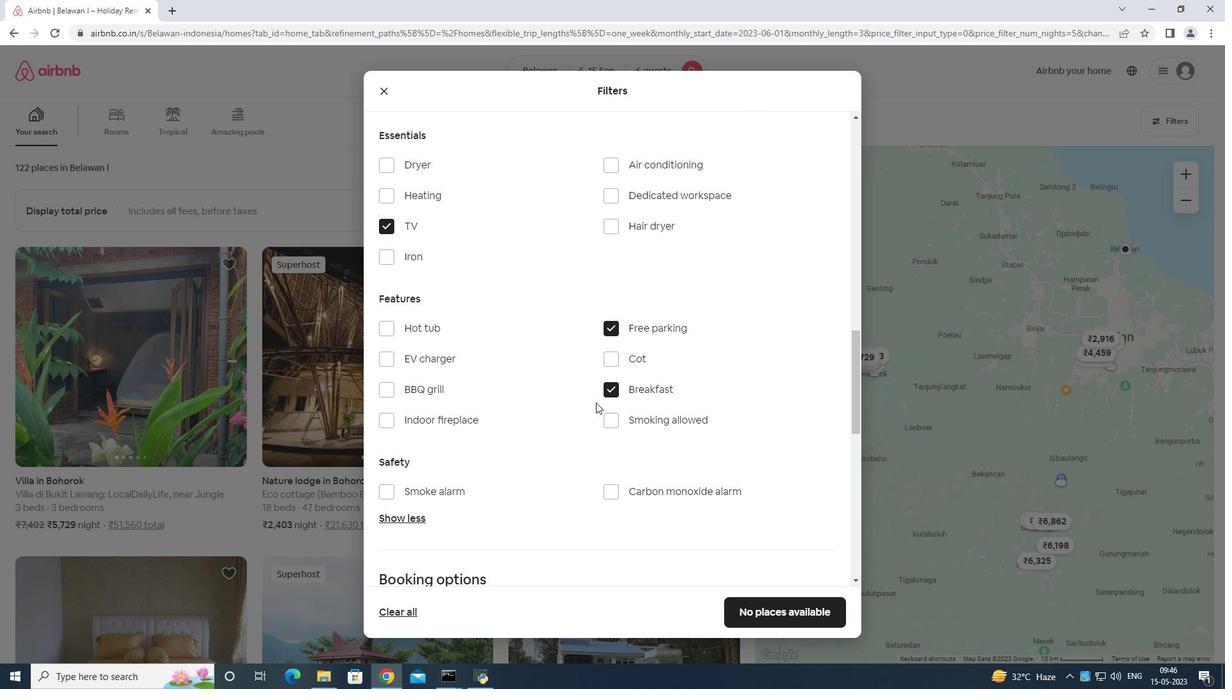 
Action: Mouse scrolled (596, 403) with delta (0, 0)
Screenshot: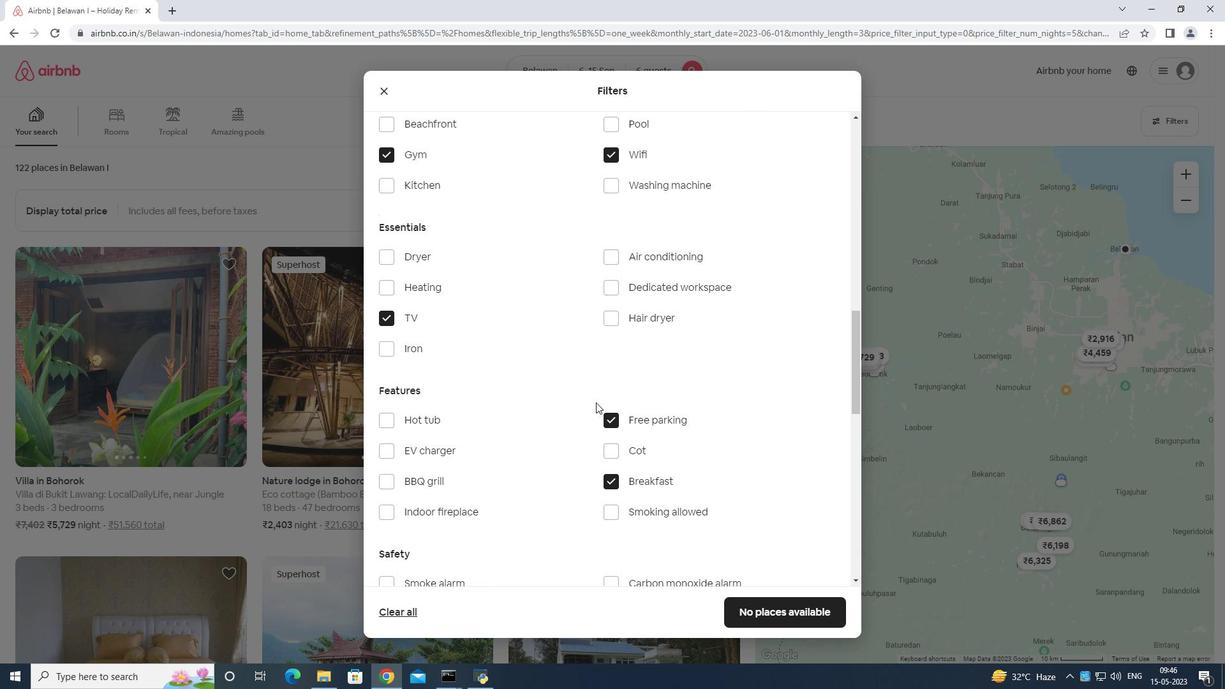 
Action: Mouse scrolled (596, 402) with delta (0, 0)
Screenshot: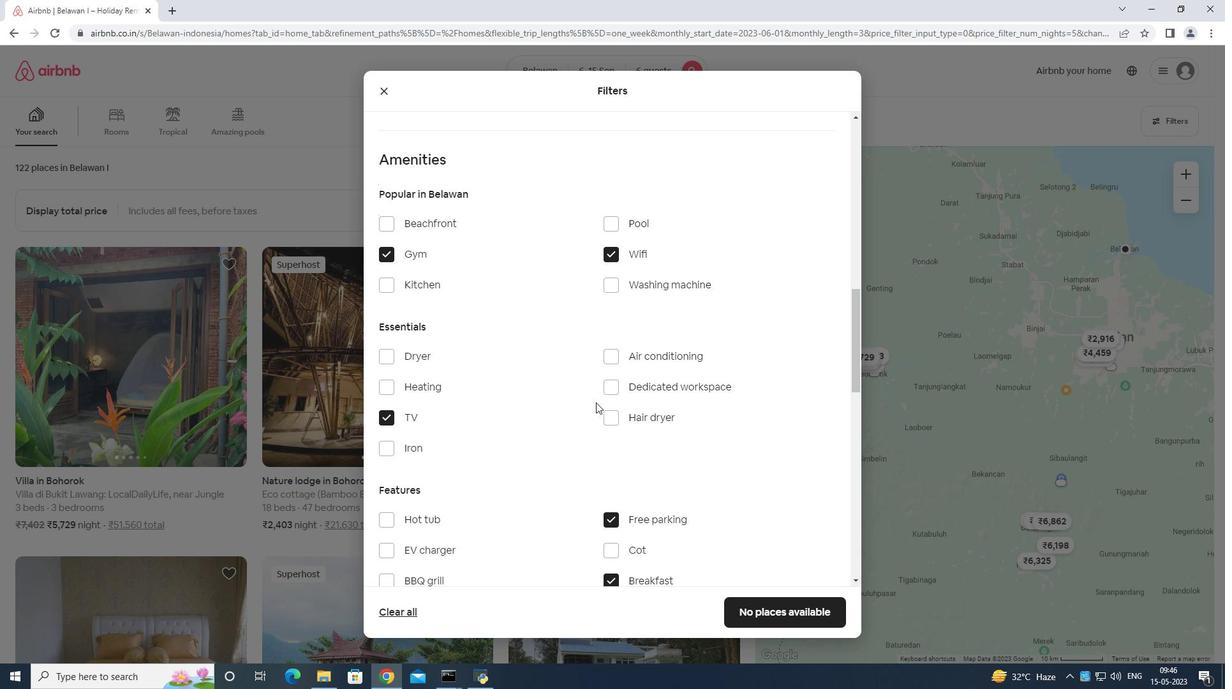 
Action: Mouse scrolled (596, 402) with delta (0, 0)
Screenshot: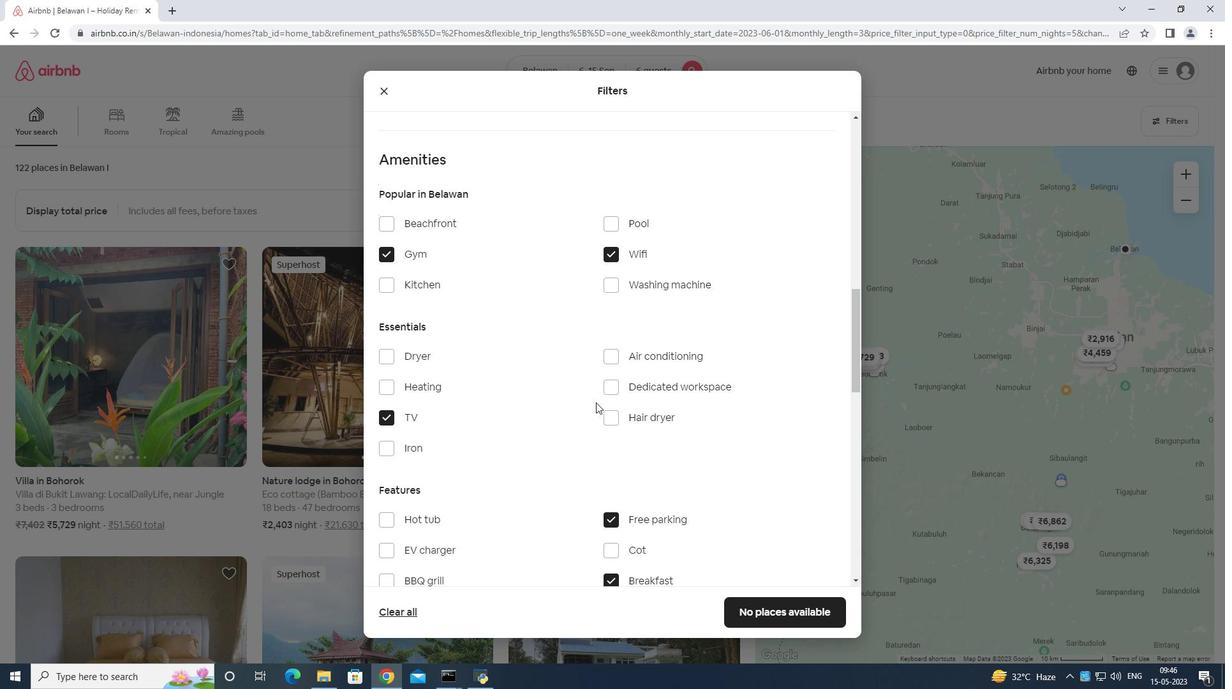 
Action: Mouse scrolled (596, 402) with delta (0, 0)
Screenshot: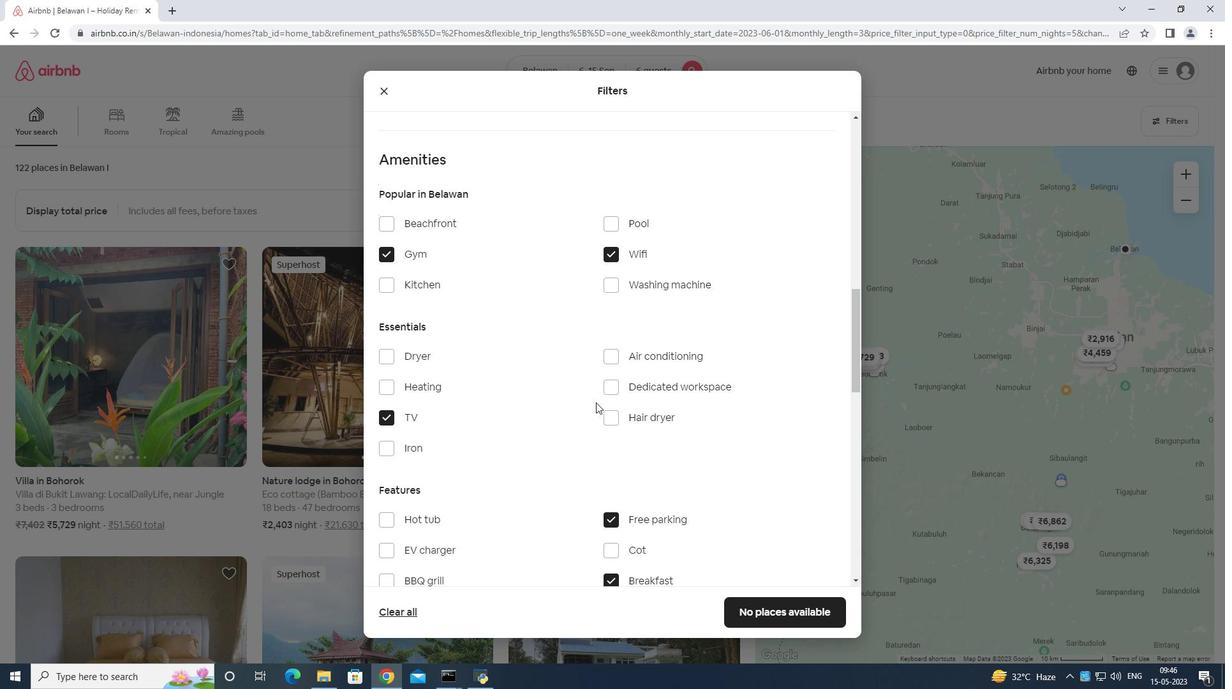 
Action: Mouse scrolled (596, 402) with delta (0, 0)
Screenshot: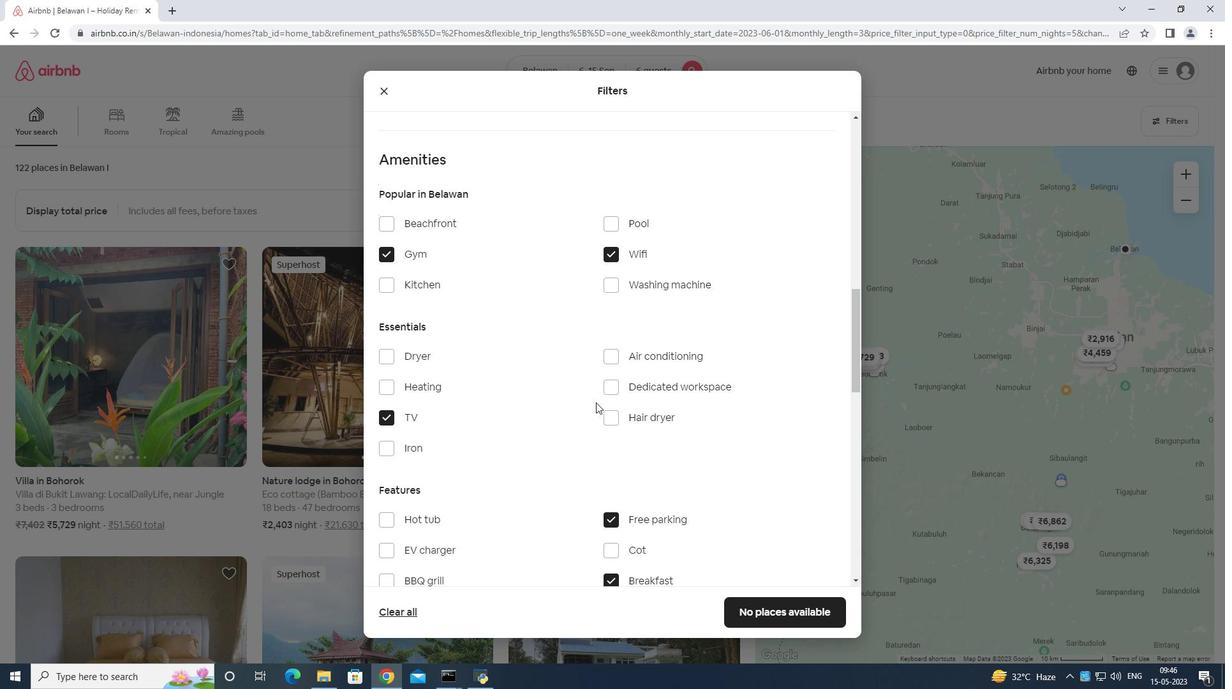 
Action: Mouse scrolled (596, 402) with delta (0, 0)
Screenshot: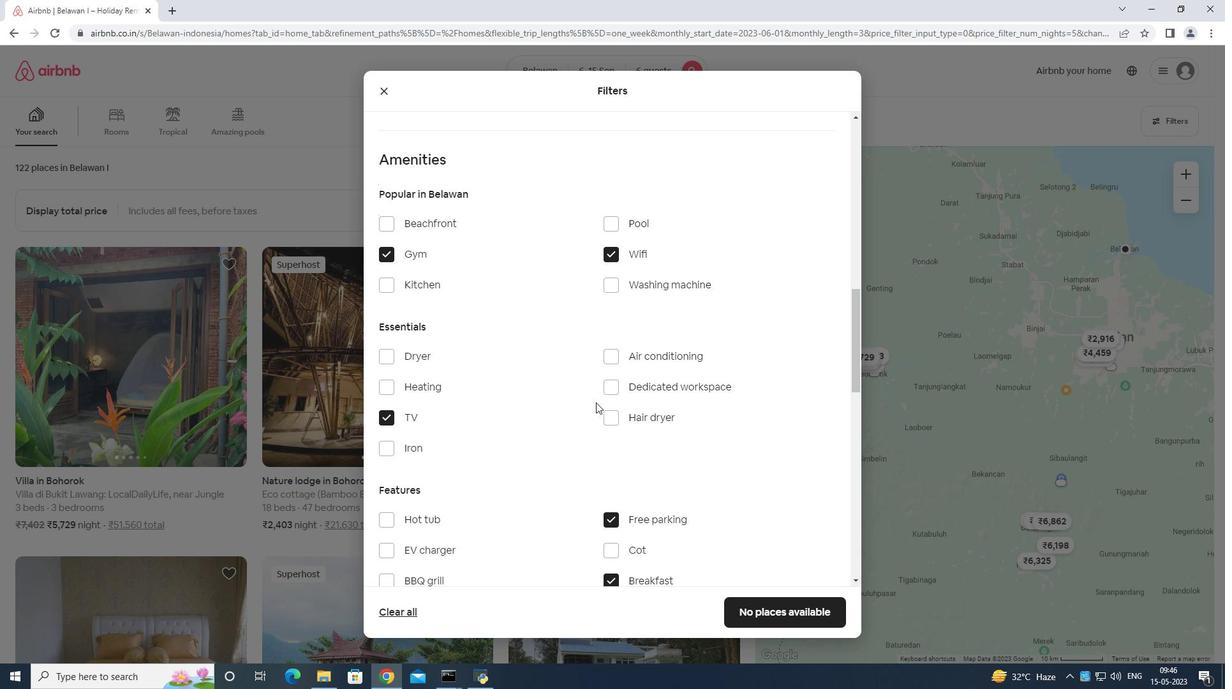 
Action: Mouse scrolled (596, 402) with delta (0, 0)
Screenshot: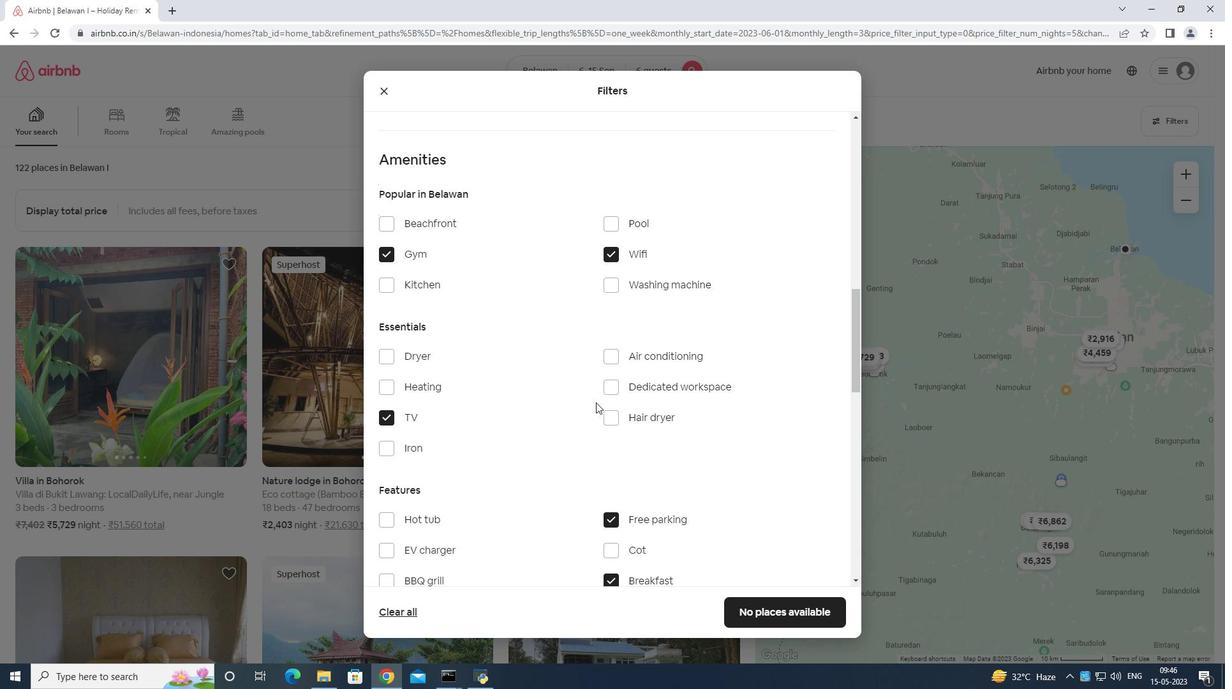 
Action: Mouse moved to (814, 474)
Screenshot: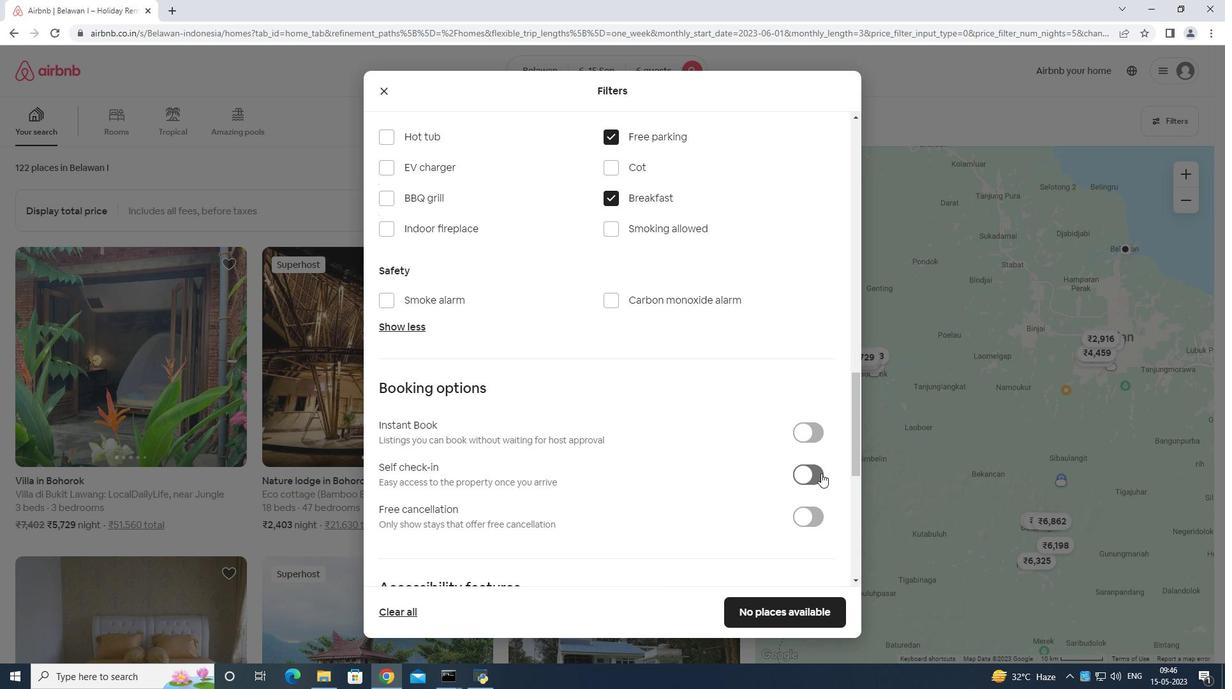 
Action: Mouse pressed left at (814, 474)
Screenshot: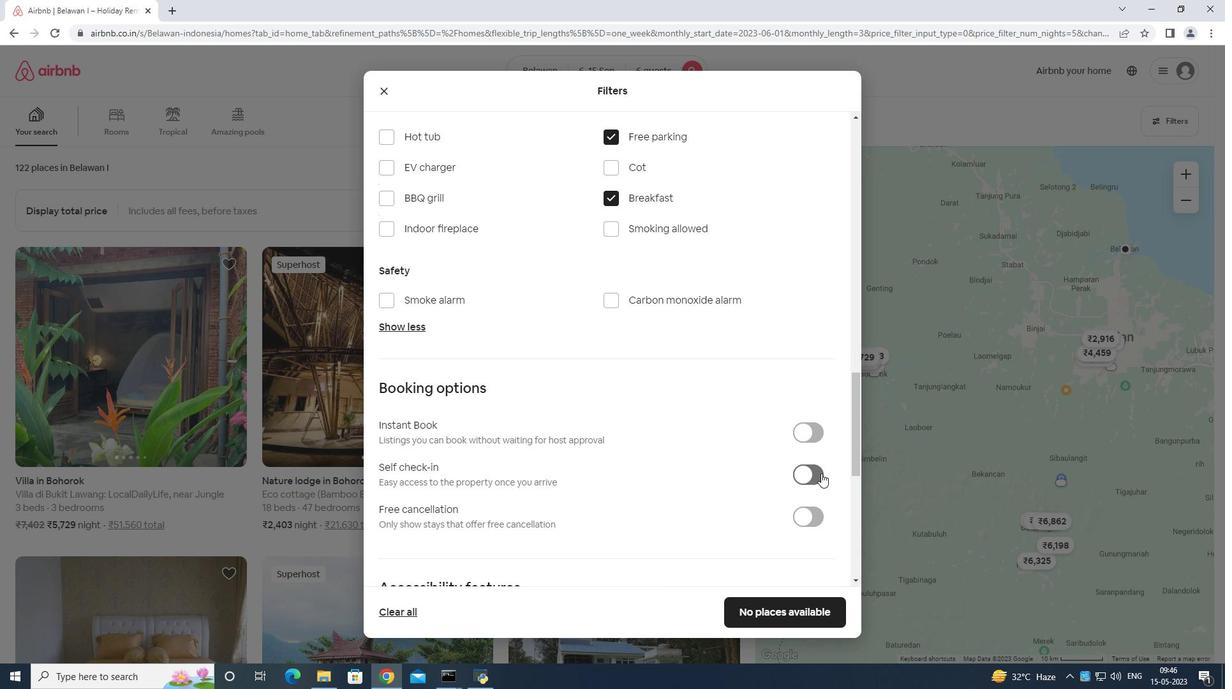 
Action: Mouse moved to (806, 450)
Screenshot: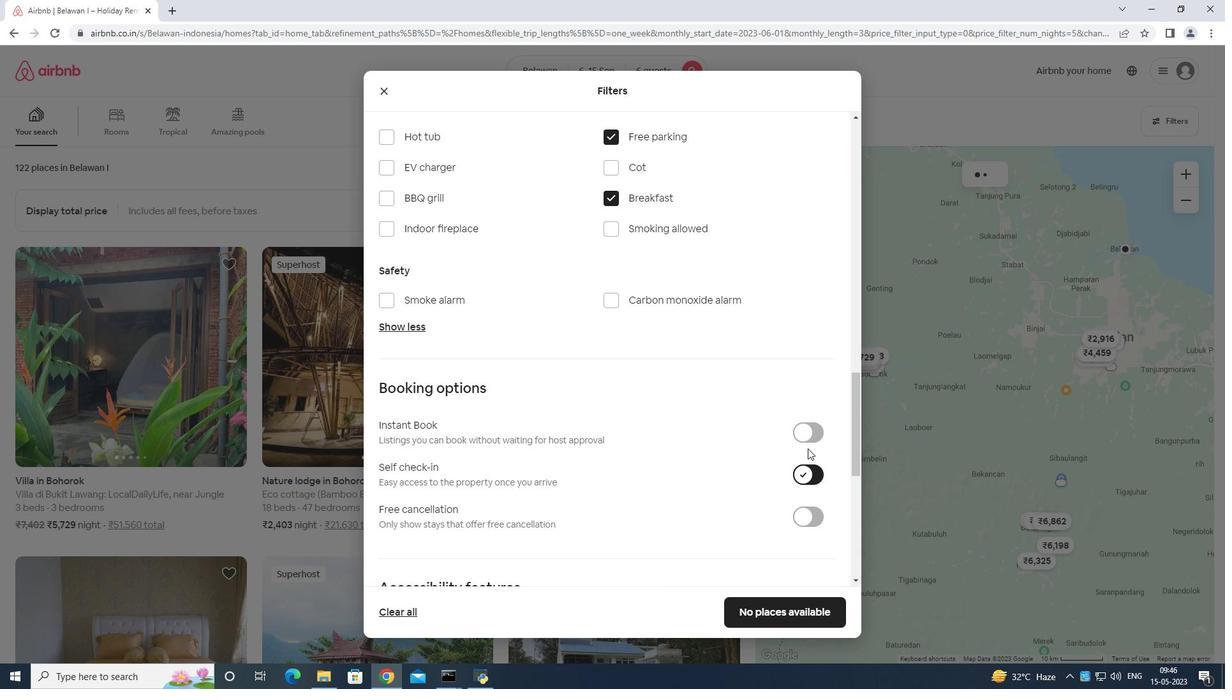 
Action: Mouse scrolled (806, 449) with delta (0, 0)
Screenshot: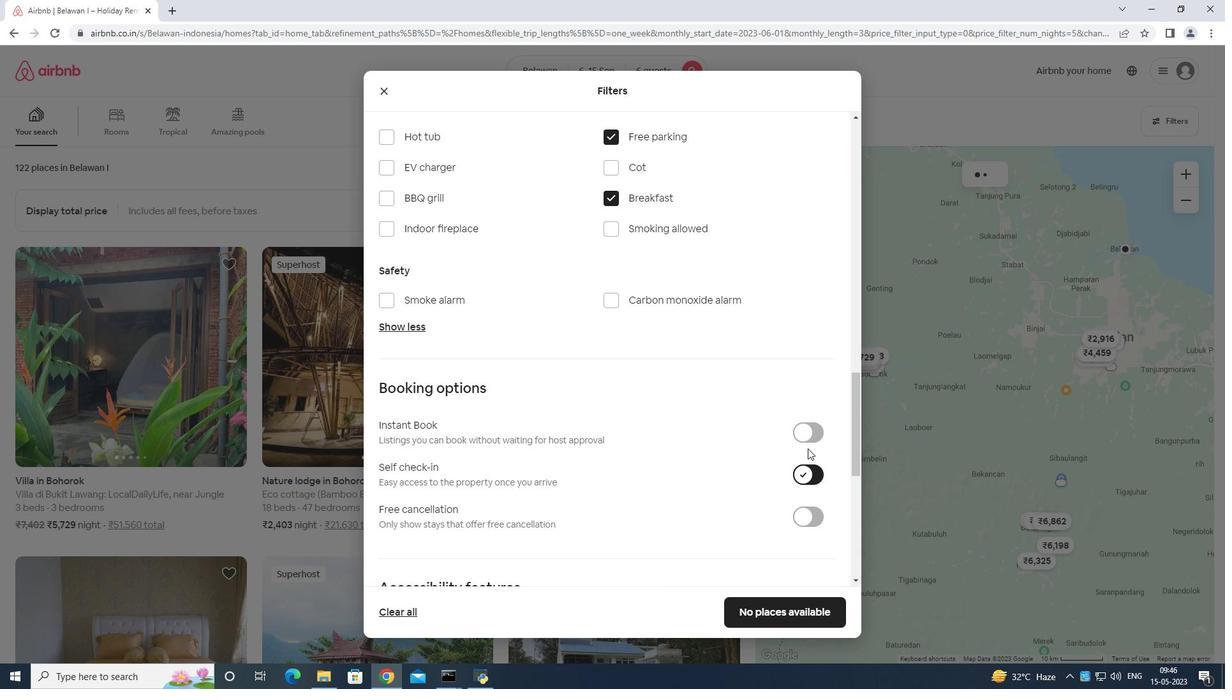 
Action: Mouse moved to (801, 467)
Screenshot: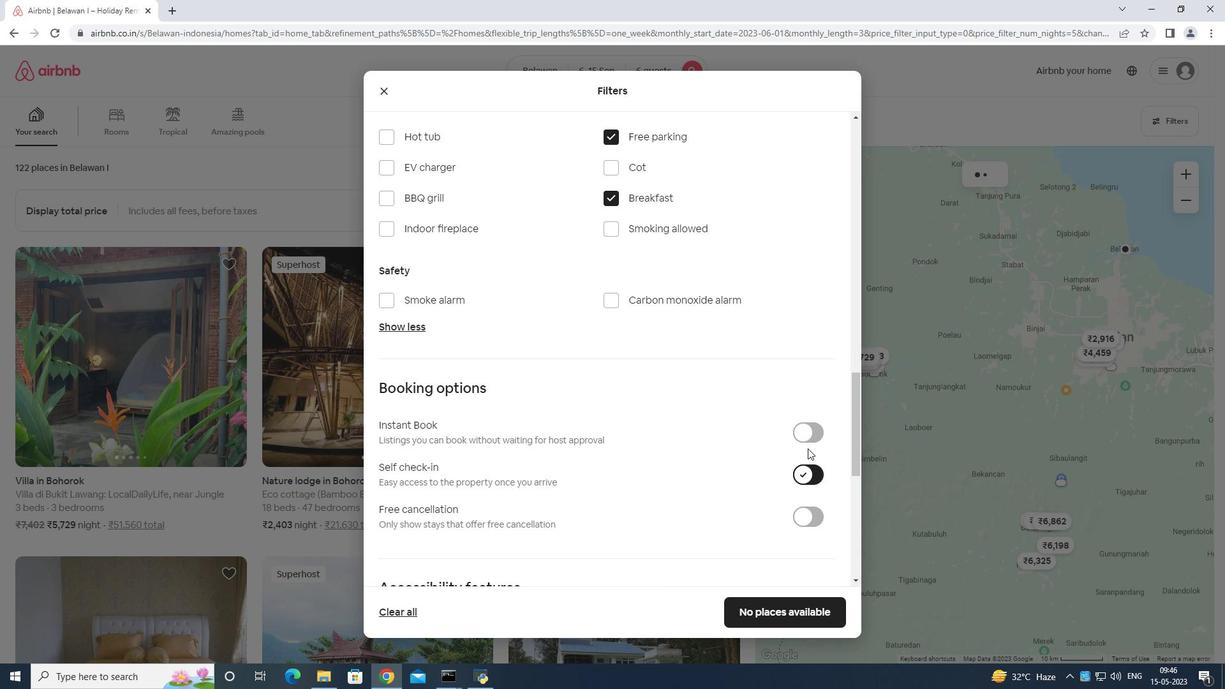 
Action: Mouse scrolled (801, 466) with delta (0, 0)
Screenshot: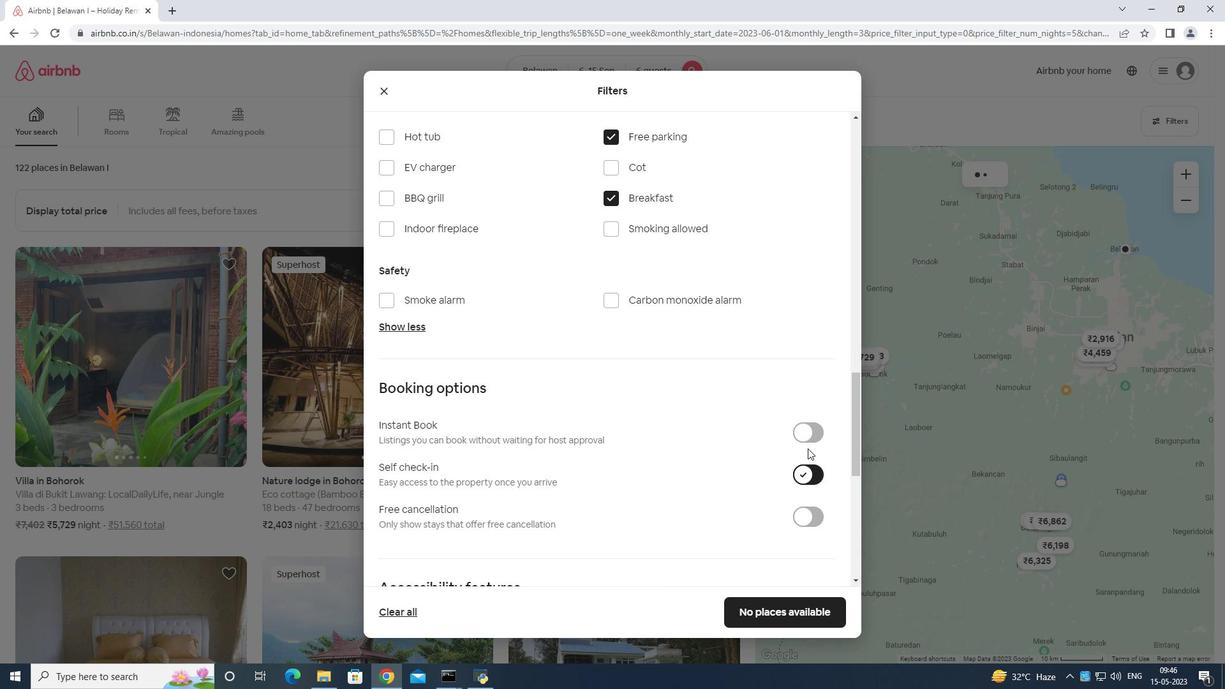 
Action: Mouse moved to (801, 468)
Screenshot: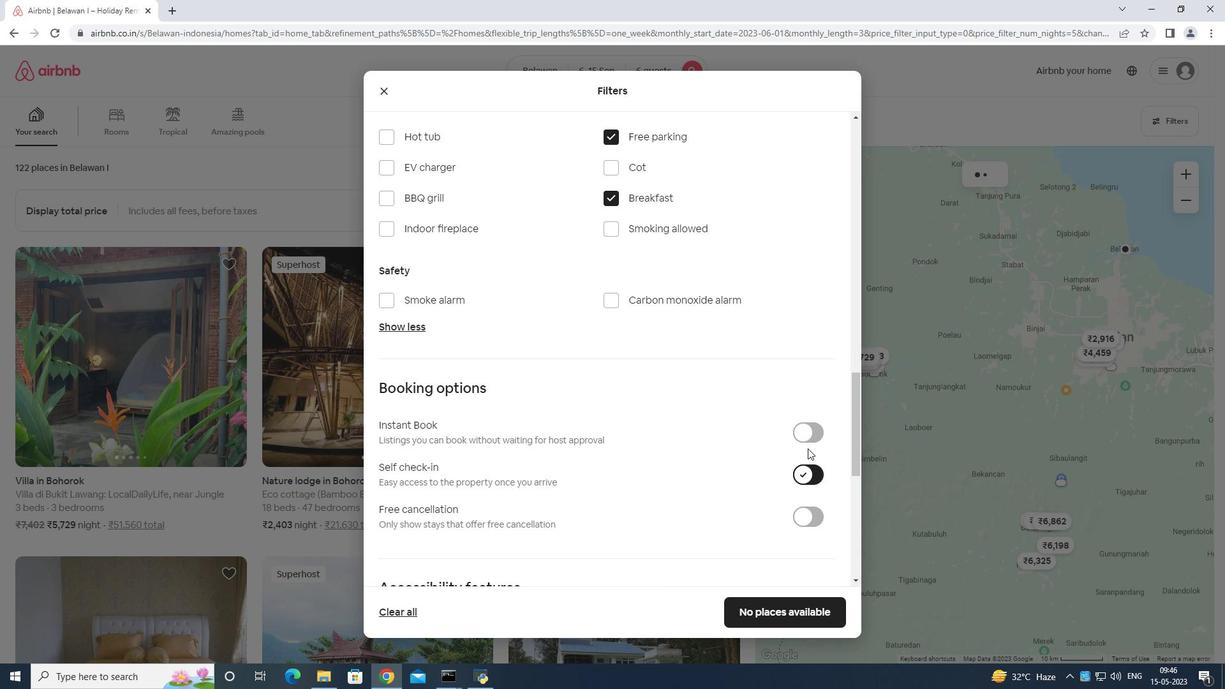 
Action: Mouse scrolled (801, 467) with delta (0, 0)
Screenshot: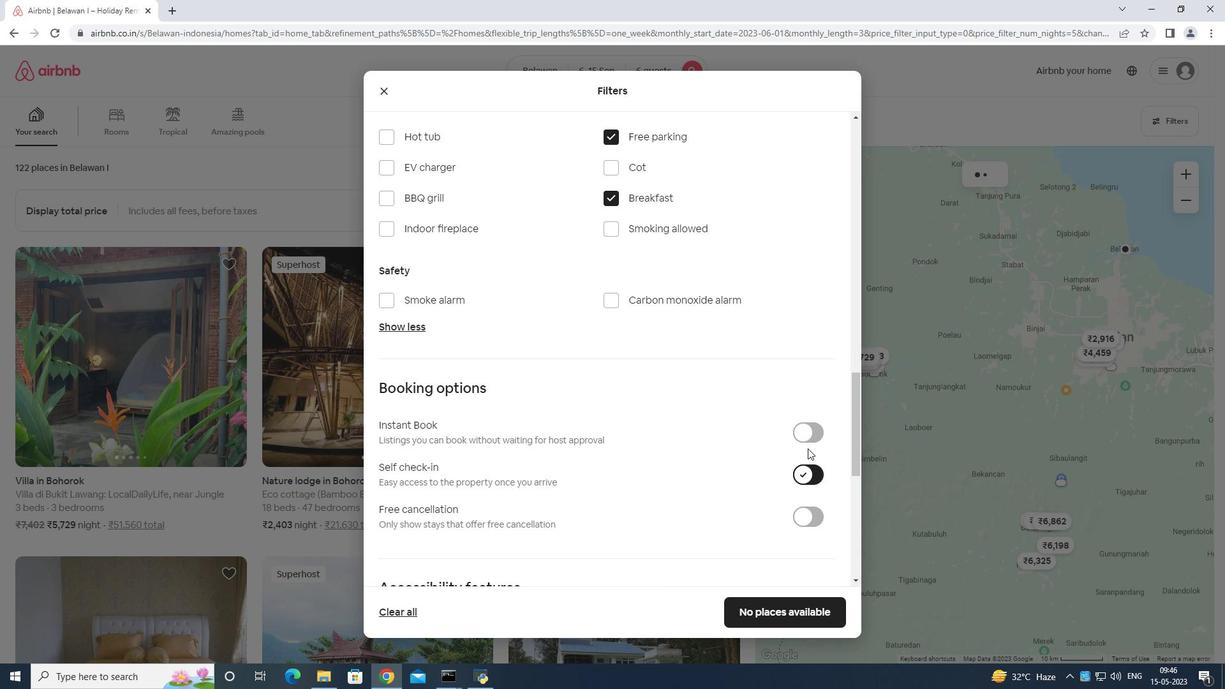 
Action: Mouse scrolled (801, 467) with delta (0, 0)
Screenshot: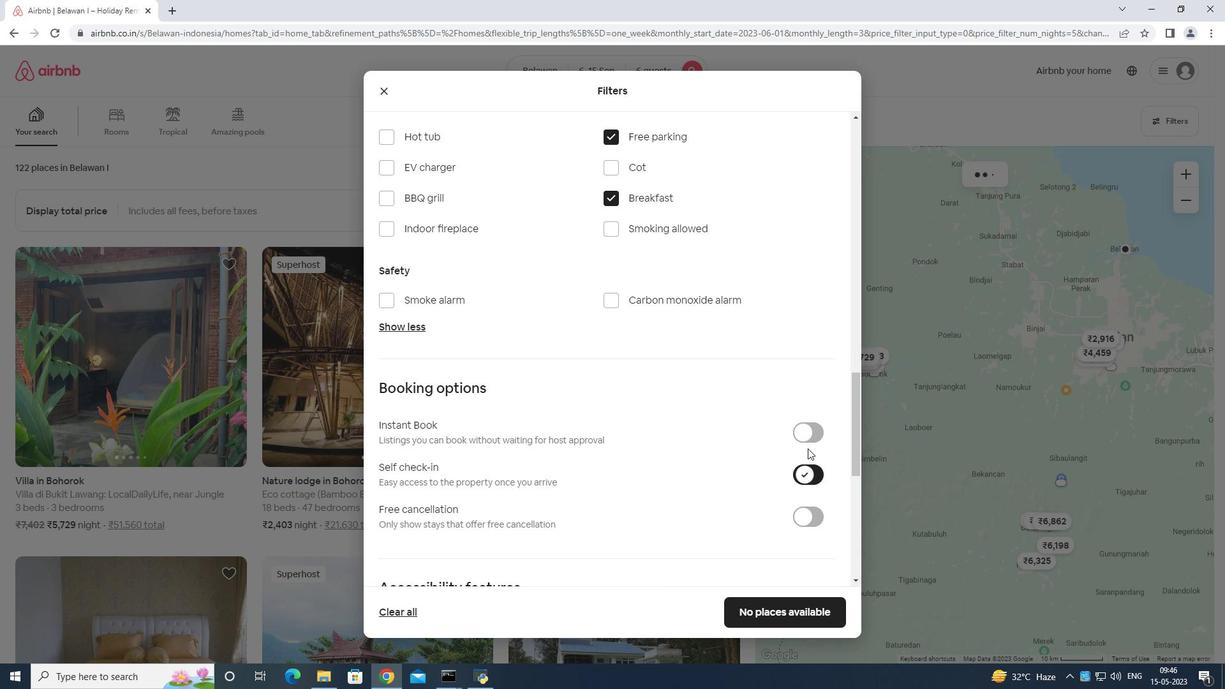 
Action: Mouse scrolled (801, 467) with delta (0, 0)
Screenshot: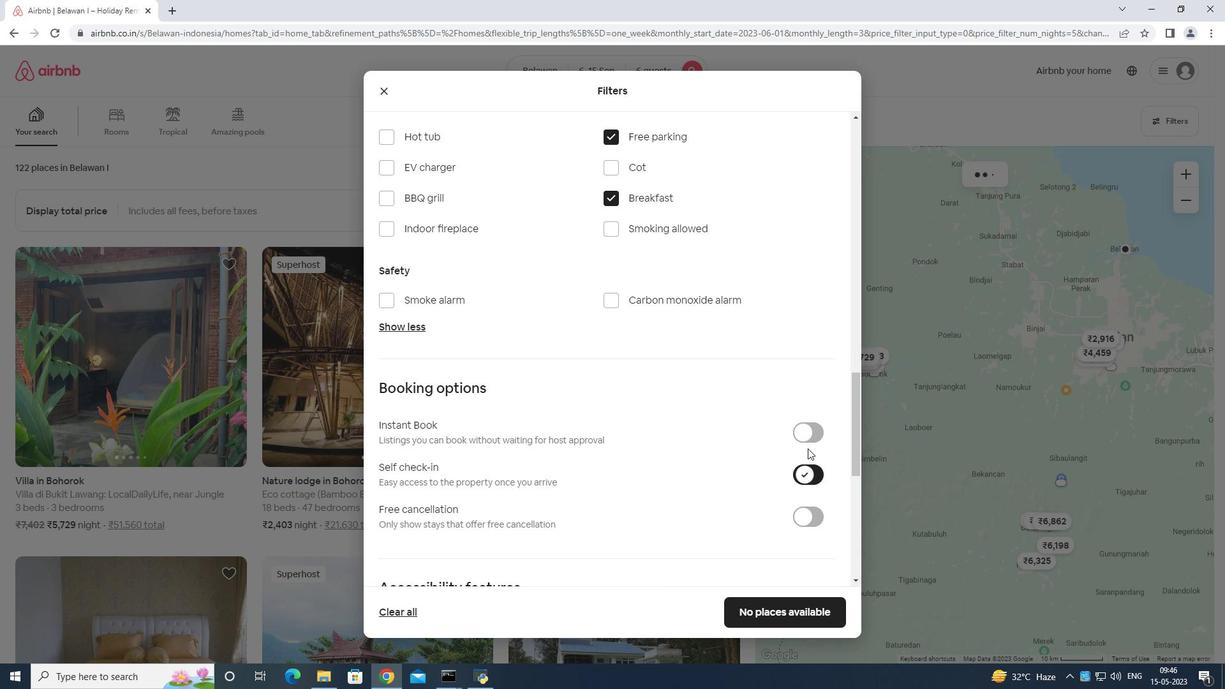 
Action: Mouse moved to (790, 458)
Screenshot: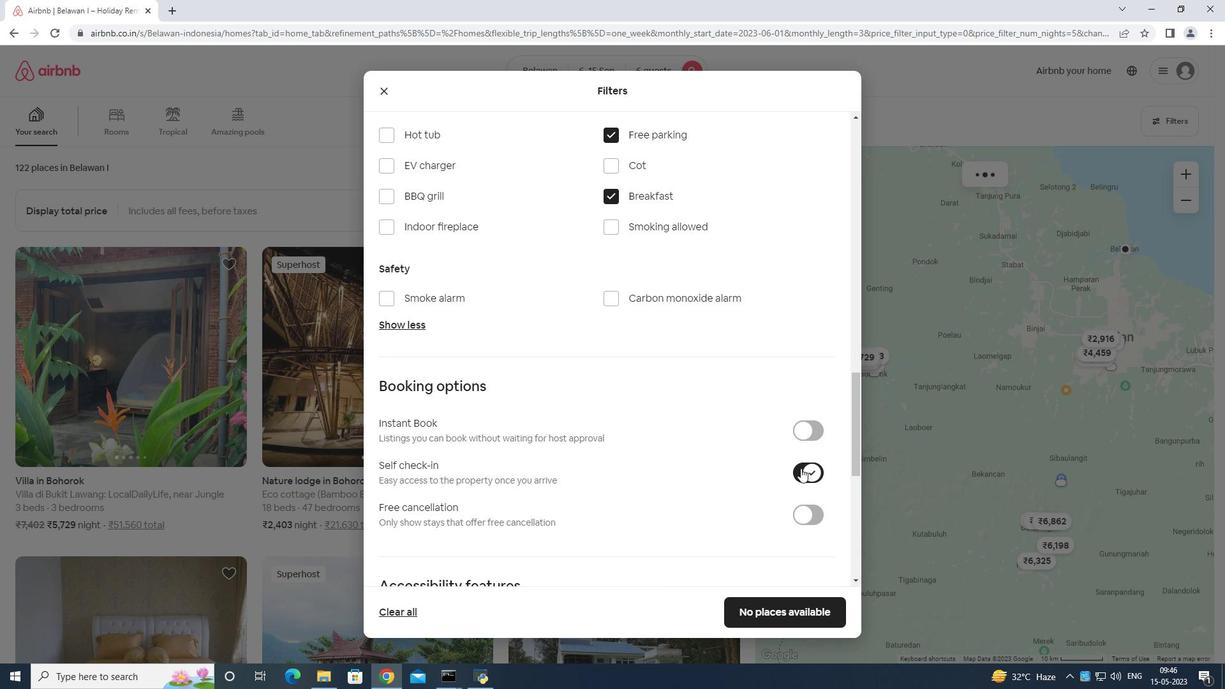 
Action: Mouse scrolled (790, 457) with delta (0, 0)
Screenshot: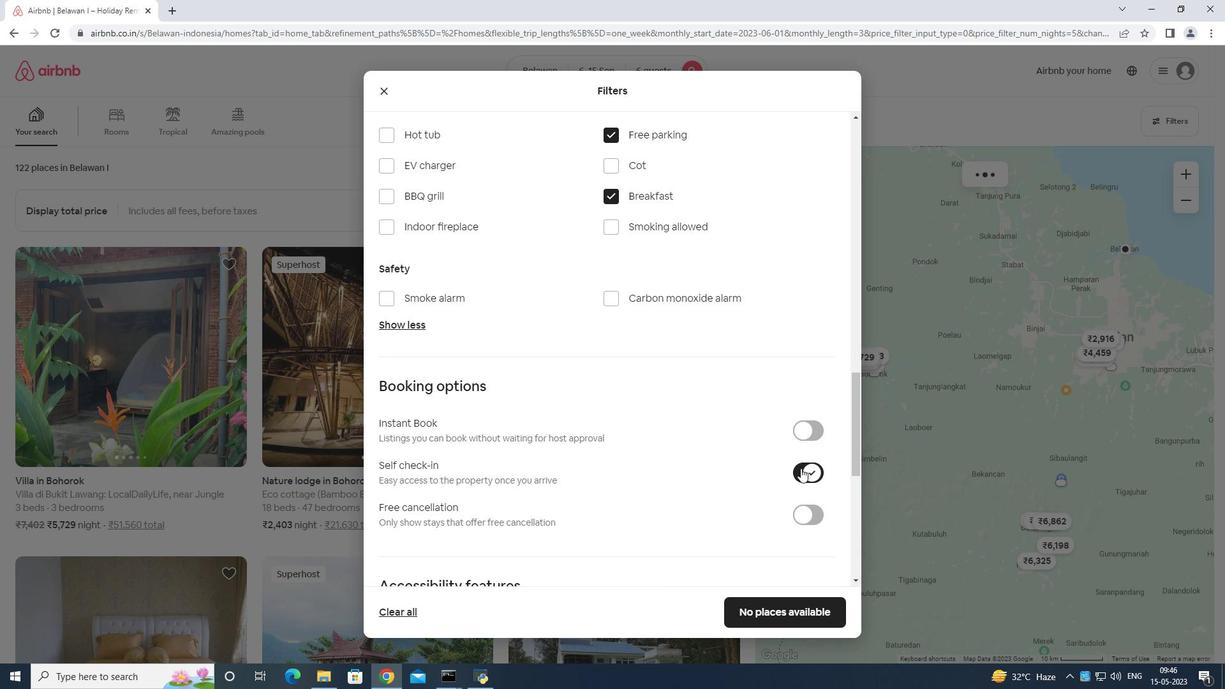 
Action: Mouse moved to (779, 465)
Screenshot: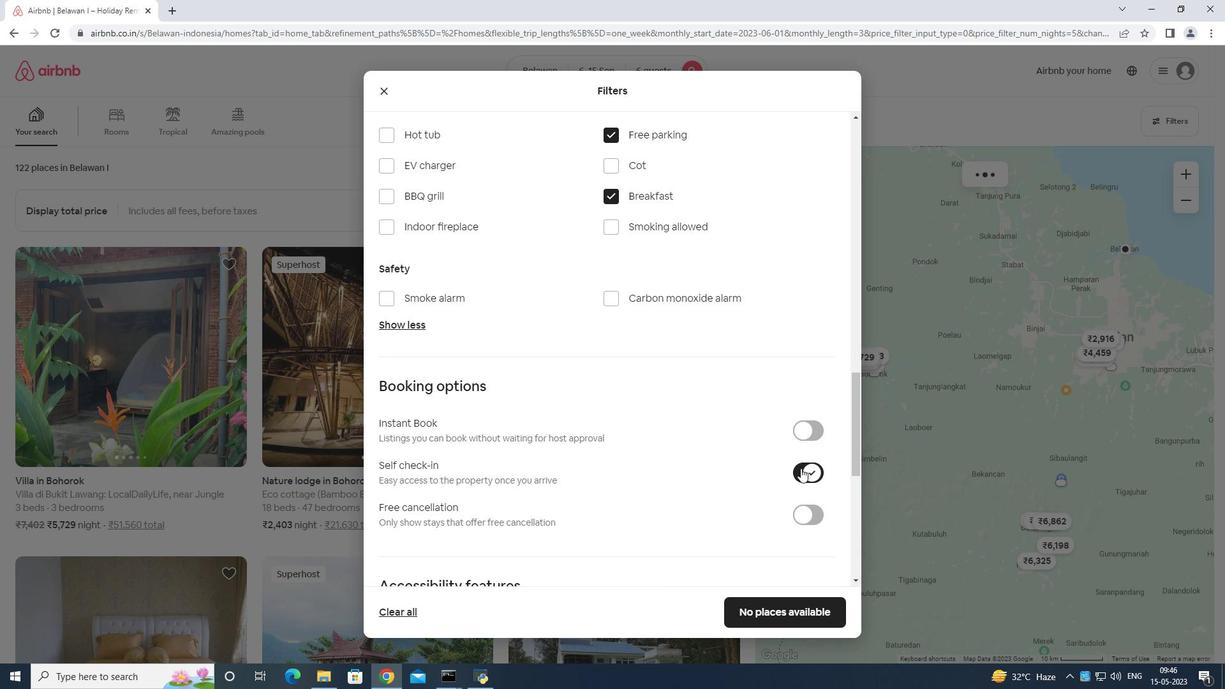 
Action: Mouse scrolled (779, 465) with delta (0, 0)
Screenshot: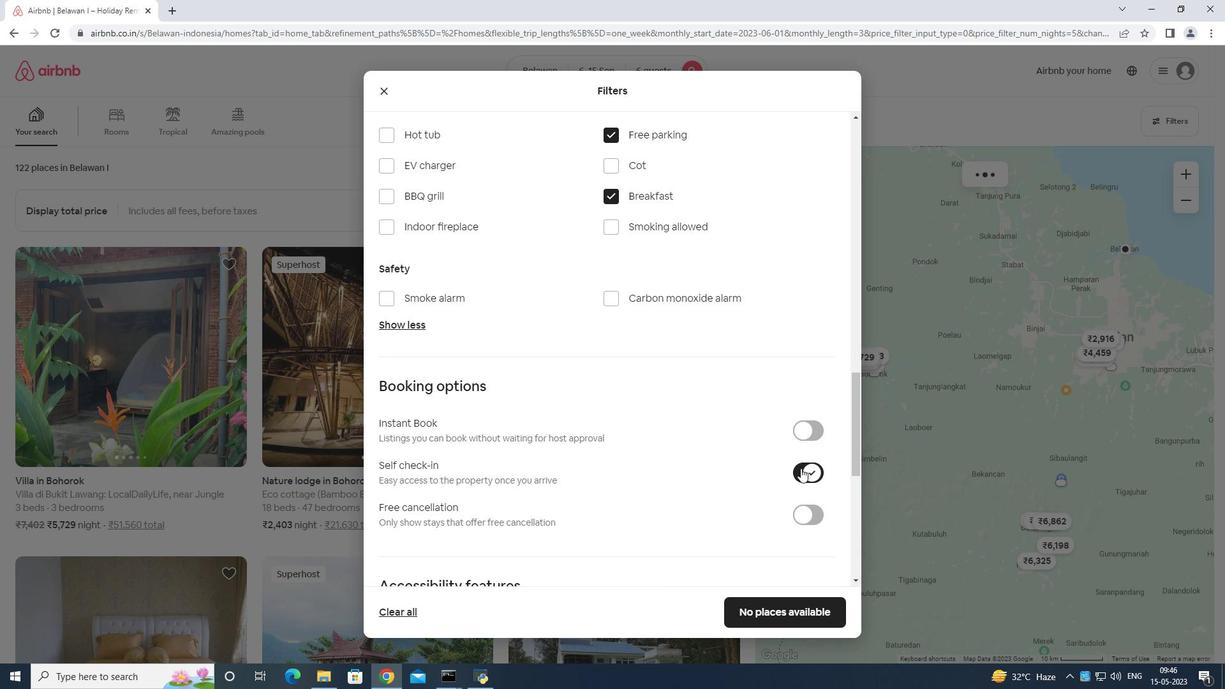 
Action: Mouse moved to (774, 469)
Screenshot: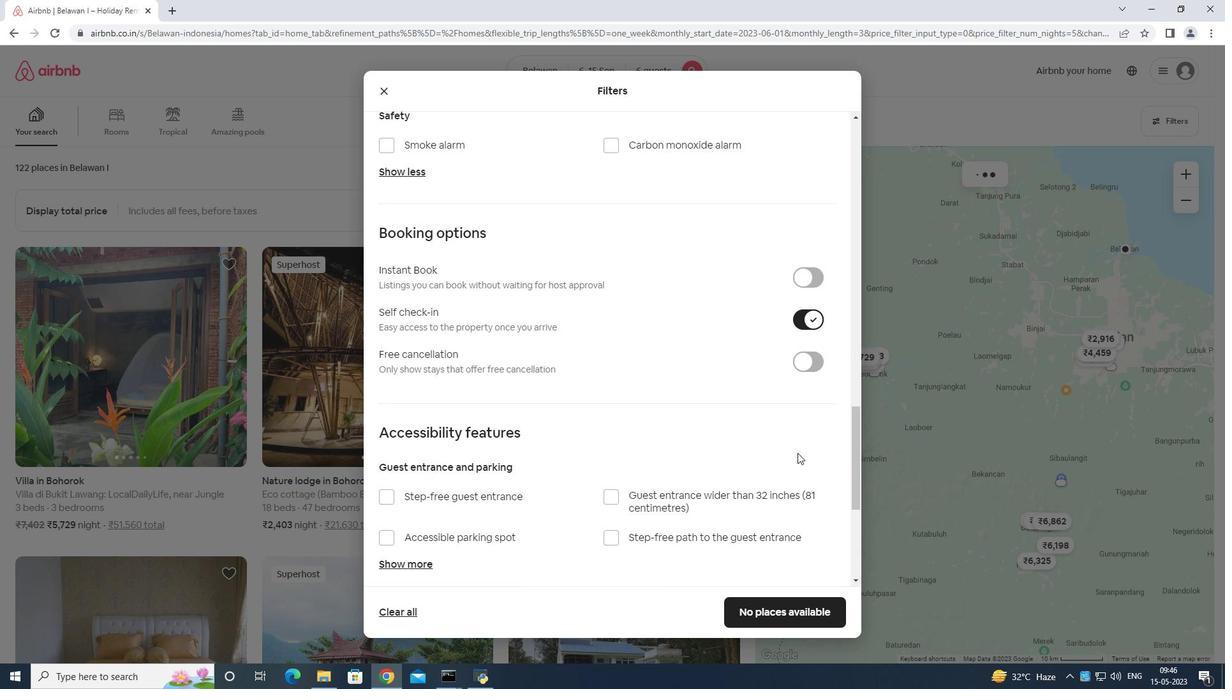 
Action: Mouse scrolled (774, 468) with delta (0, 0)
Screenshot: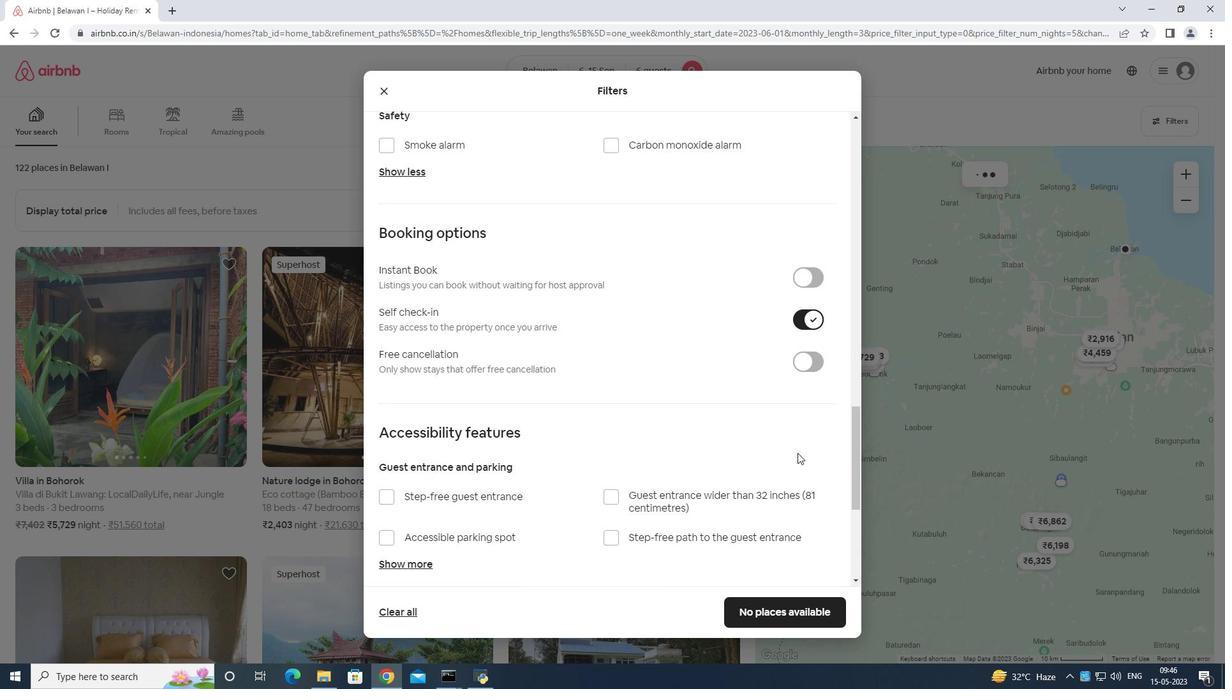 
Action: Mouse moved to (773, 469)
Screenshot: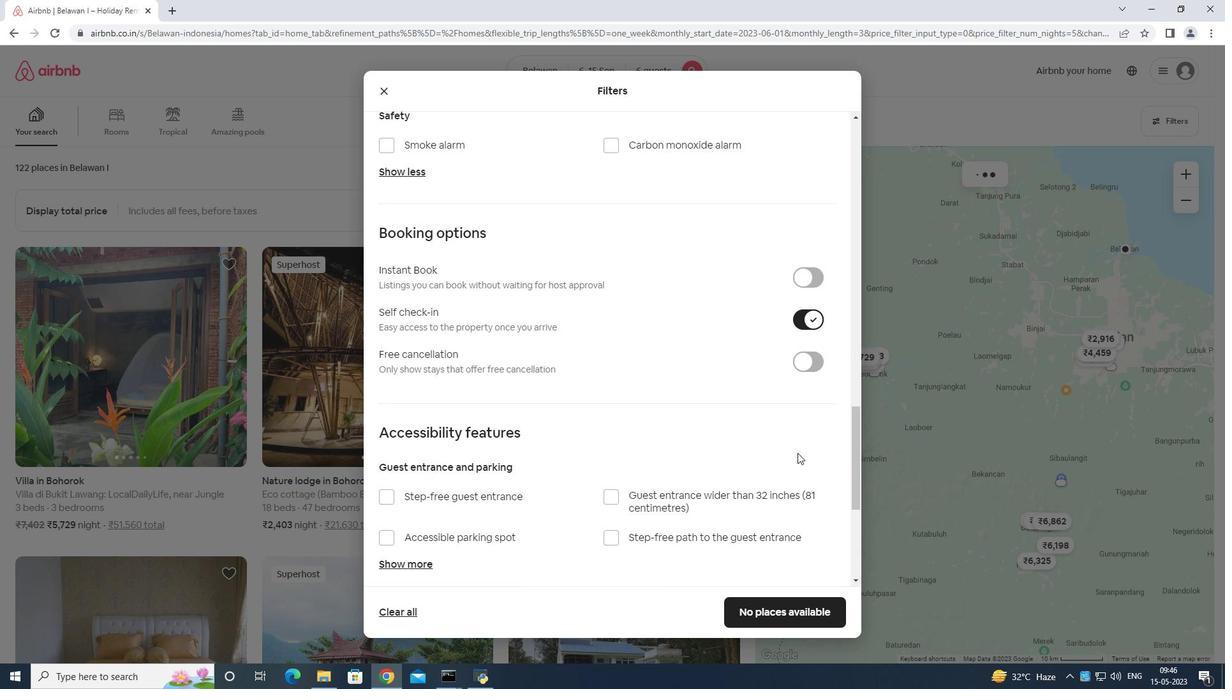 
Action: Mouse scrolled (774, 469) with delta (0, 0)
Screenshot: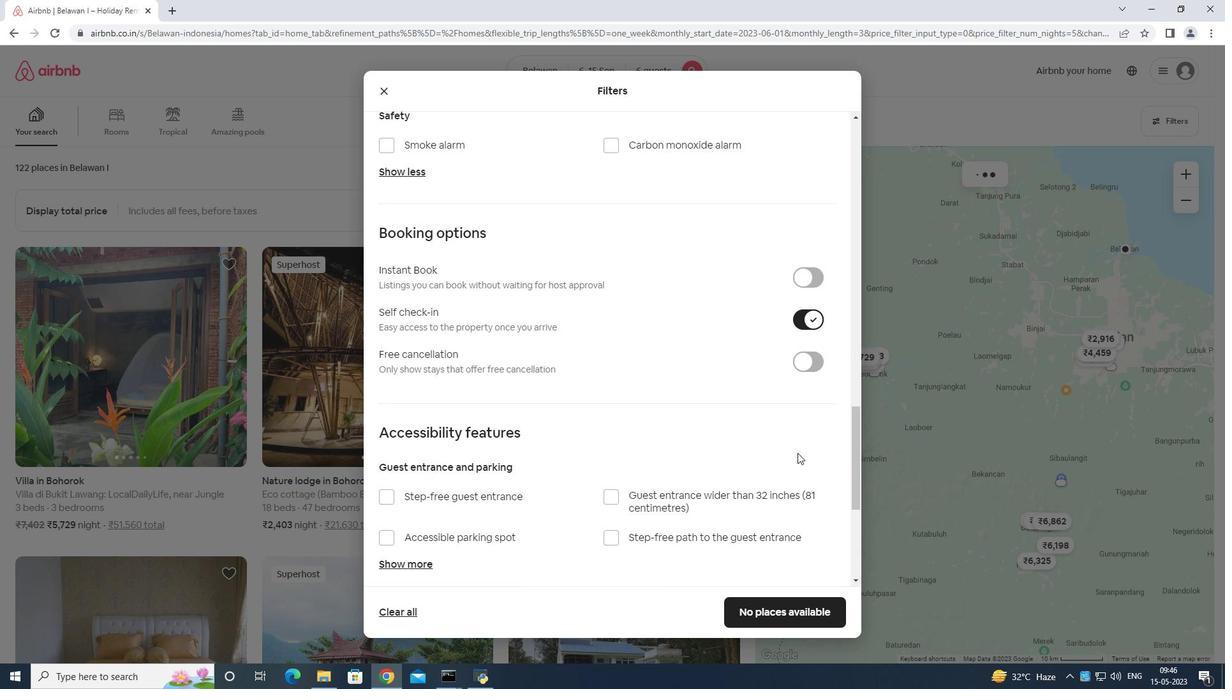 
Action: Mouse moved to (704, 476)
Screenshot: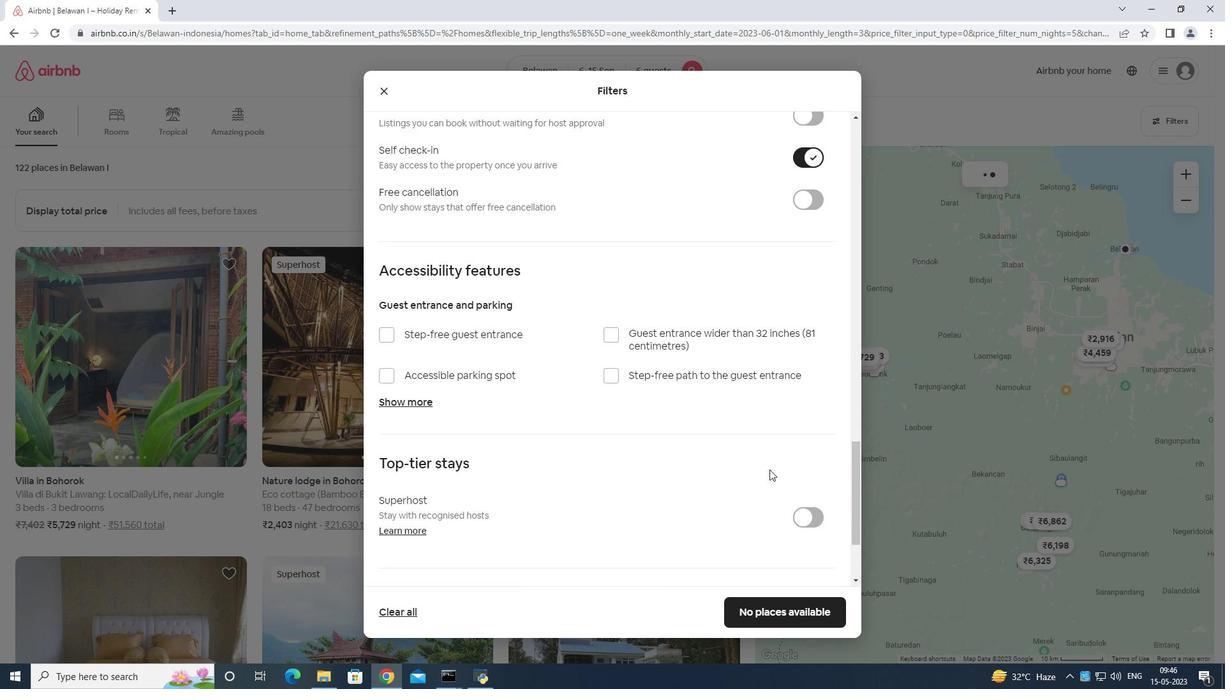 
Action: Mouse scrolled (704, 476) with delta (0, 0)
Screenshot: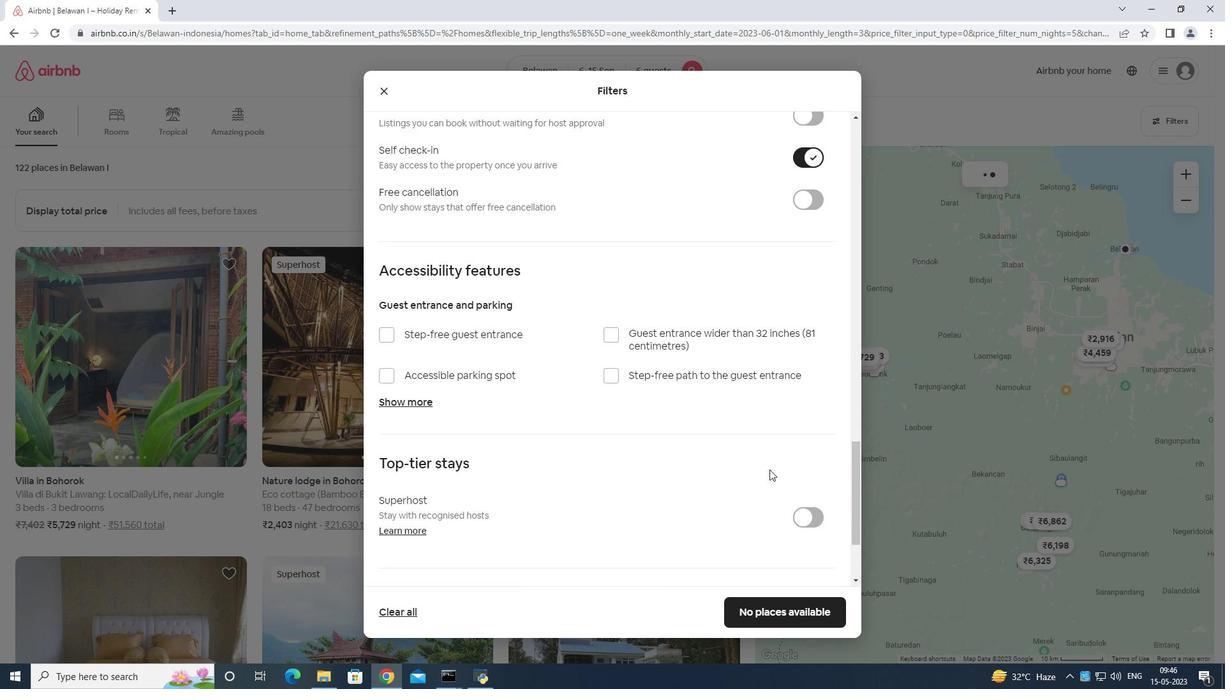 
Action: Mouse moved to (688, 481)
Screenshot: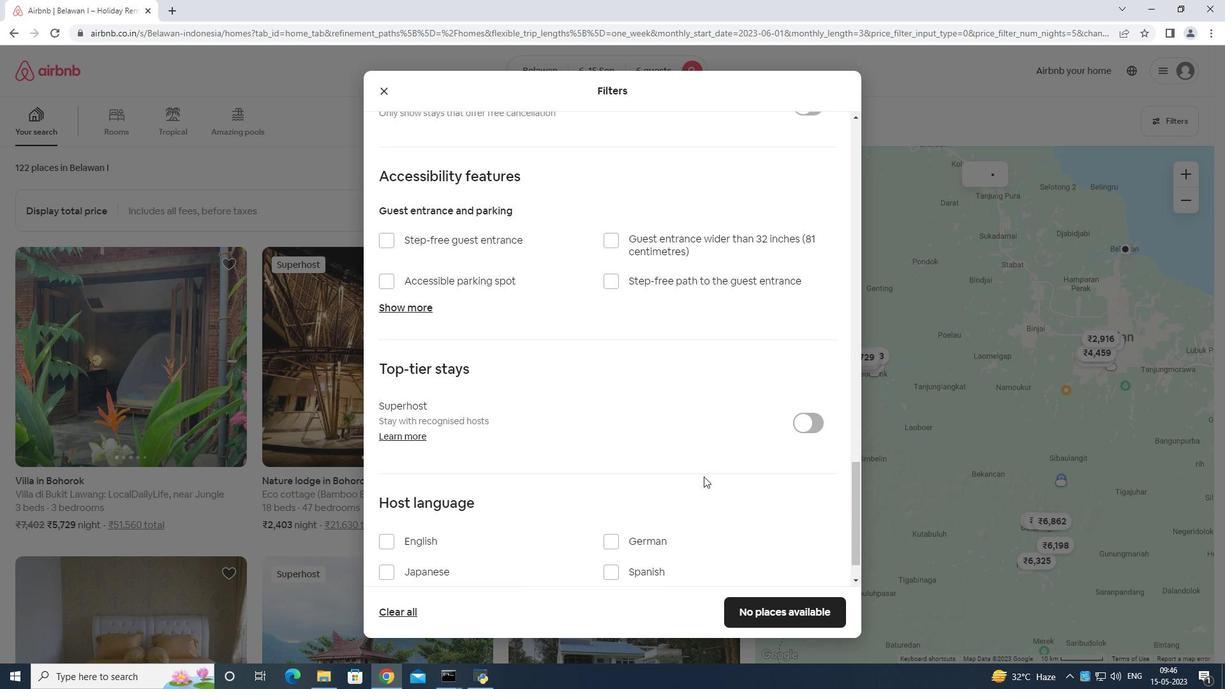 
Action: Mouse scrolled (694, 479) with delta (0, 0)
Screenshot: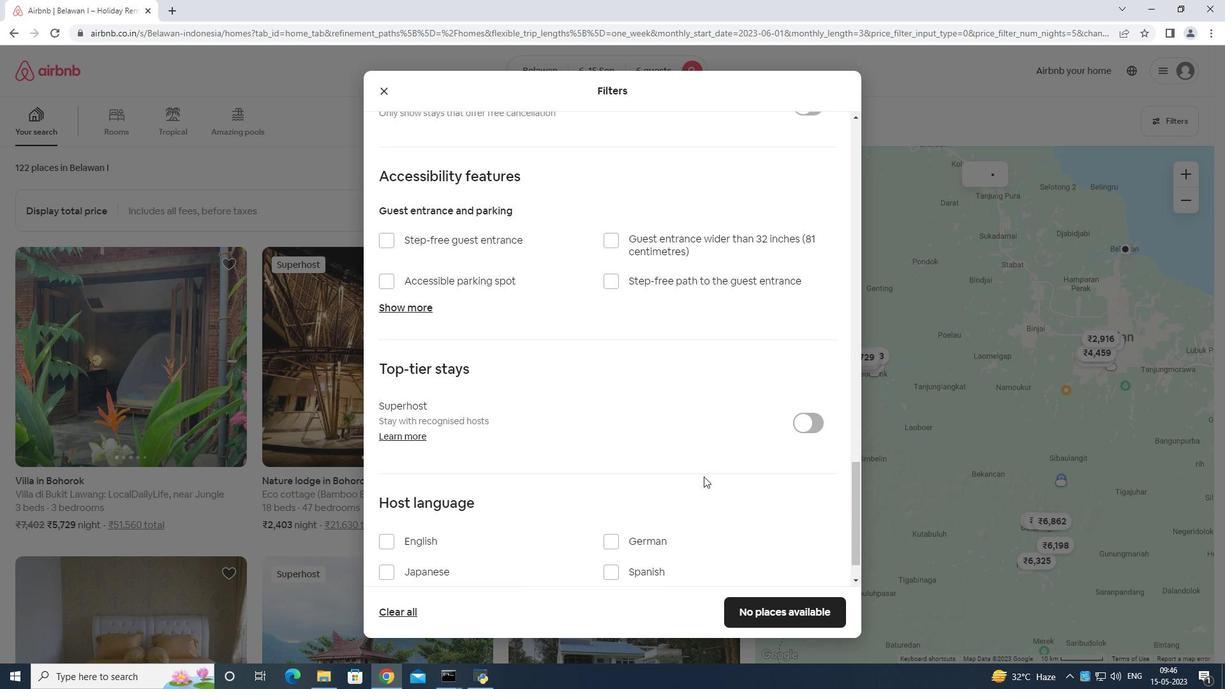 
Action: Mouse scrolled (689, 481) with delta (0, 0)
Screenshot: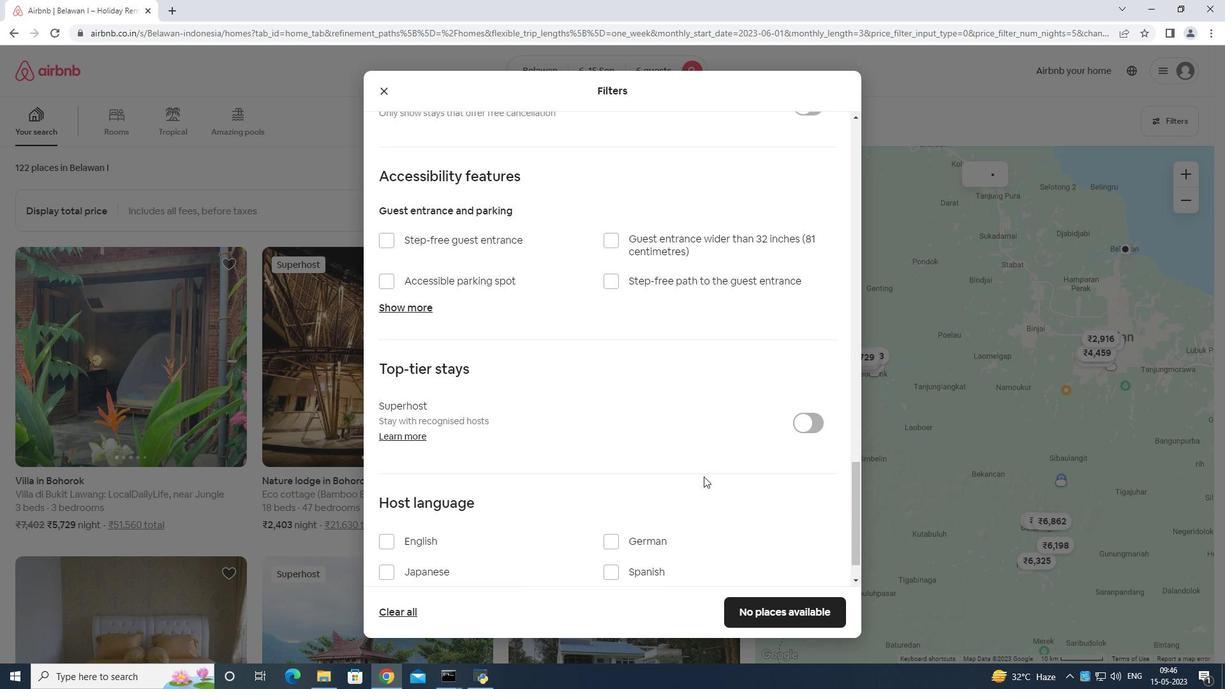 
Action: Mouse scrolled (688, 481) with delta (0, 0)
Screenshot: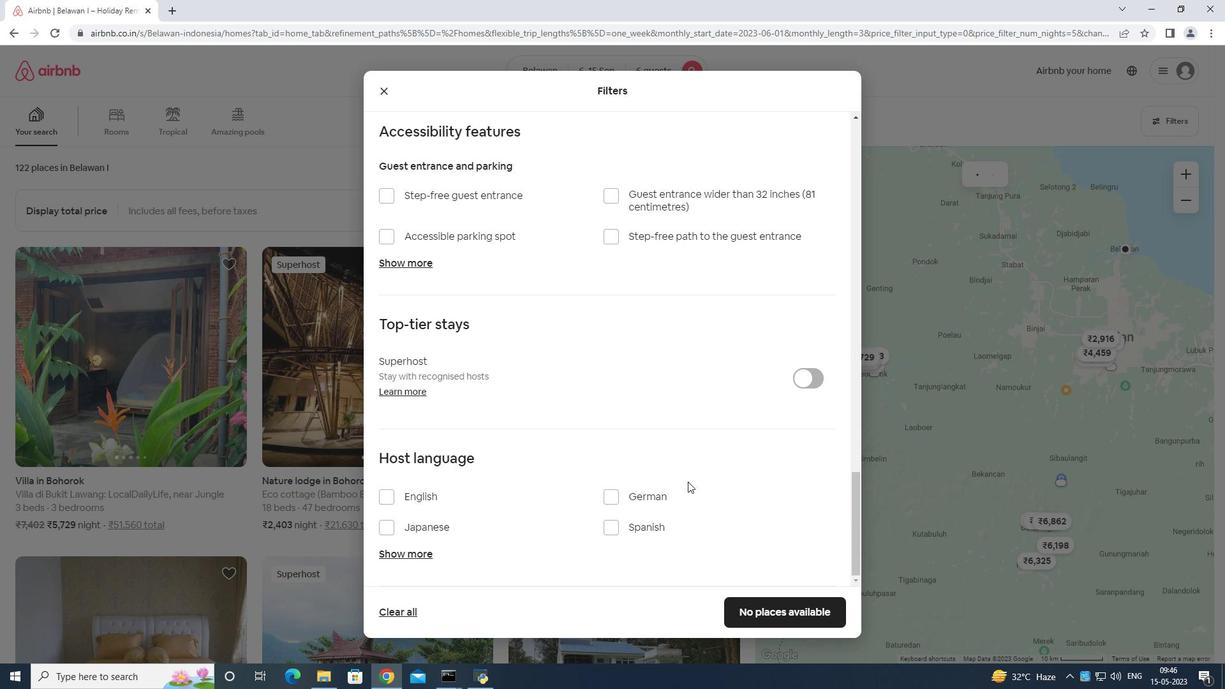 
Action: Mouse moved to (687, 481)
Screenshot: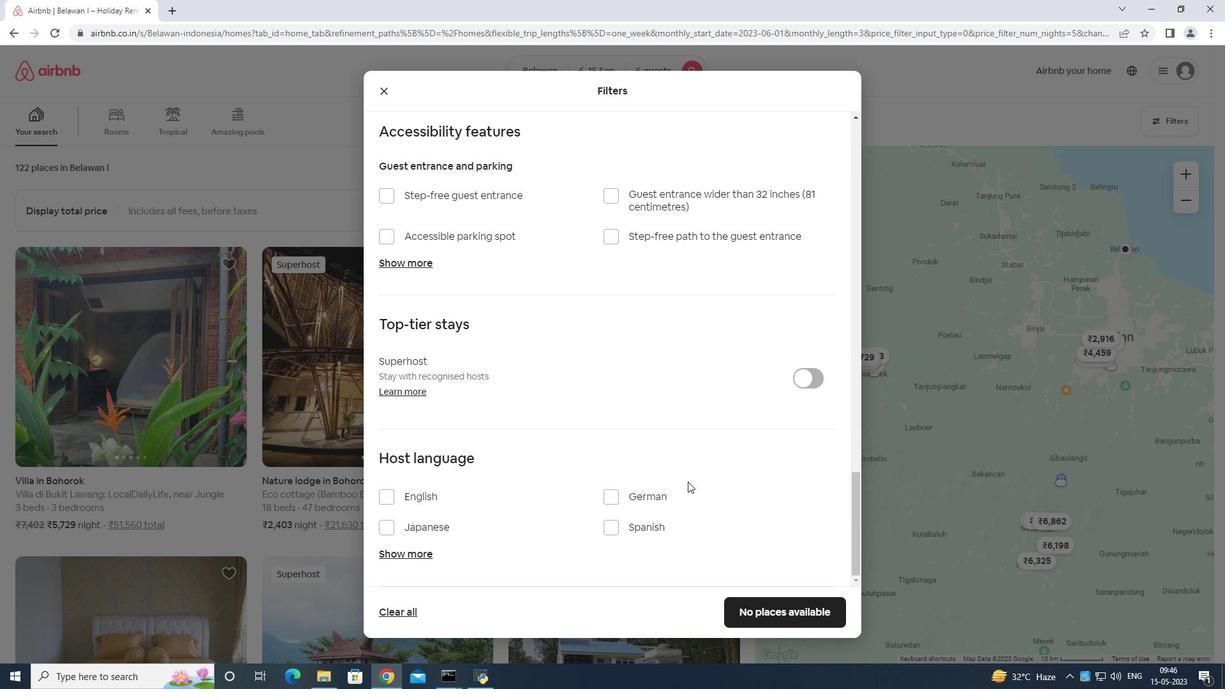 
Action: Mouse scrolled (687, 481) with delta (0, 0)
Screenshot: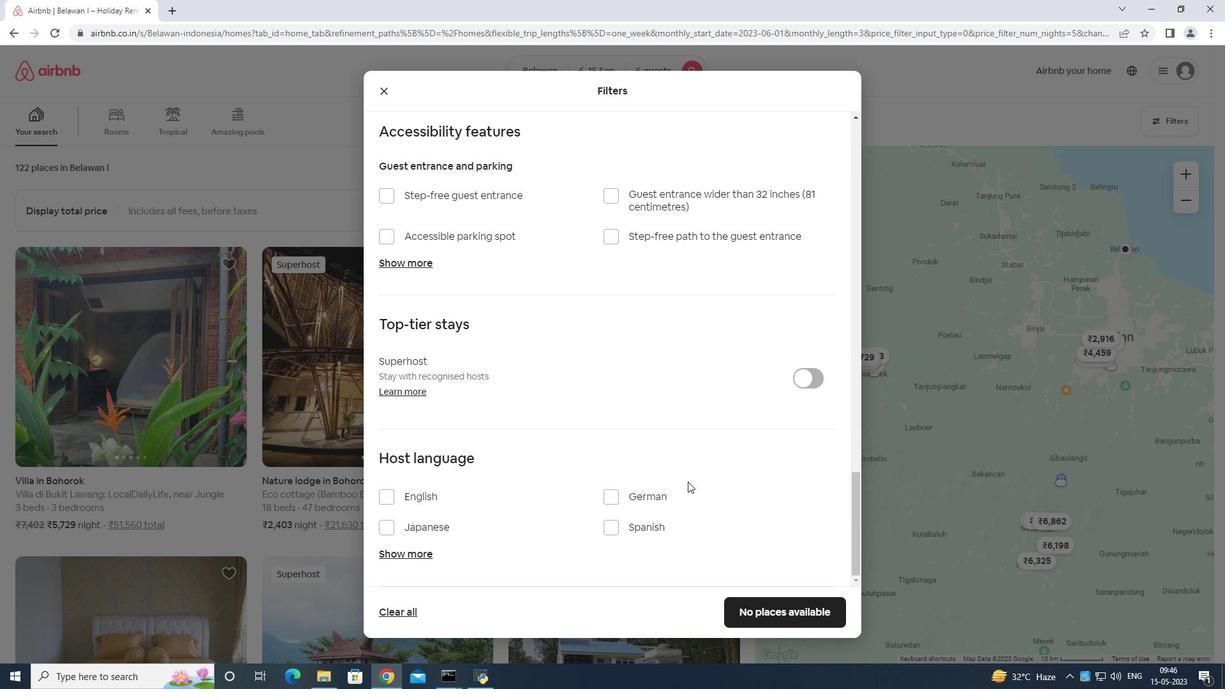 
Action: Mouse moved to (687, 482)
Screenshot: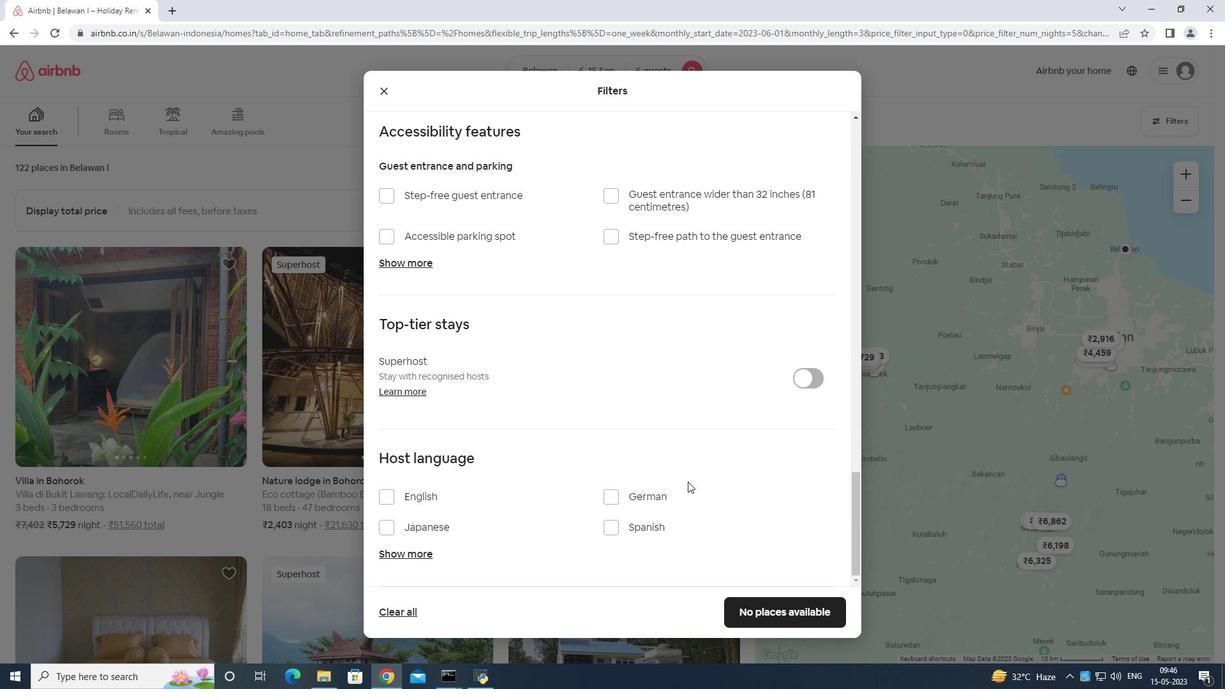 
Action: Mouse scrolled (687, 481) with delta (0, 0)
Screenshot: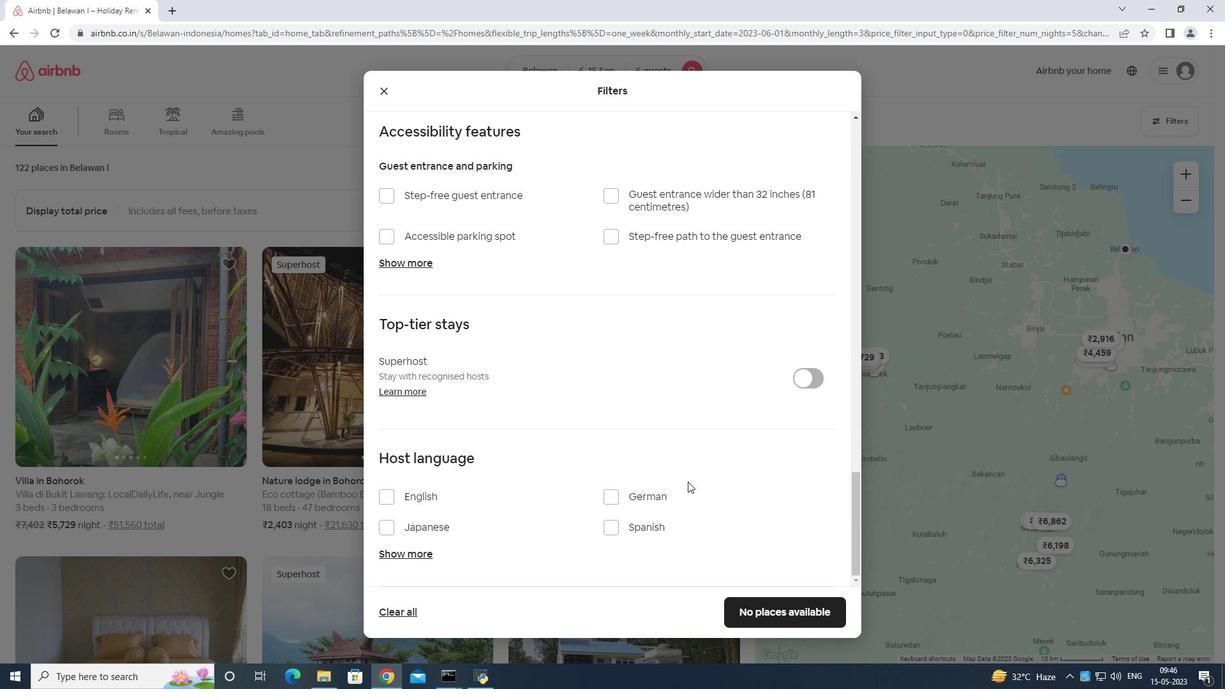 
Action: Mouse scrolled (687, 481) with delta (0, 0)
Screenshot: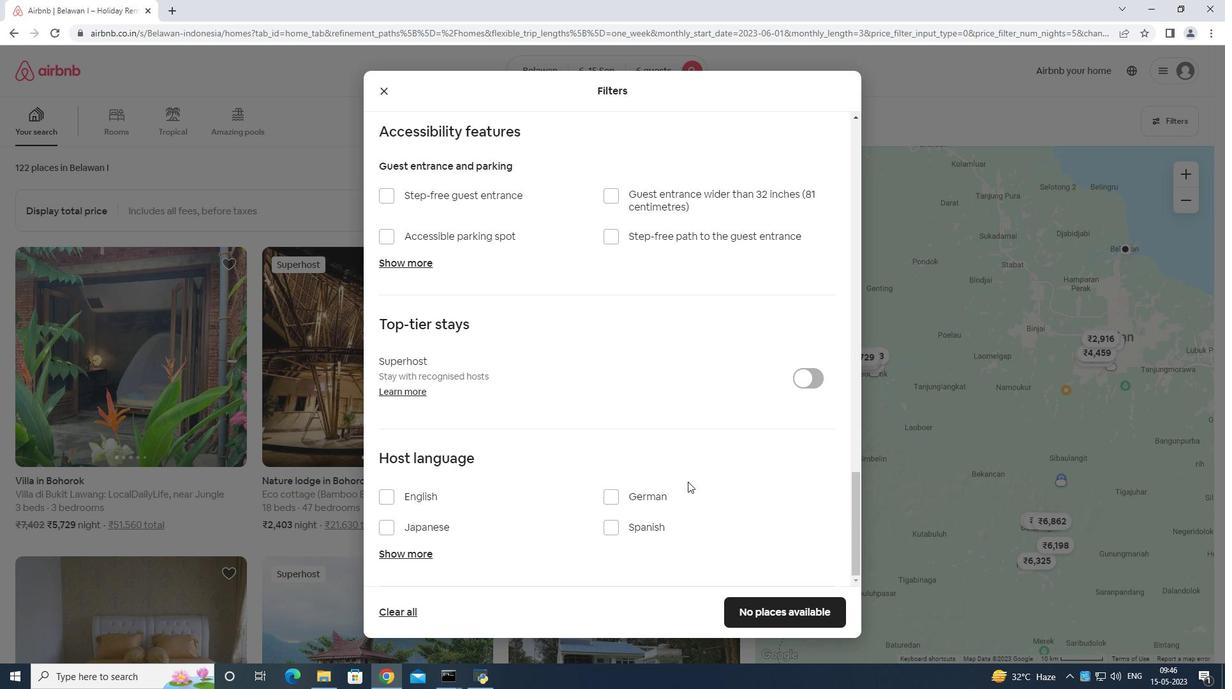 
Action: Mouse moved to (381, 497)
Screenshot: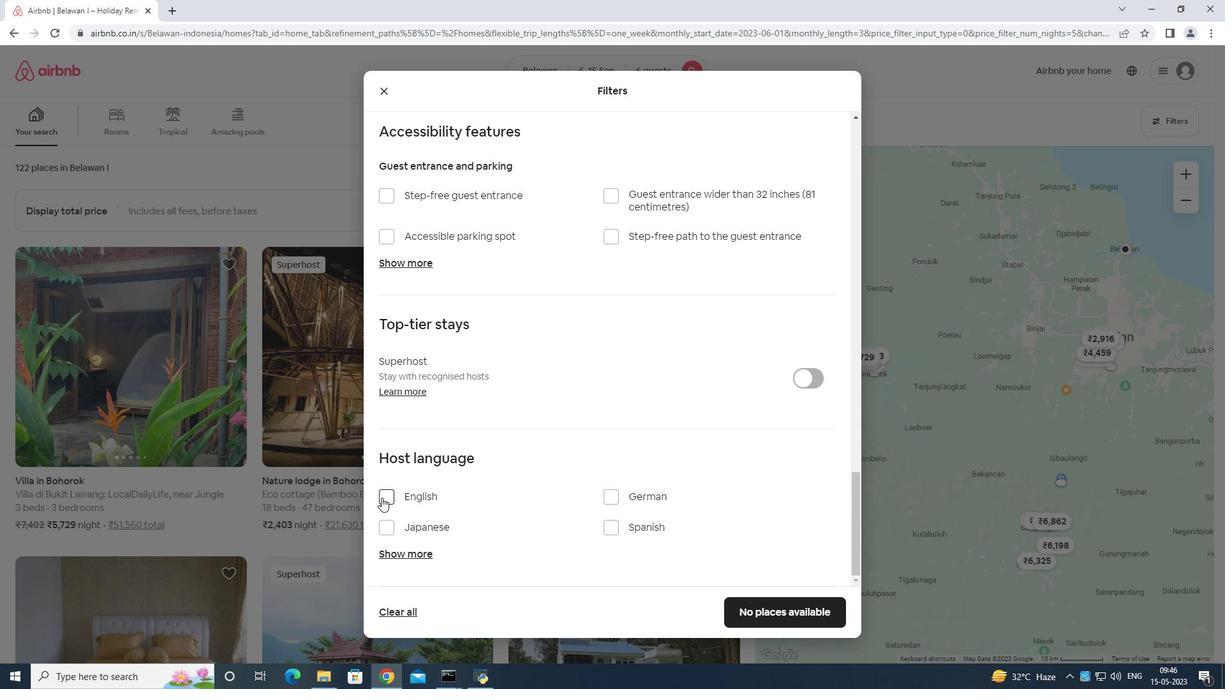 
Action: Mouse pressed left at (381, 497)
Screenshot: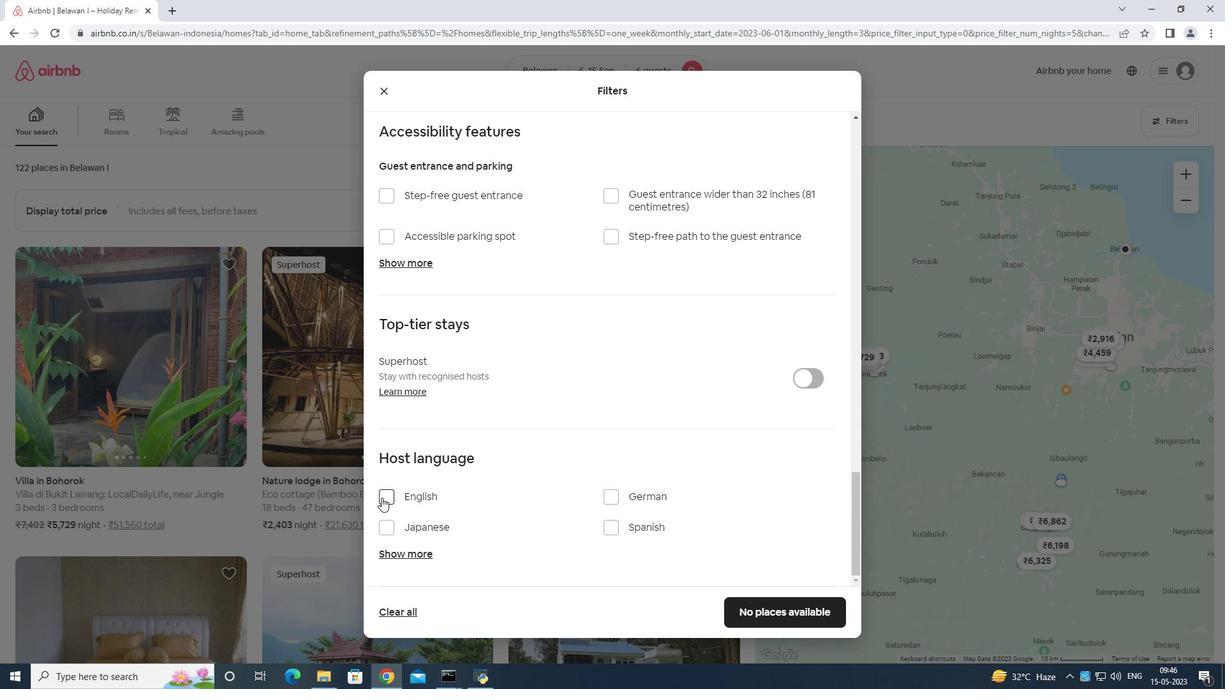 
Action: Mouse moved to (807, 606)
Screenshot: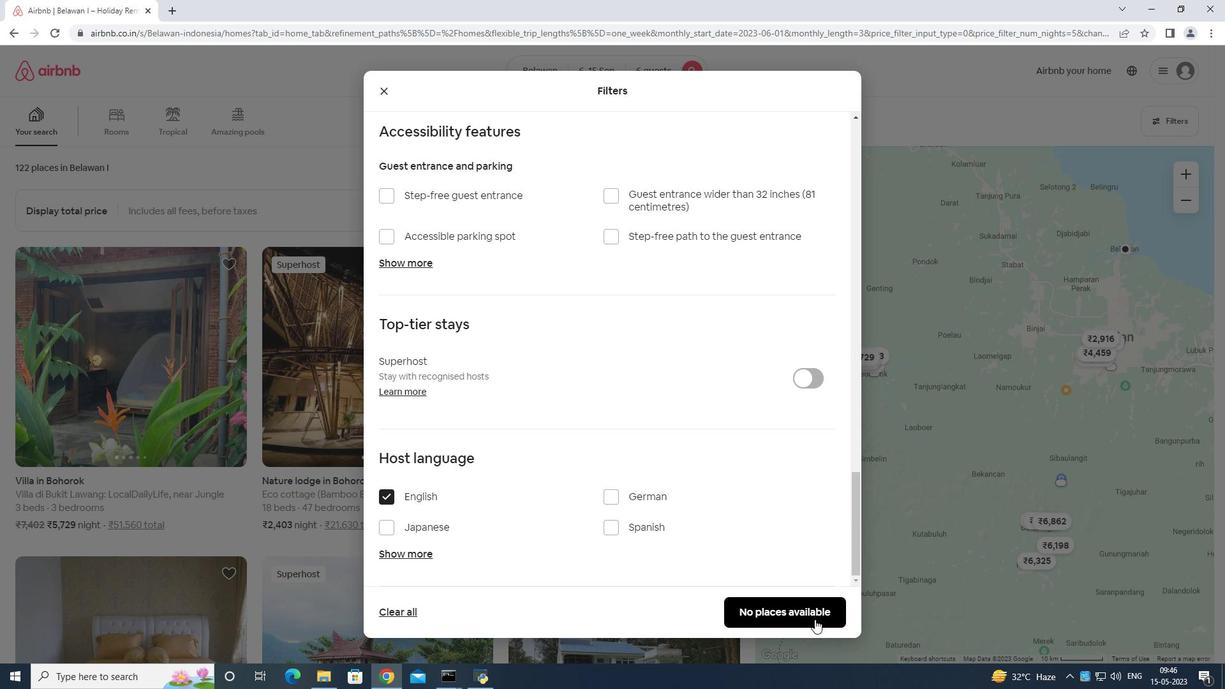 
Action: Mouse pressed left at (807, 606)
Screenshot: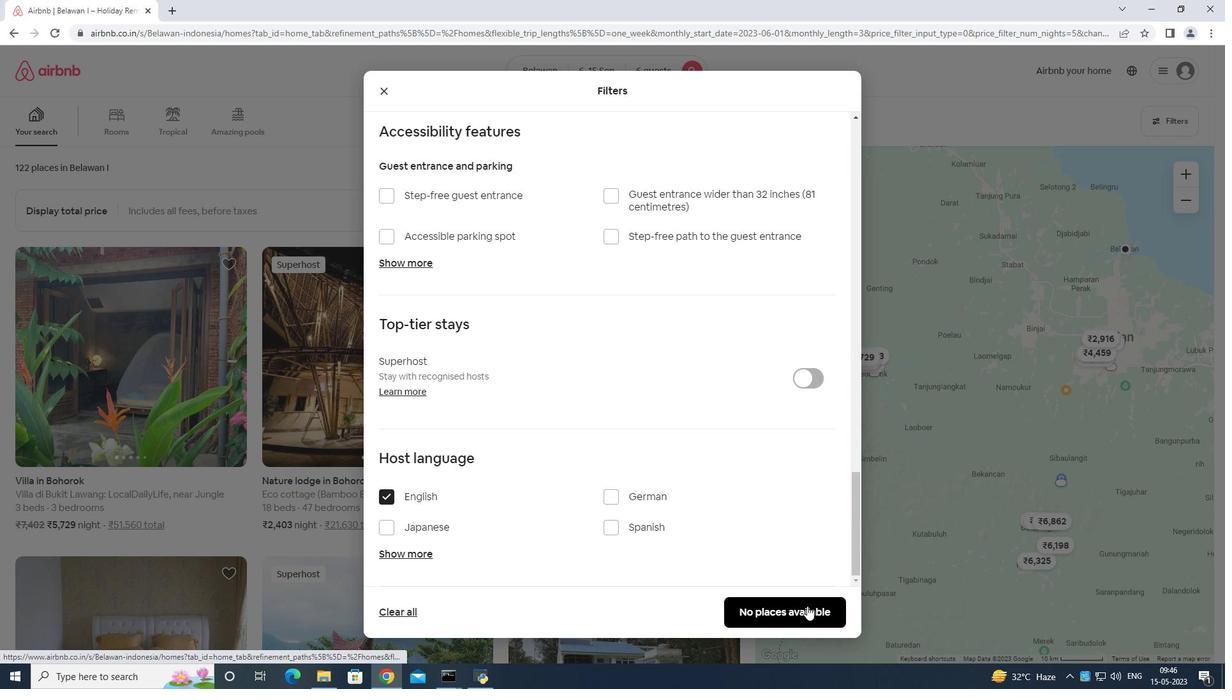 
